 Task: Look for space in Shinjō, Japan from 1st June, 2023 to 4th June, 2023 for 1 adult in price range Rs.6000 to Rs.16000. Place can be private room with 1  bedroom having 1 bed and 1 bathroom. Property type can be house, flat, guest house. Amenities needed are: wifi. Booking option can be shelf check-in. Required host language is English.
Action: Mouse moved to (614, 142)
Screenshot: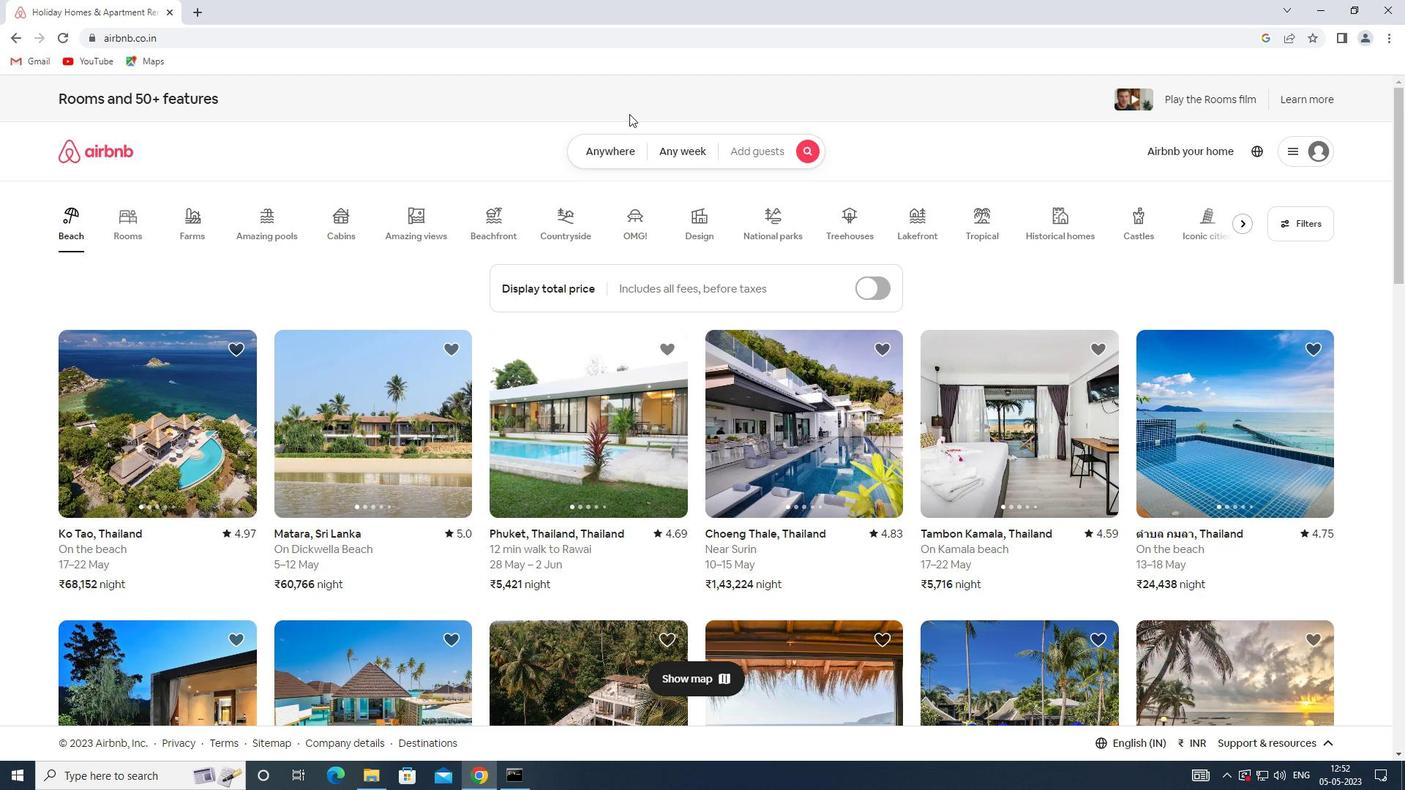 
Action: Mouse pressed left at (614, 142)
Screenshot: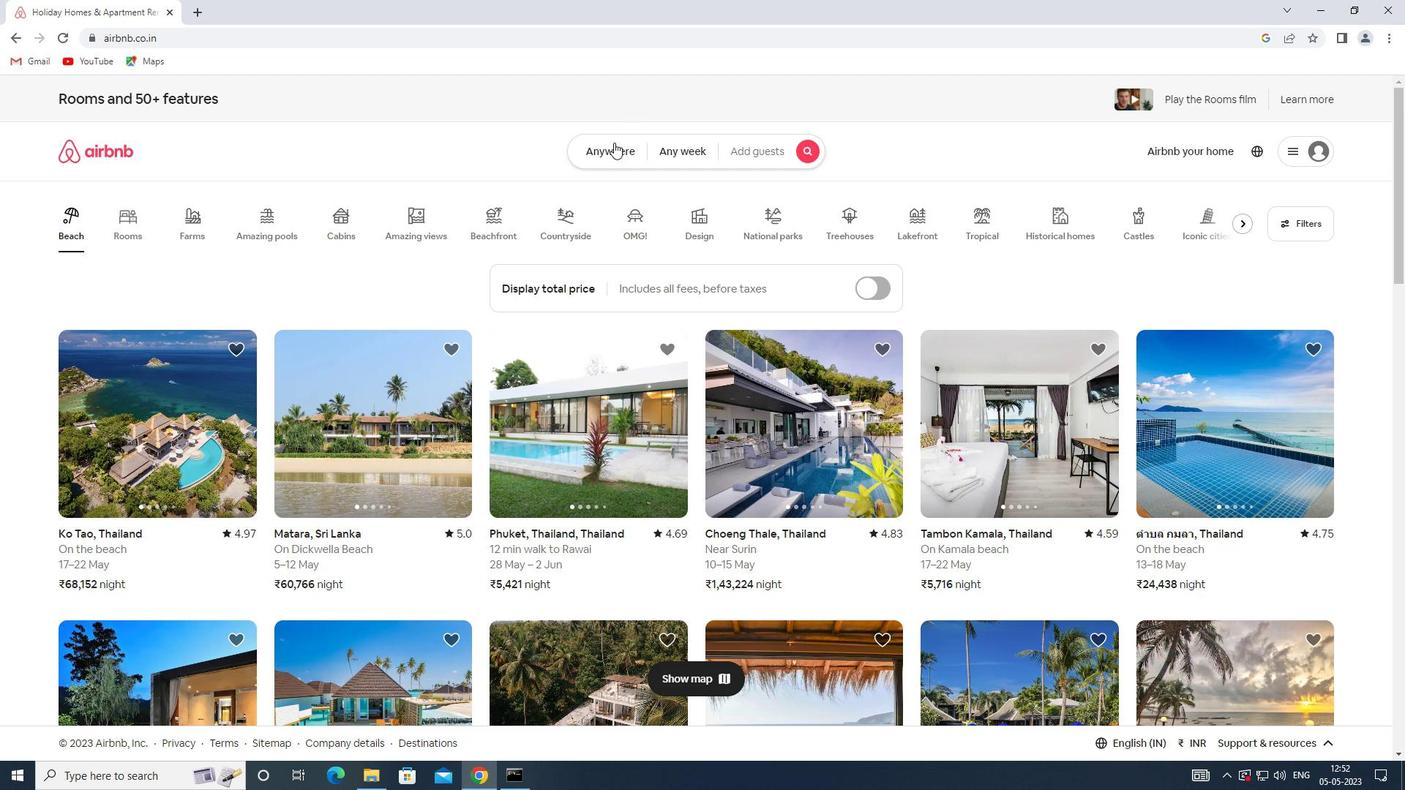 
Action: Mouse moved to (499, 201)
Screenshot: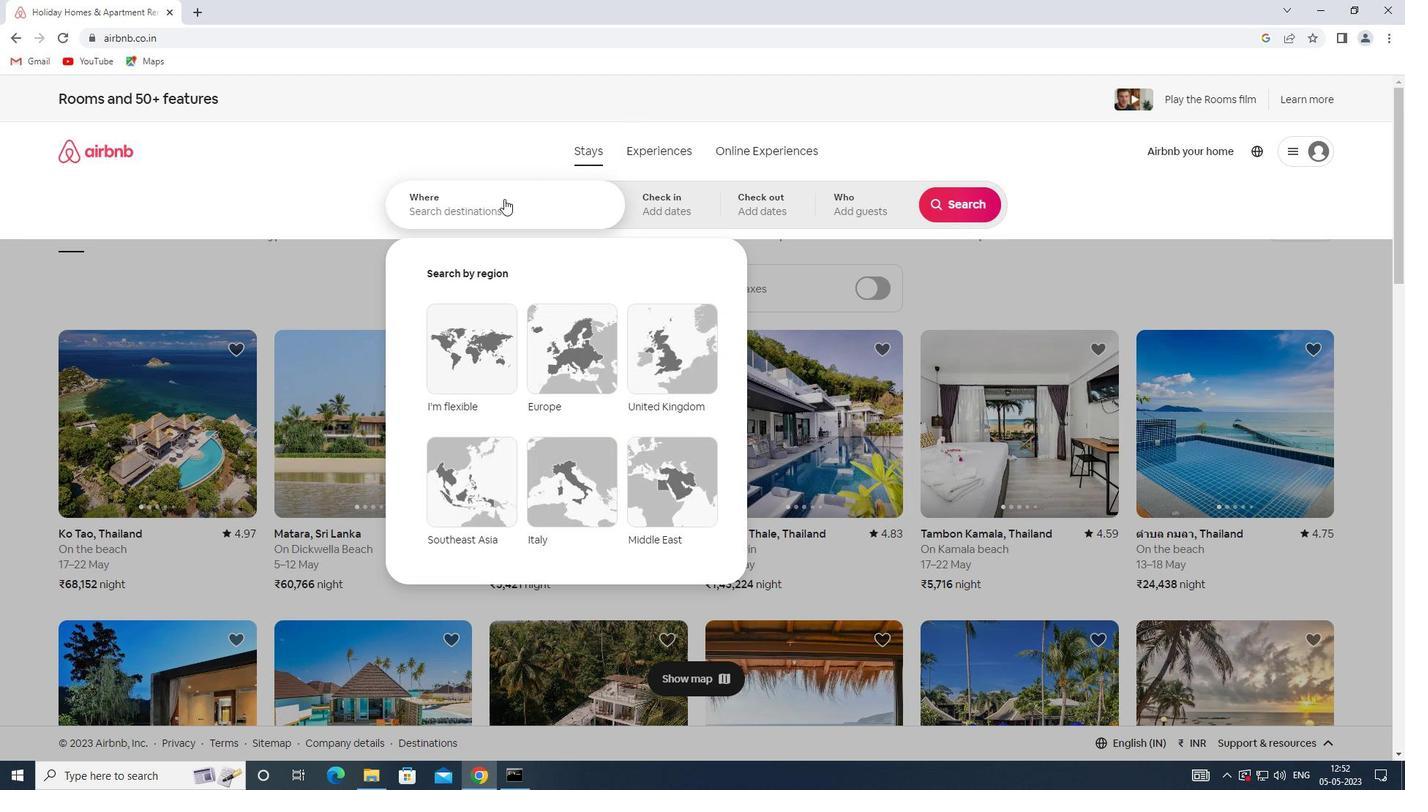
Action: Mouse pressed left at (499, 201)
Screenshot: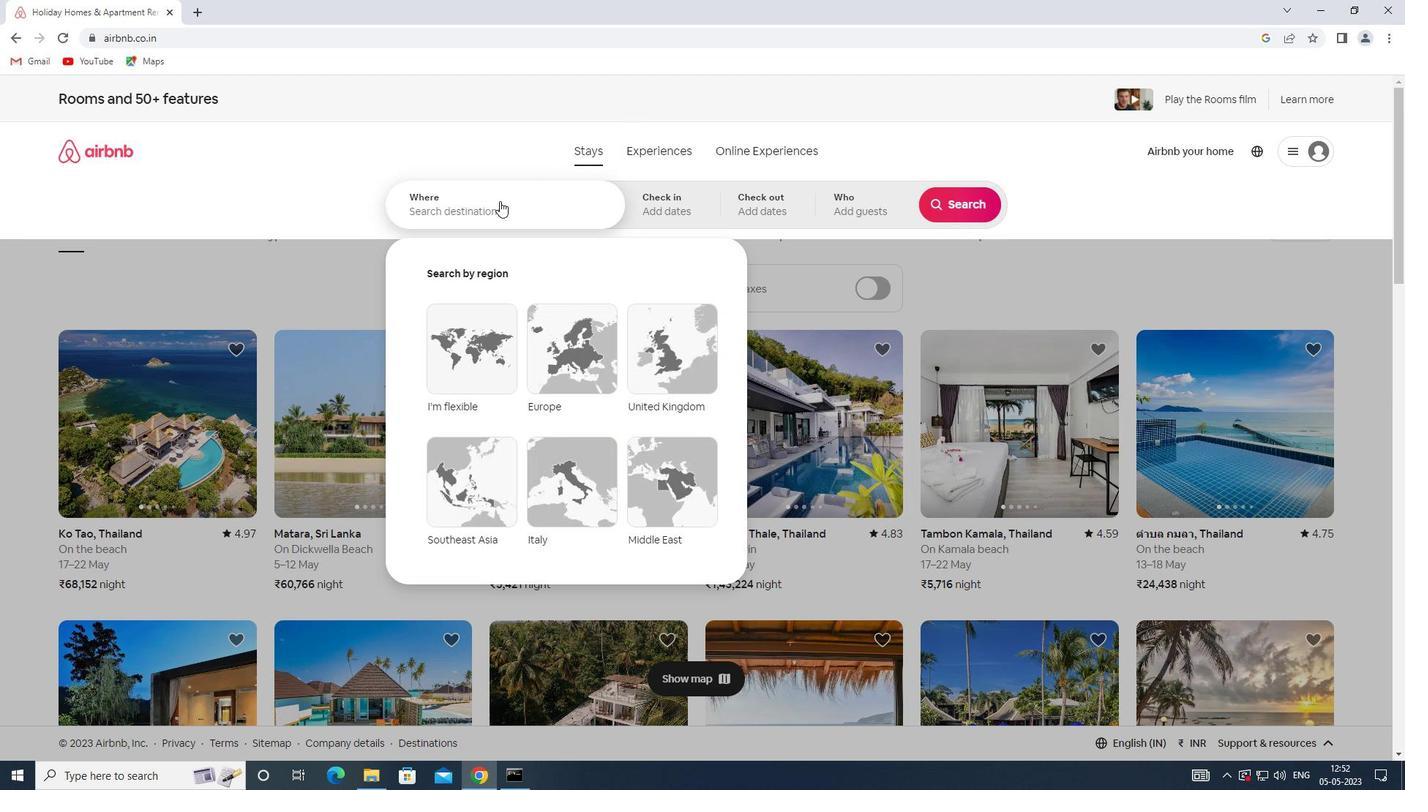 
Action: Key pressed <Key.shift>SHINJO,<Key.shift>JAPAN
Screenshot: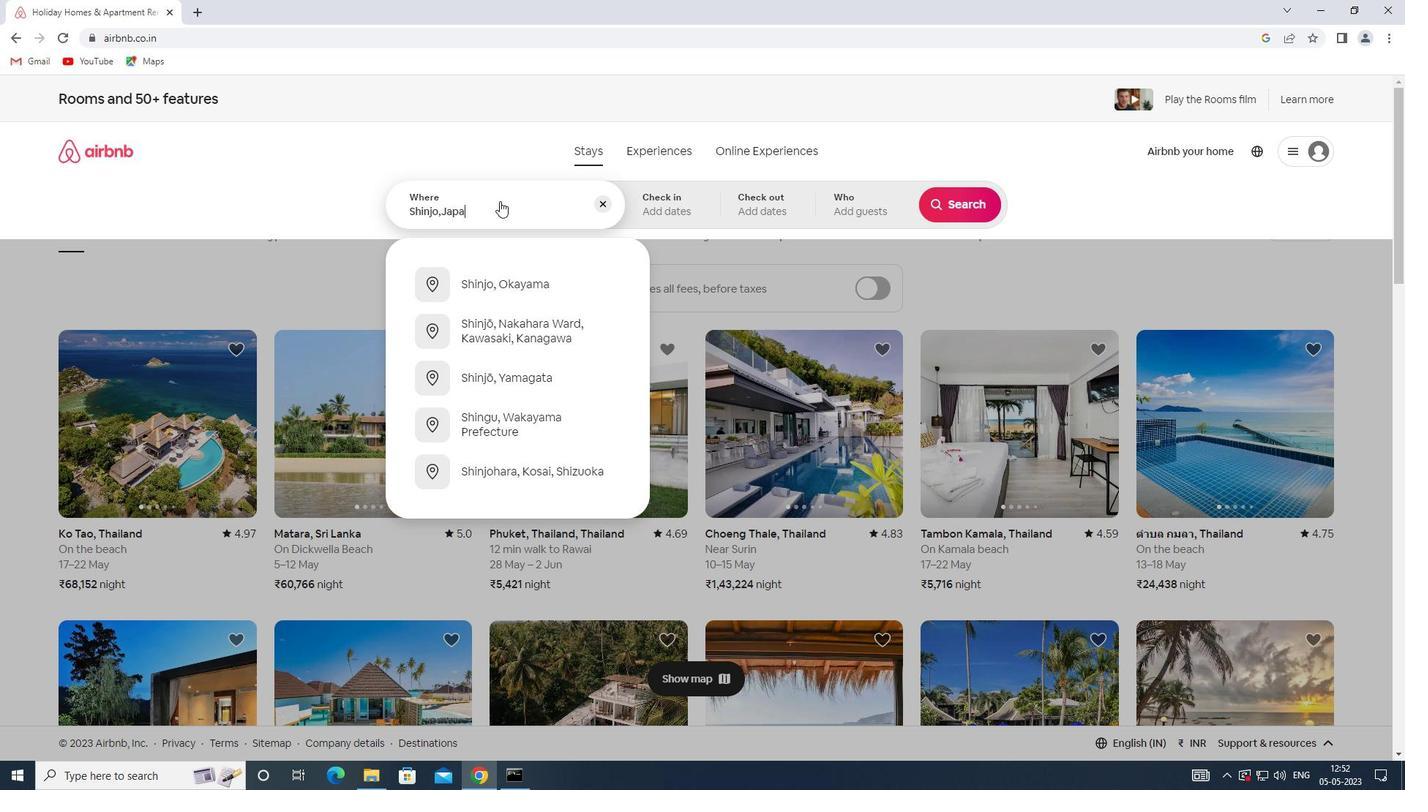 
Action: Mouse moved to (653, 199)
Screenshot: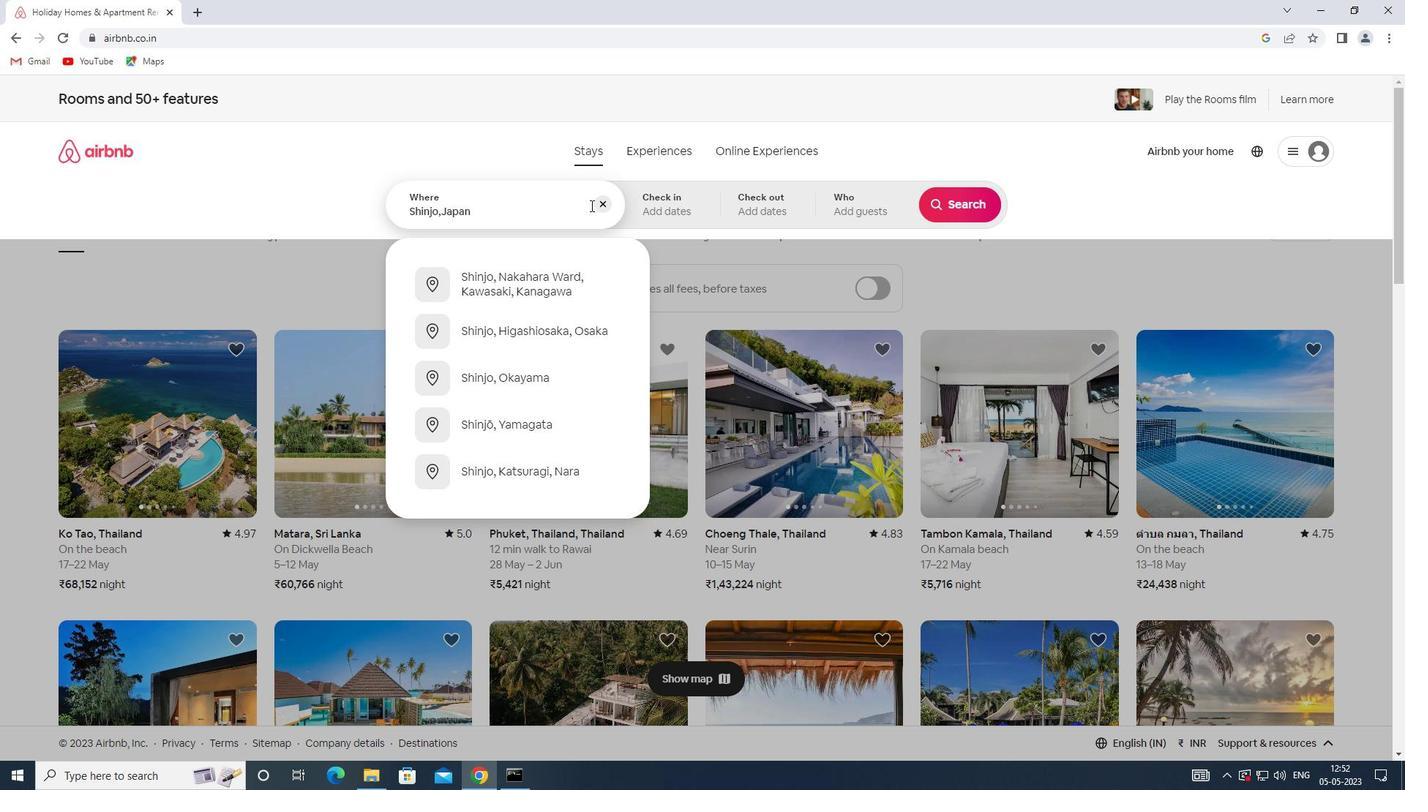 
Action: Mouse pressed left at (653, 199)
Screenshot: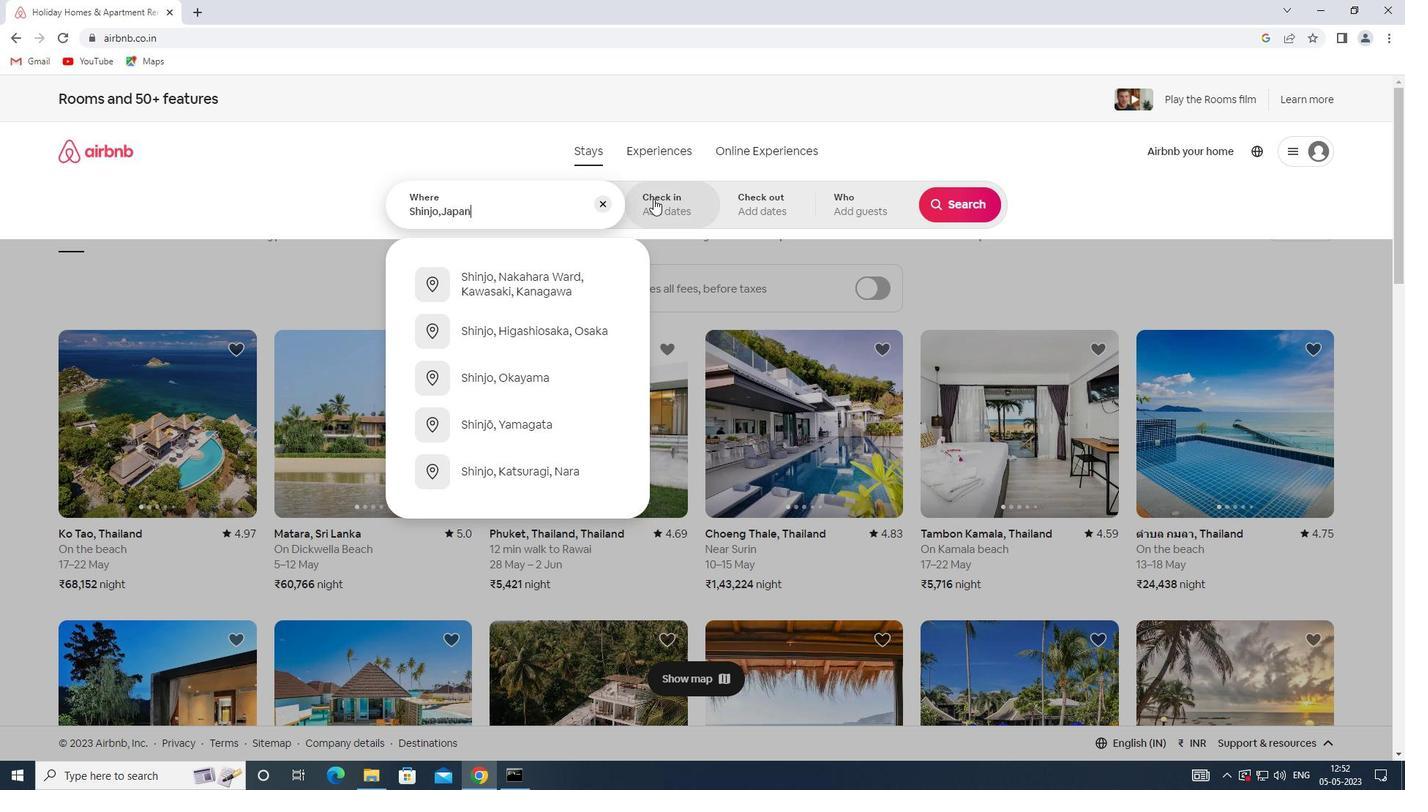 
Action: Mouse moved to (870, 377)
Screenshot: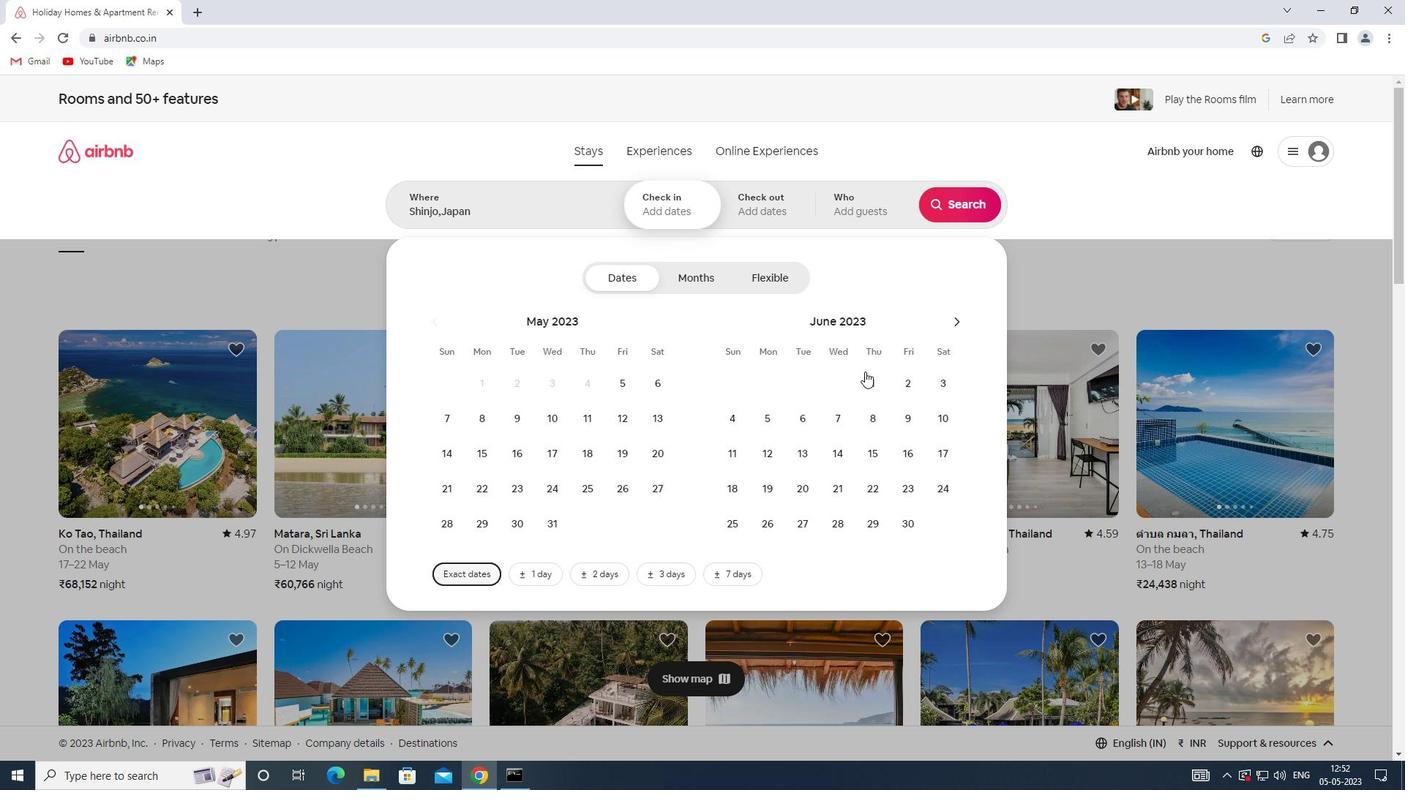 
Action: Mouse pressed left at (870, 377)
Screenshot: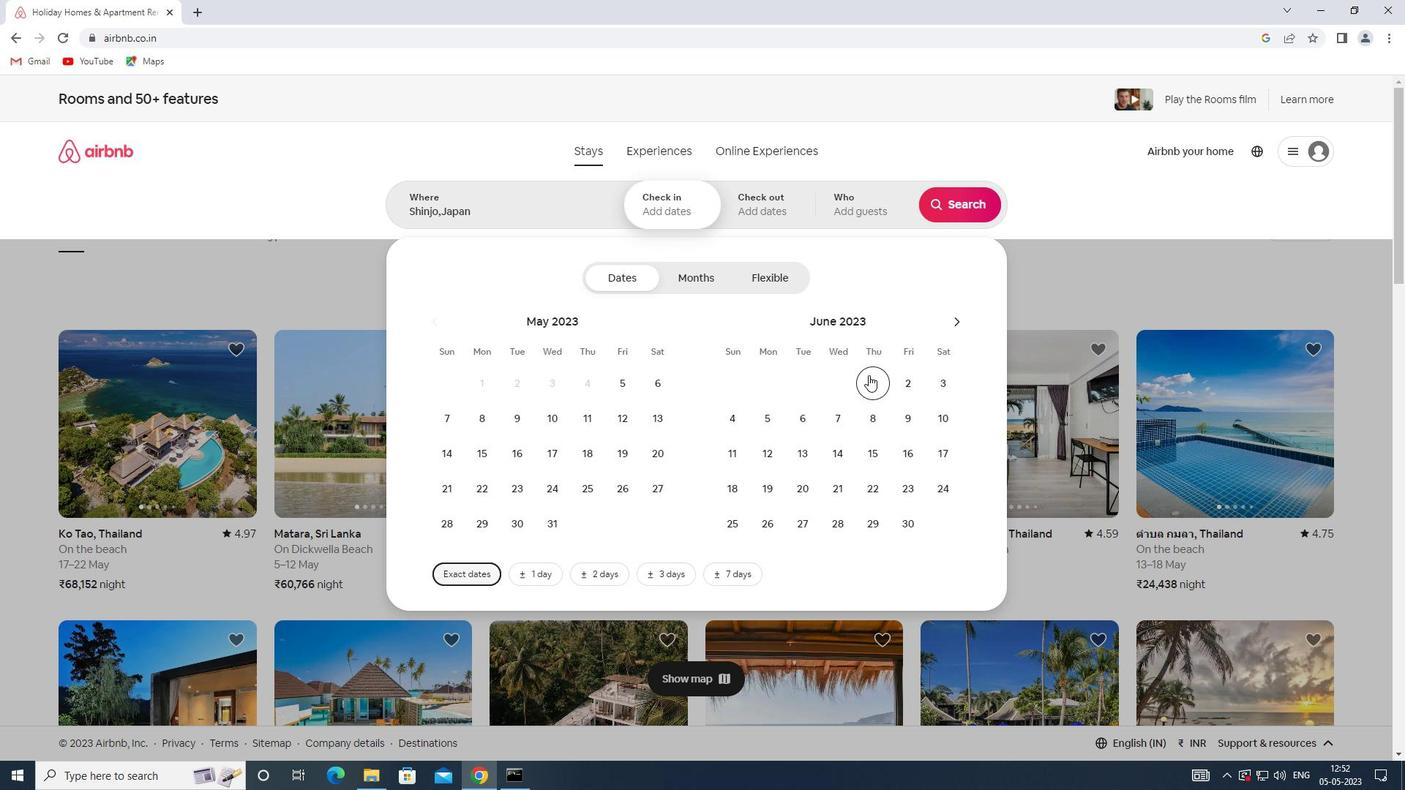 
Action: Mouse moved to (741, 418)
Screenshot: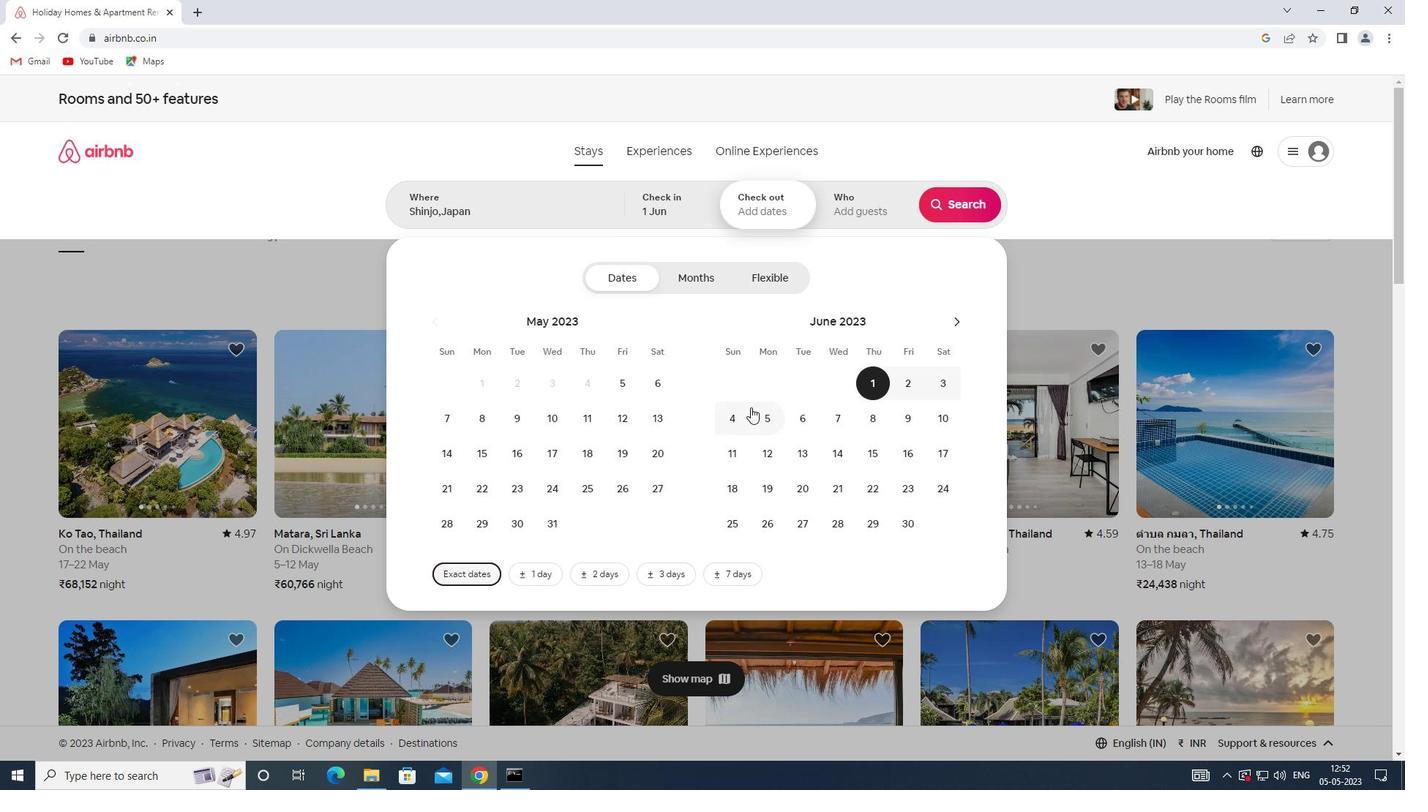 
Action: Mouse pressed left at (741, 418)
Screenshot: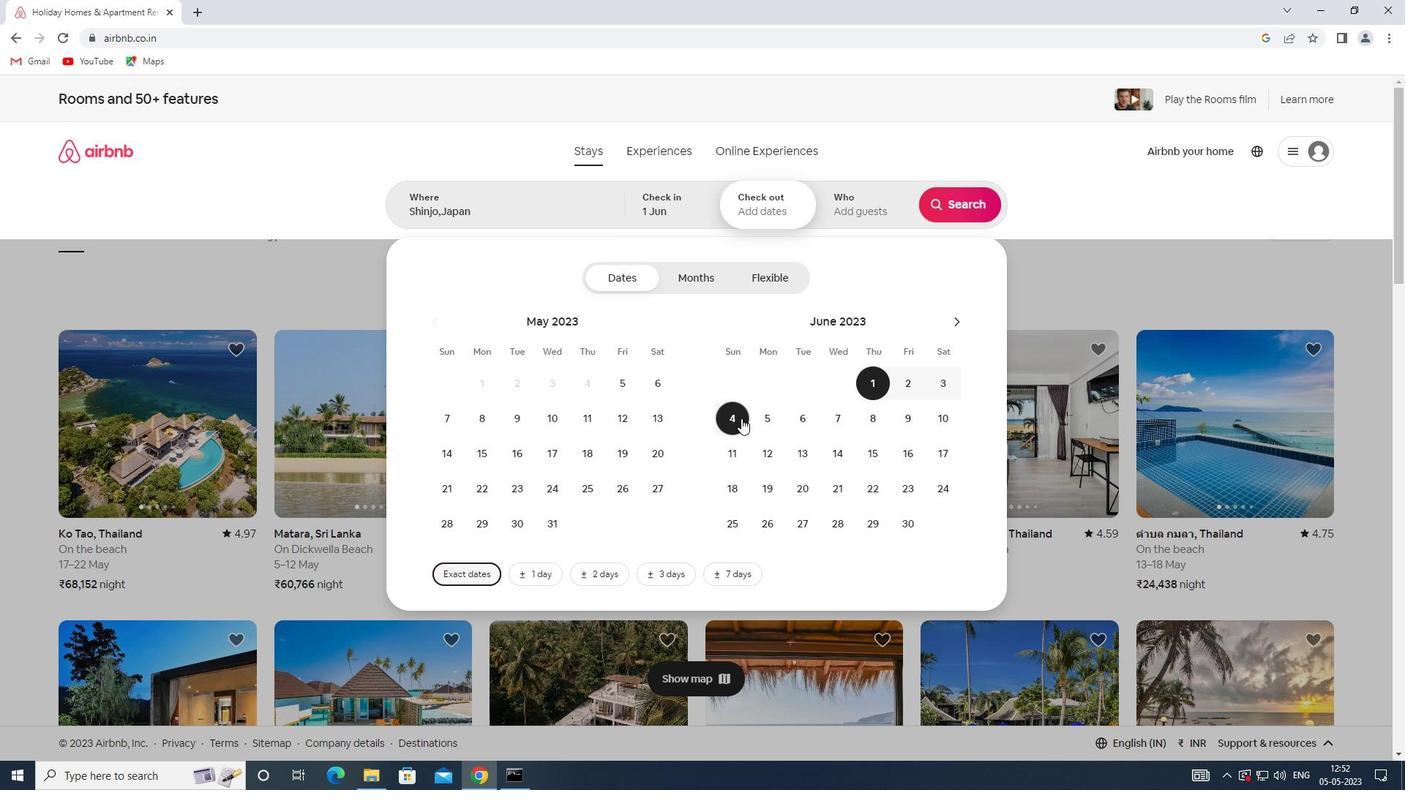 
Action: Mouse moved to (858, 196)
Screenshot: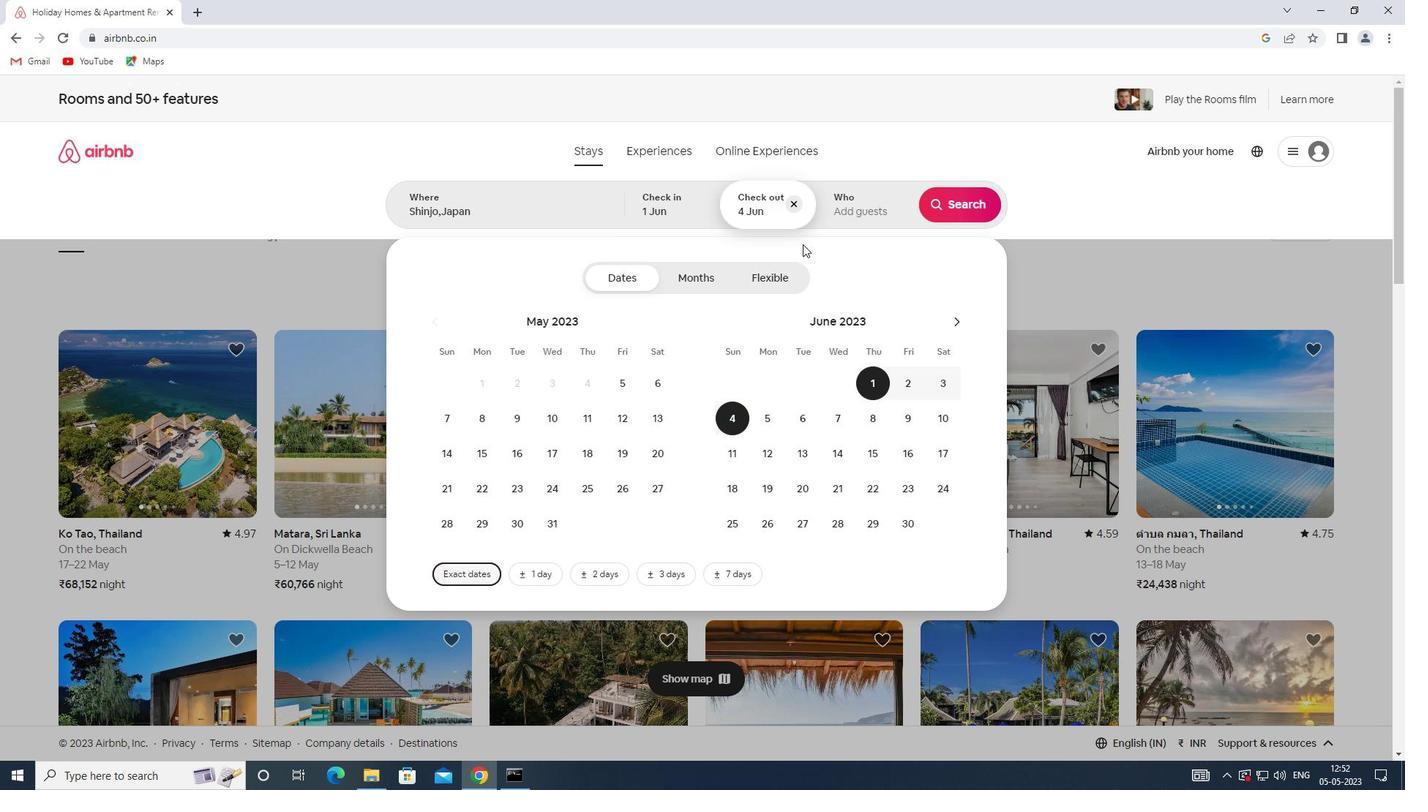 
Action: Mouse pressed left at (858, 196)
Screenshot: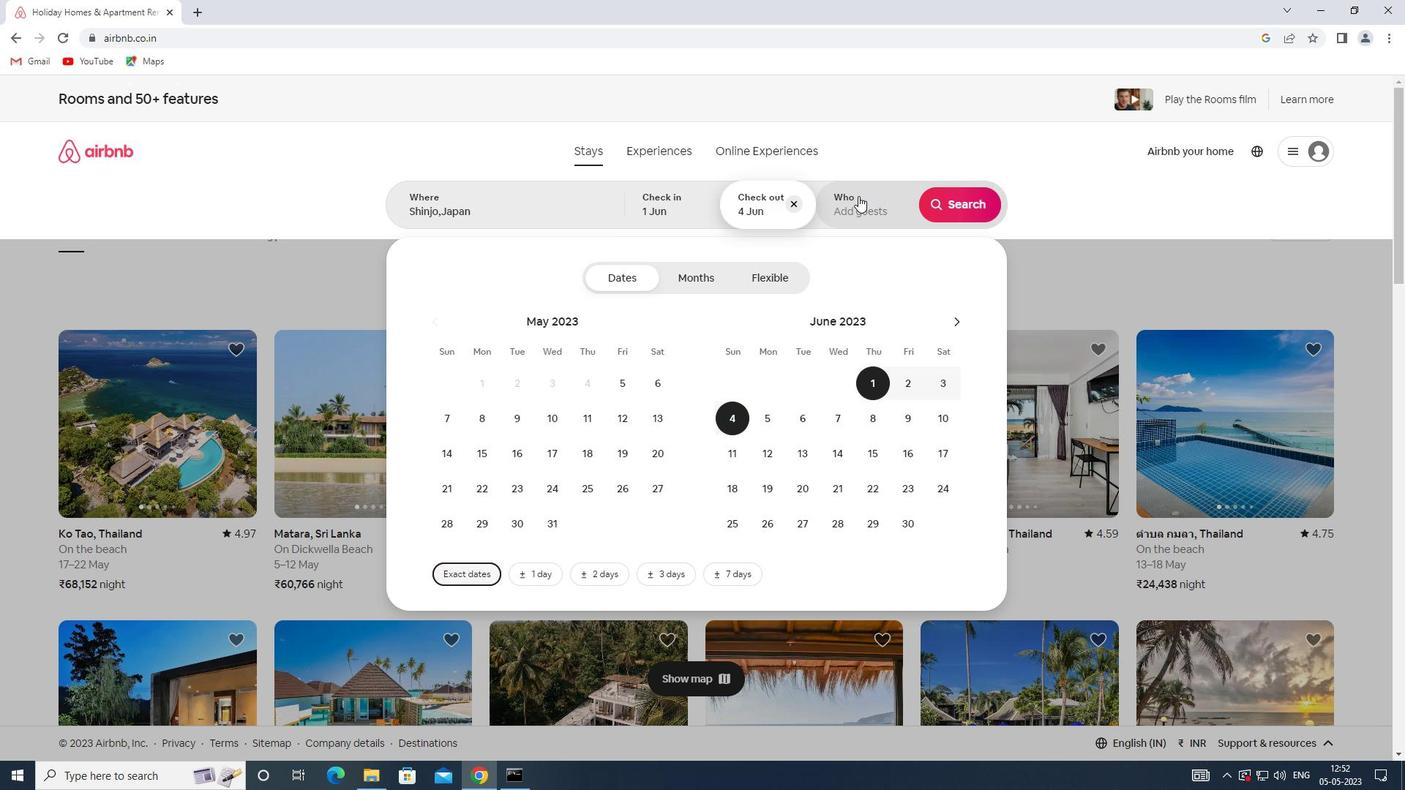 
Action: Mouse moved to (962, 280)
Screenshot: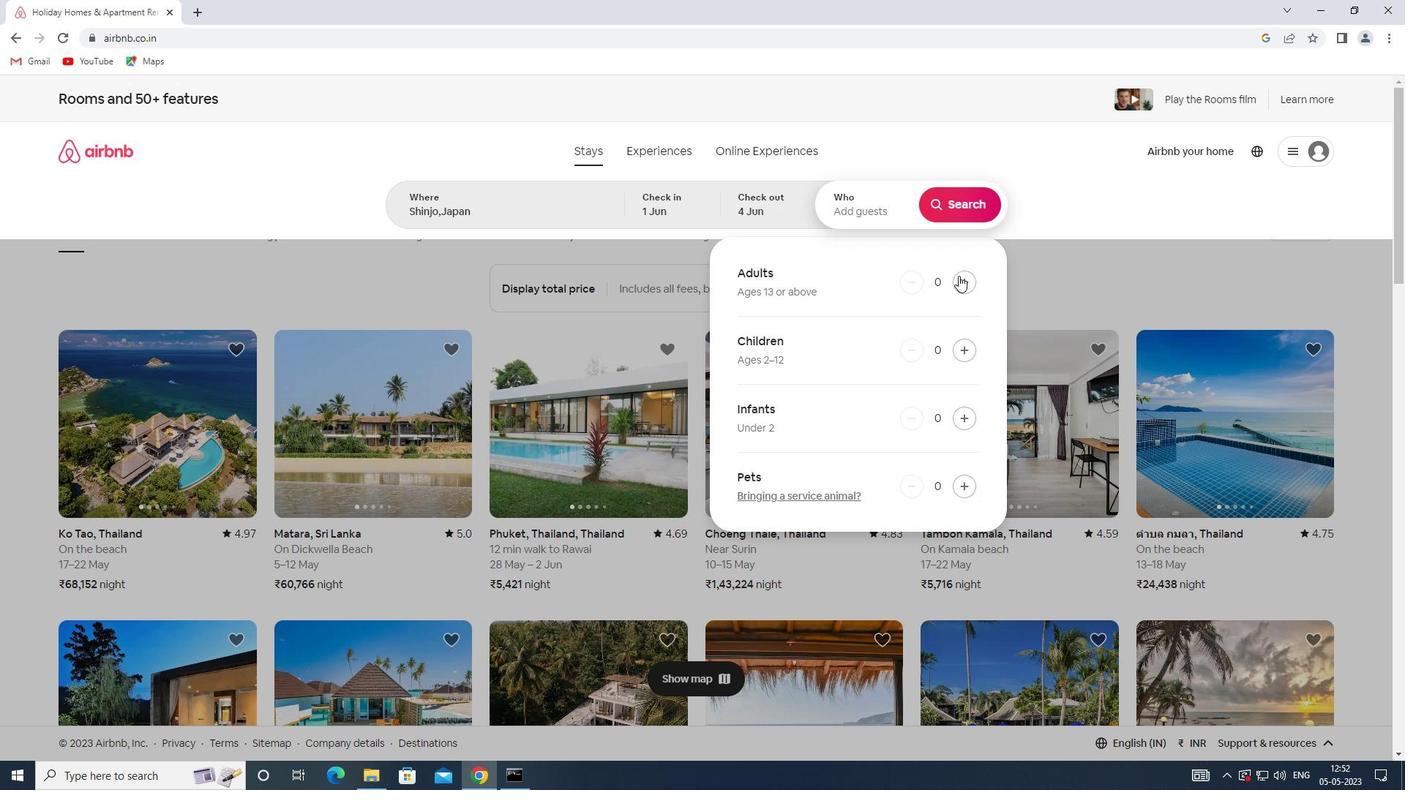 
Action: Mouse pressed left at (962, 280)
Screenshot: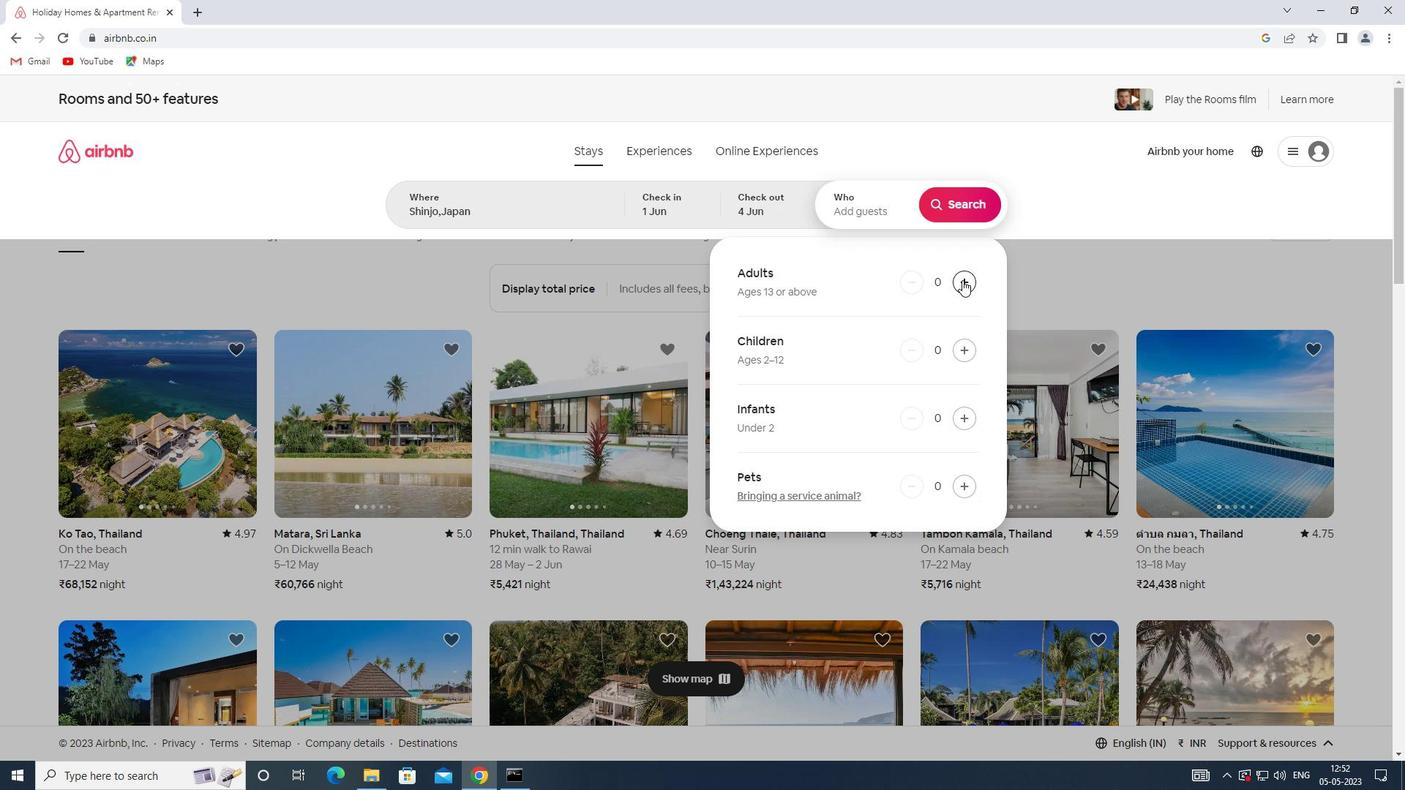 
Action: Mouse moved to (959, 209)
Screenshot: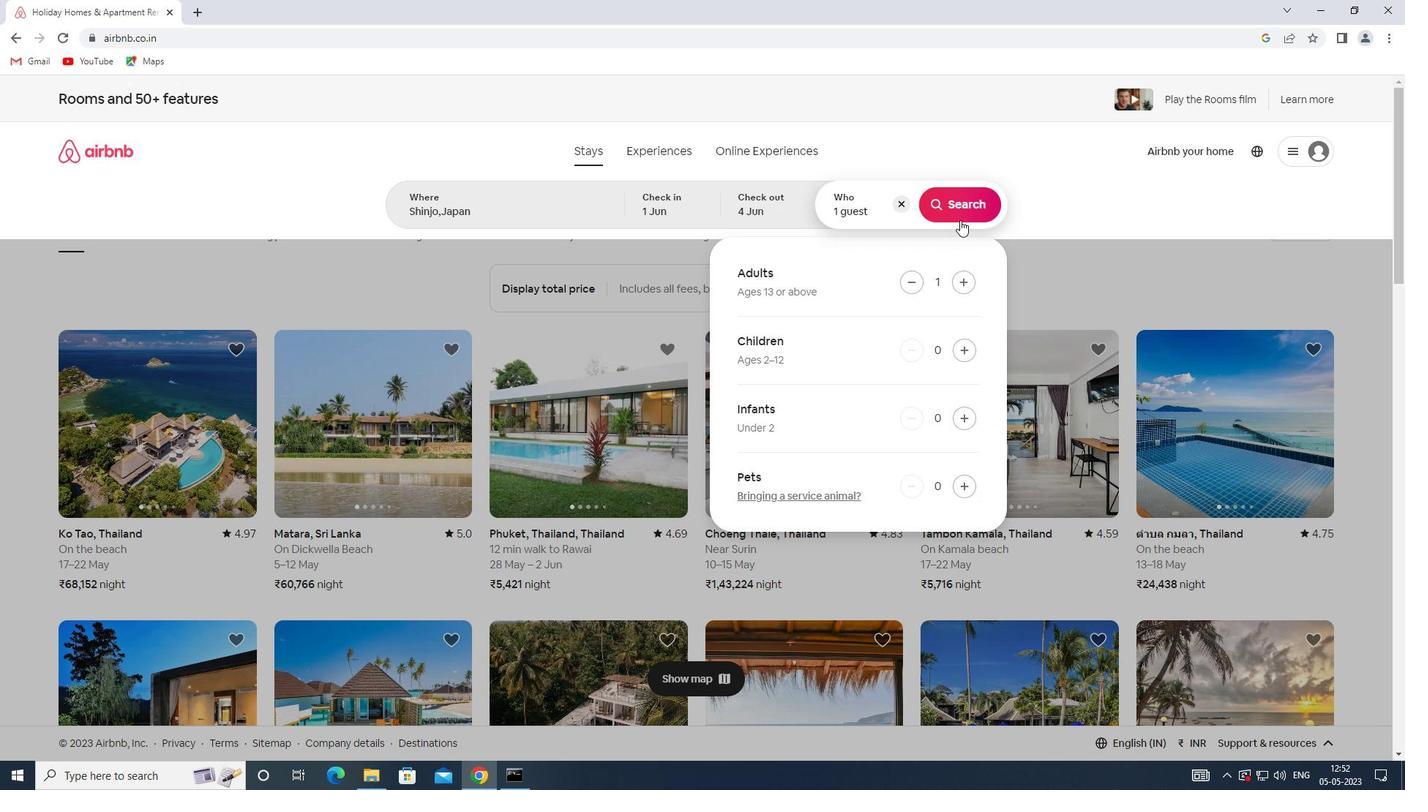 
Action: Mouse pressed left at (959, 209)
Screenshot: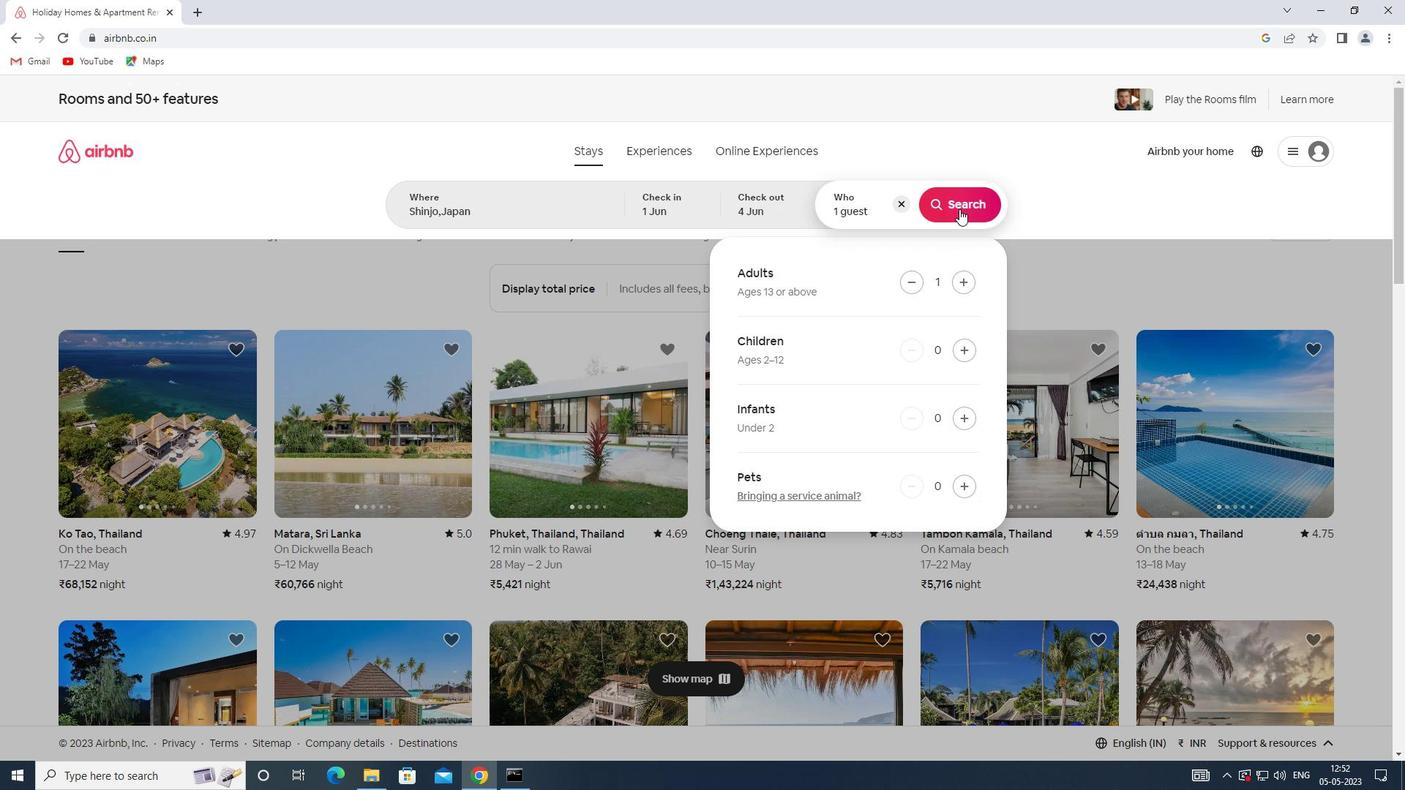 
Action: Mouse moved to (1326, 152)
Screenshot: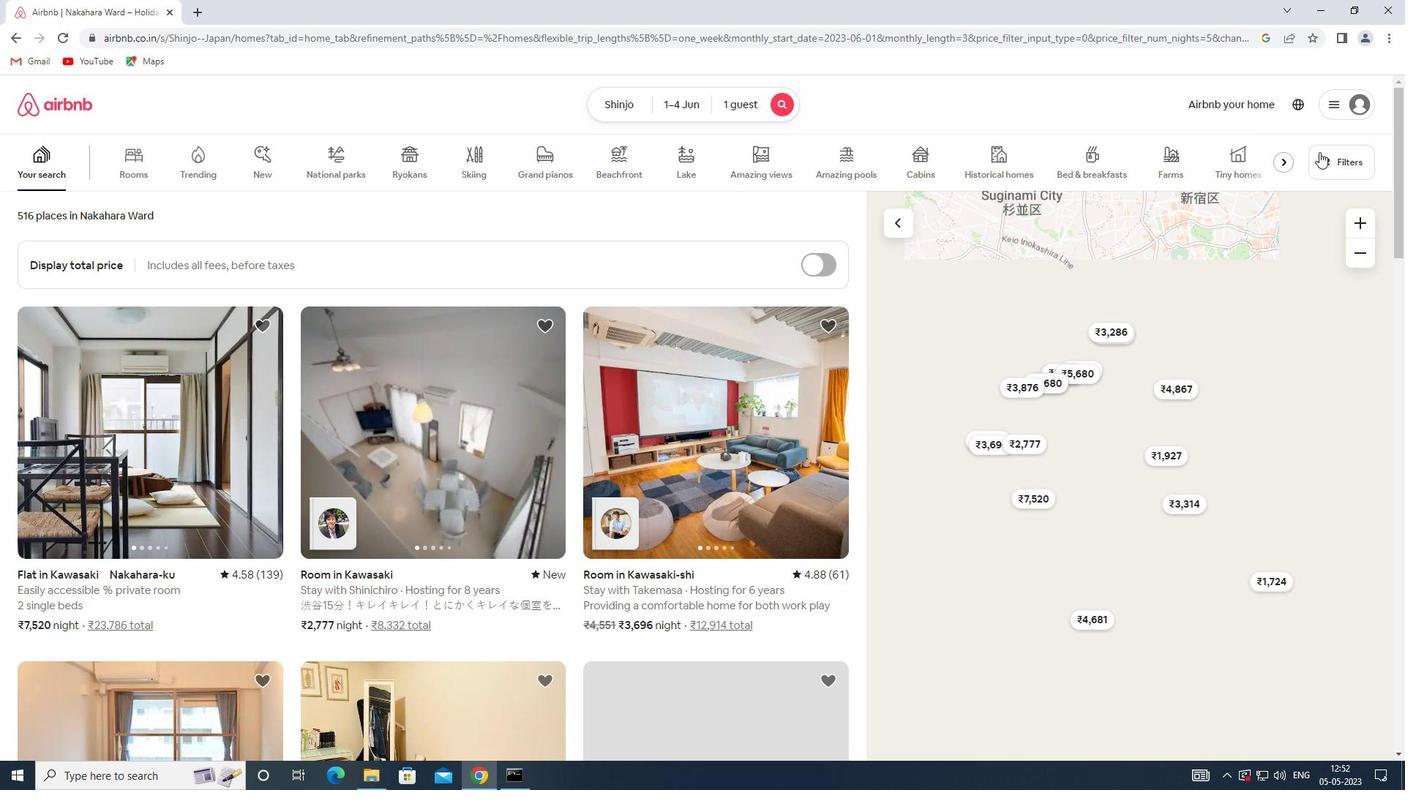 
Action: Mouse pressed left at (1326, 152)
Screenshot: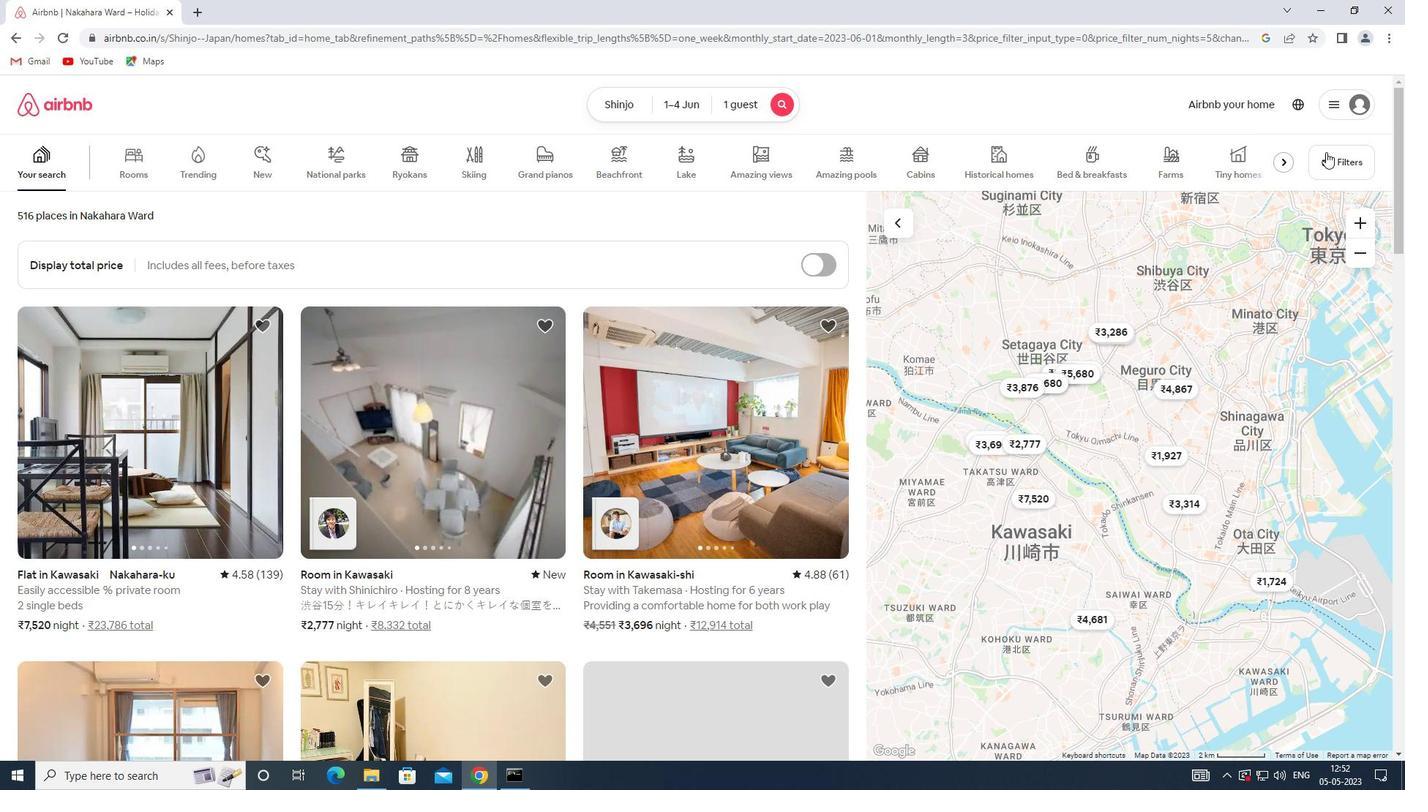 
Action: Mouse moved to (526, 527)
Screenshot: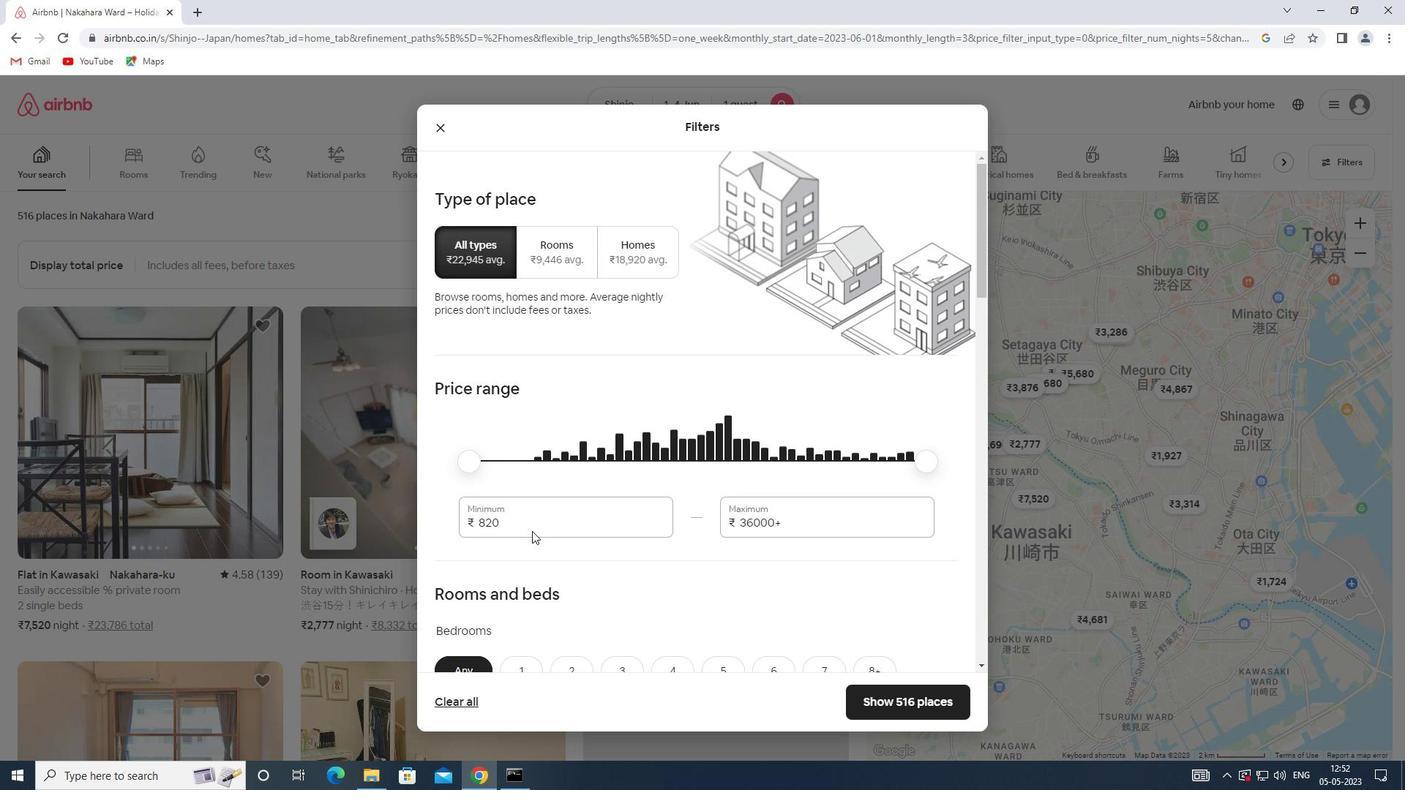 
Action: Mouse pressed left at (526, 527)
Screenshot: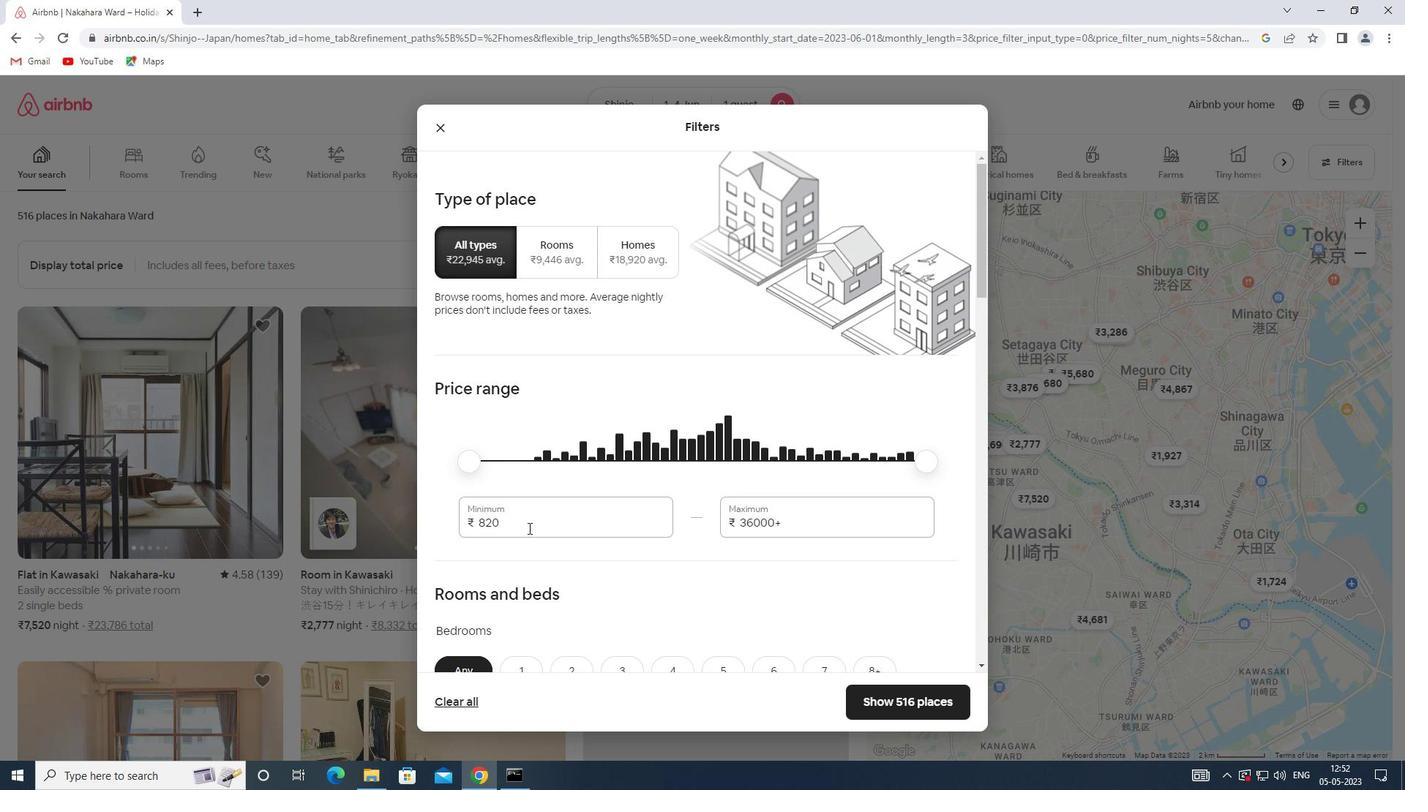 
Action: Mouse moved to (433, 522)
Screenshot: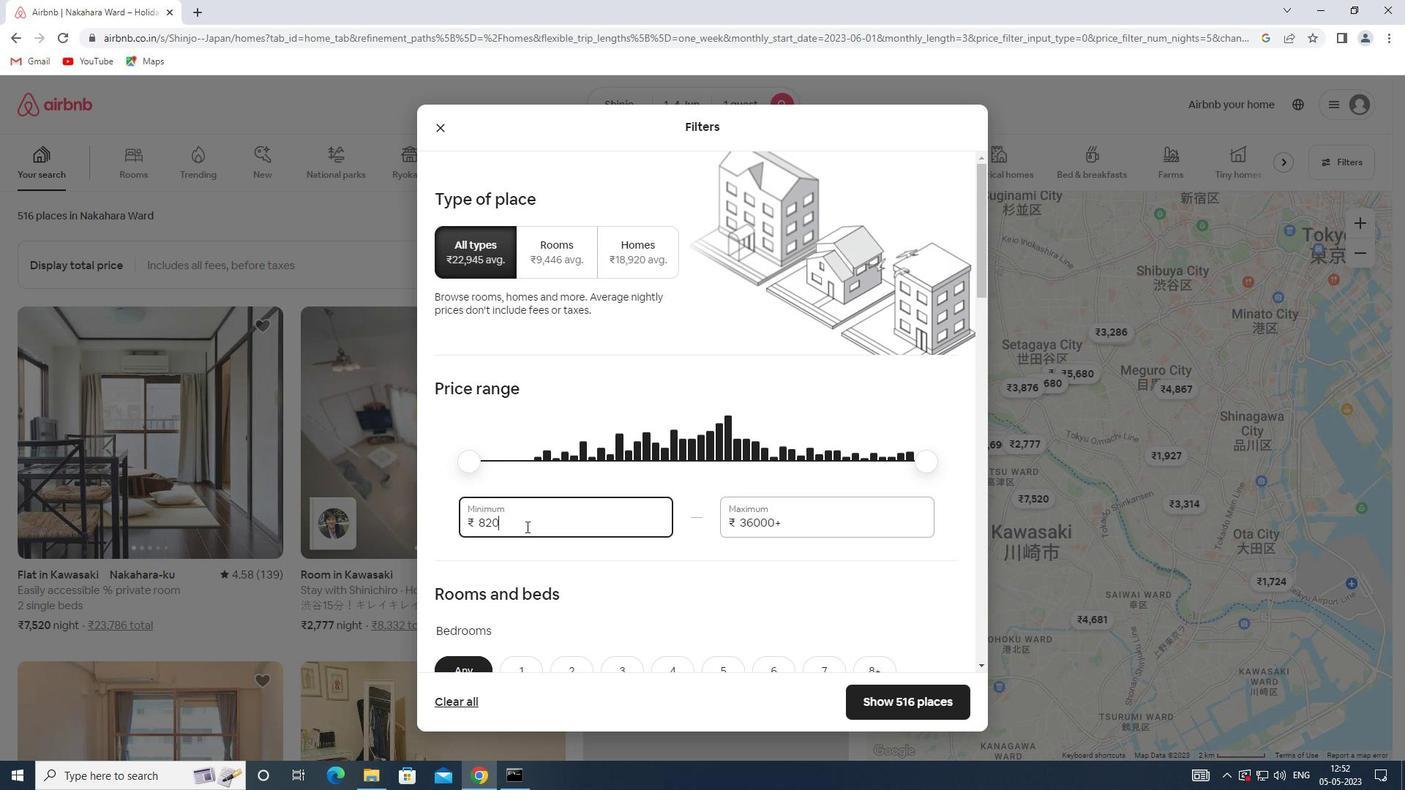 
Action: Key pressed 6000
Screenshot: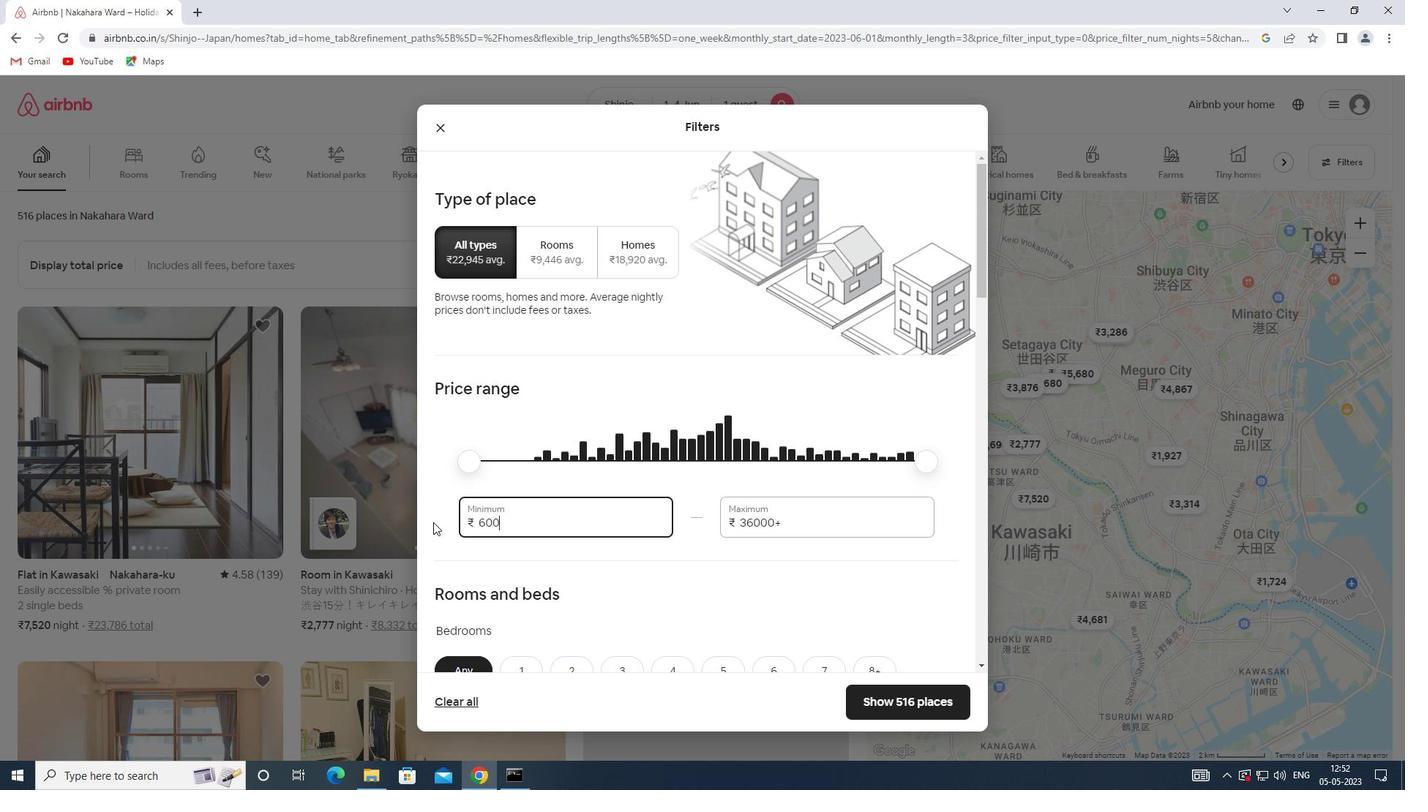 
Action: Mouse moved to (805, 523)
Screenshot: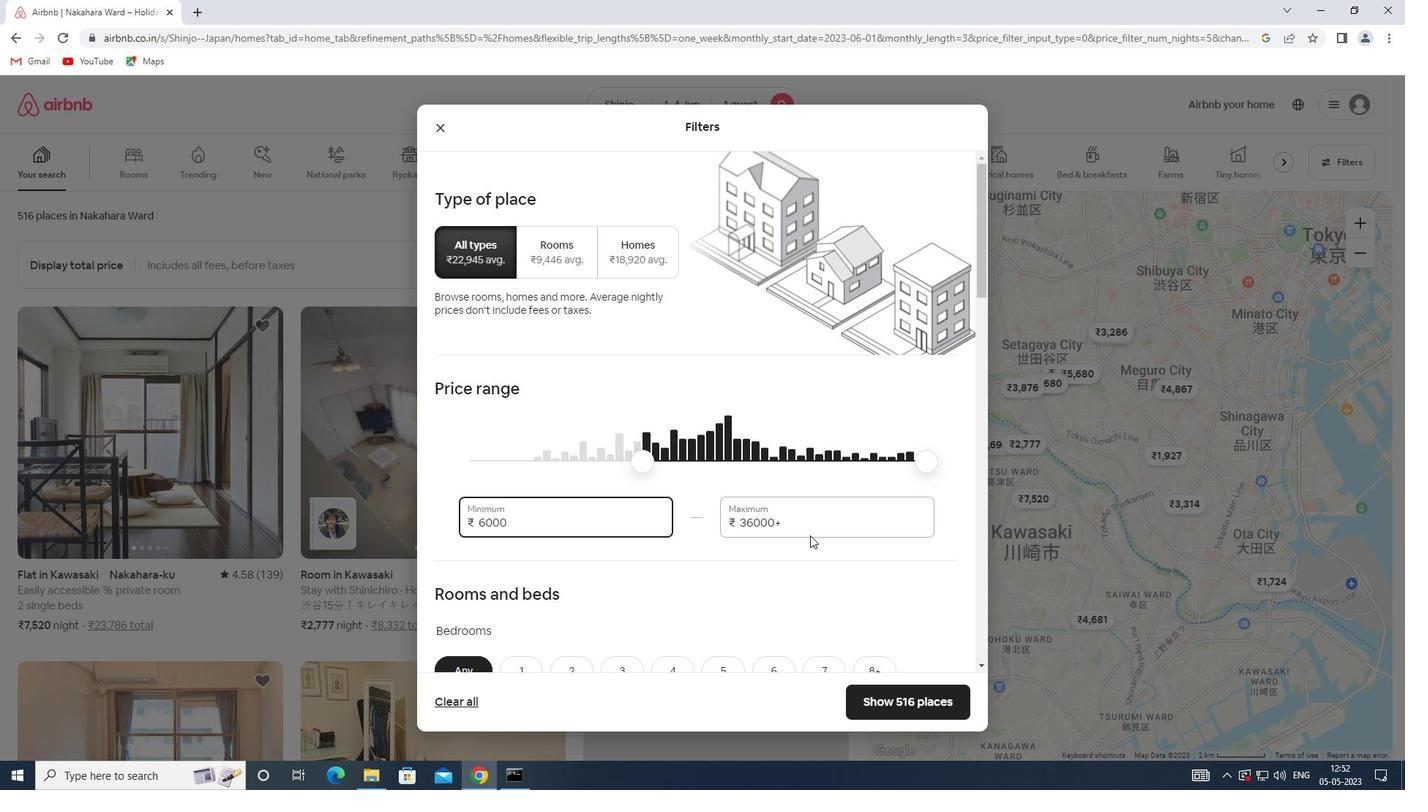 
Action: Mouse pressed left at (805, 523)
Screenshot: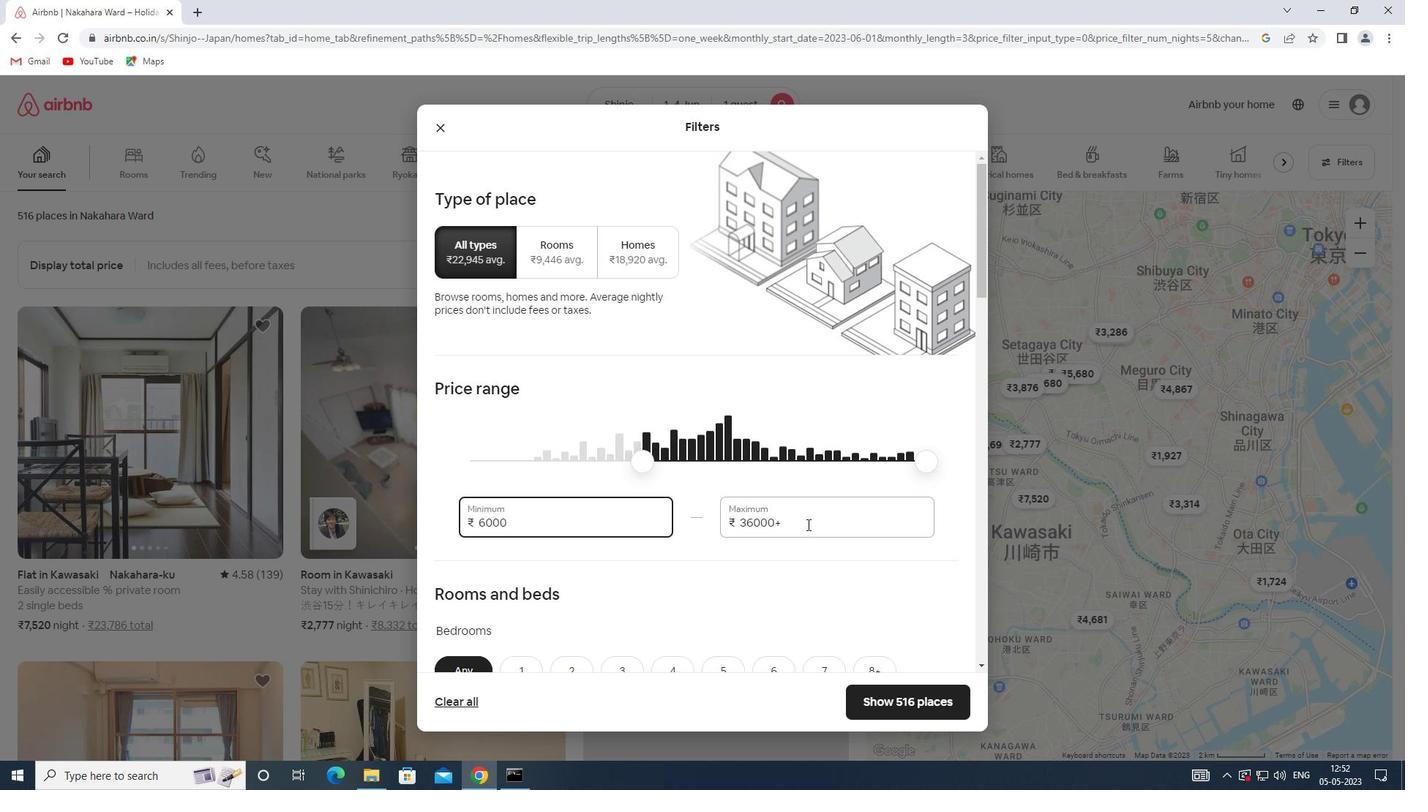 
Action: Mouse moved to (726, 525)
Screenshot: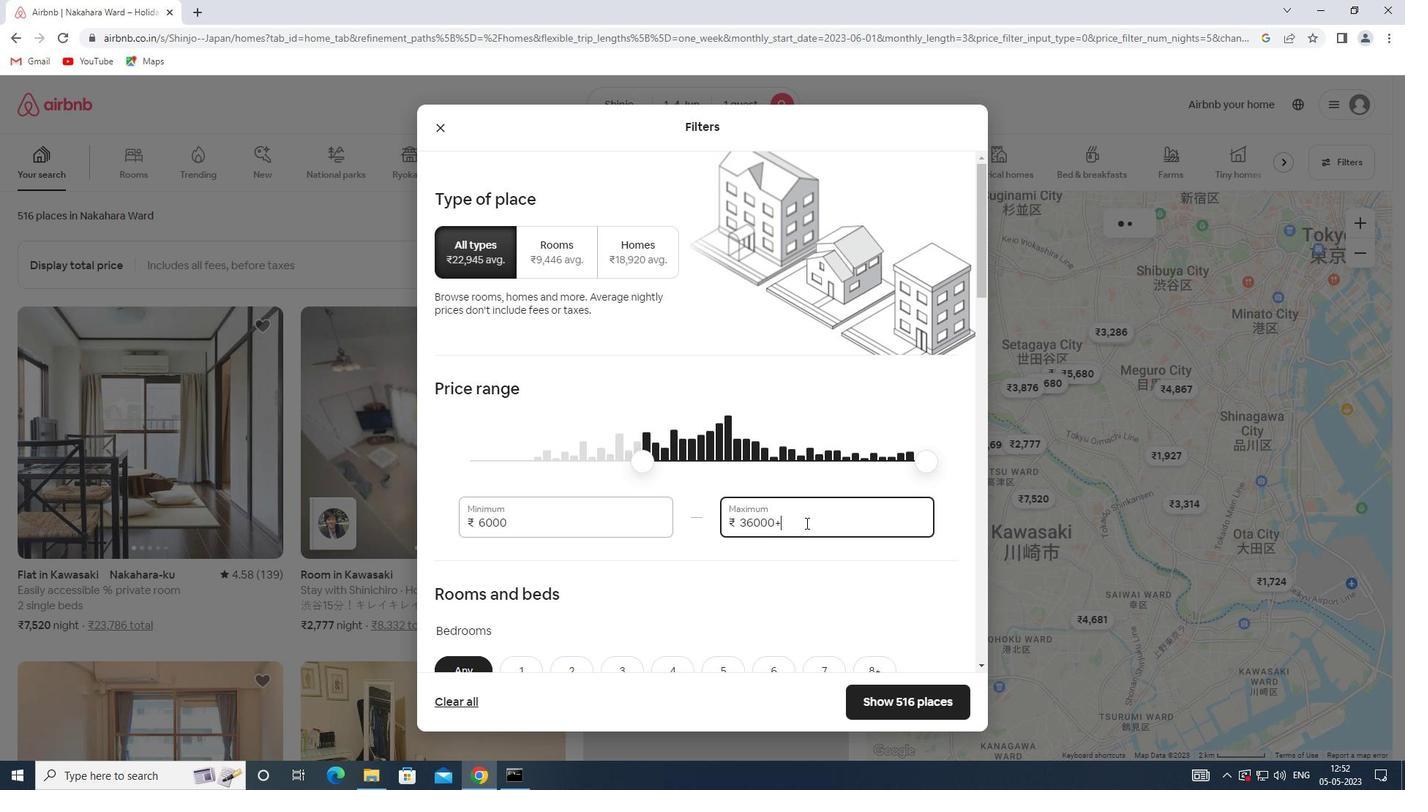 
Action: Key pressed 16000
Screenshot: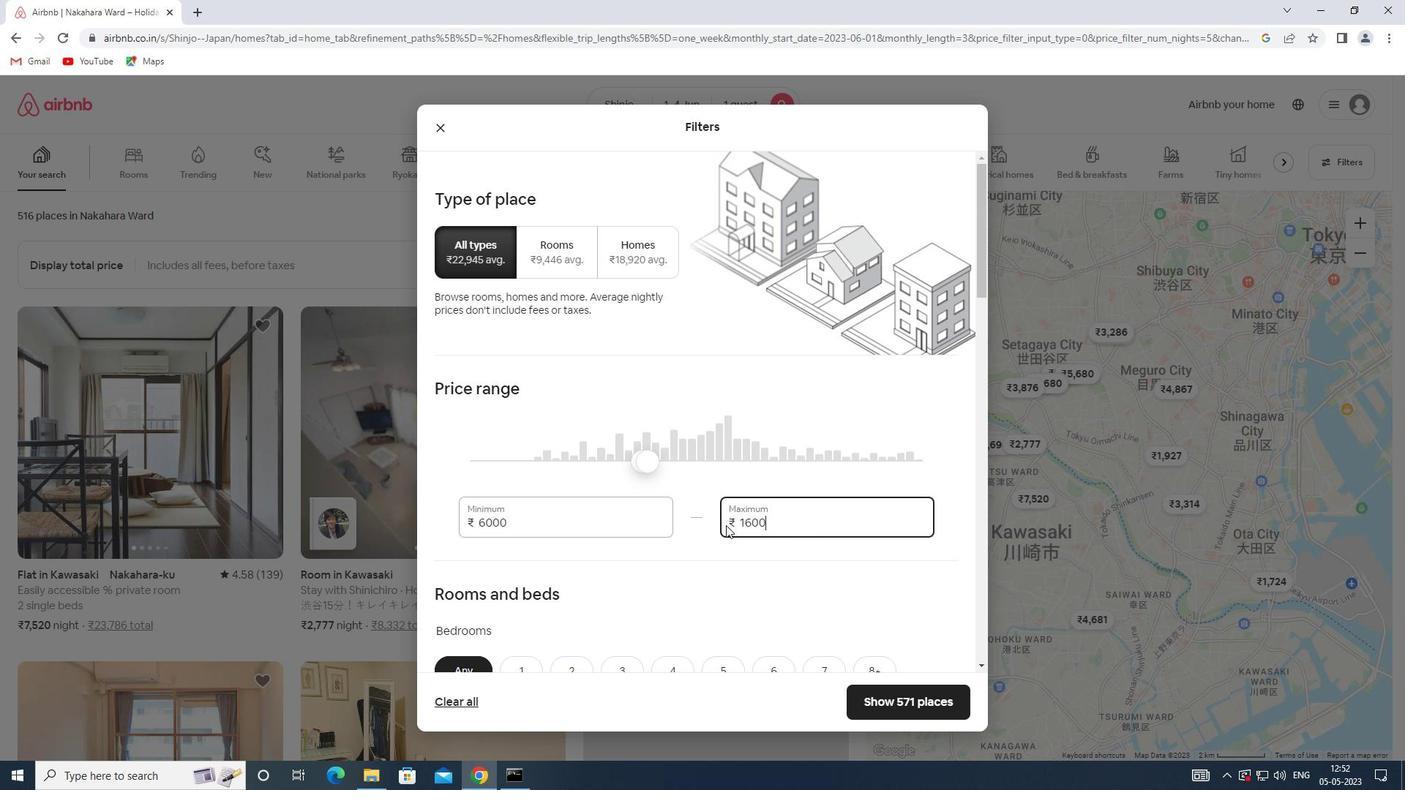 
Action: Mouse moved to (507, 611)
Screenshot: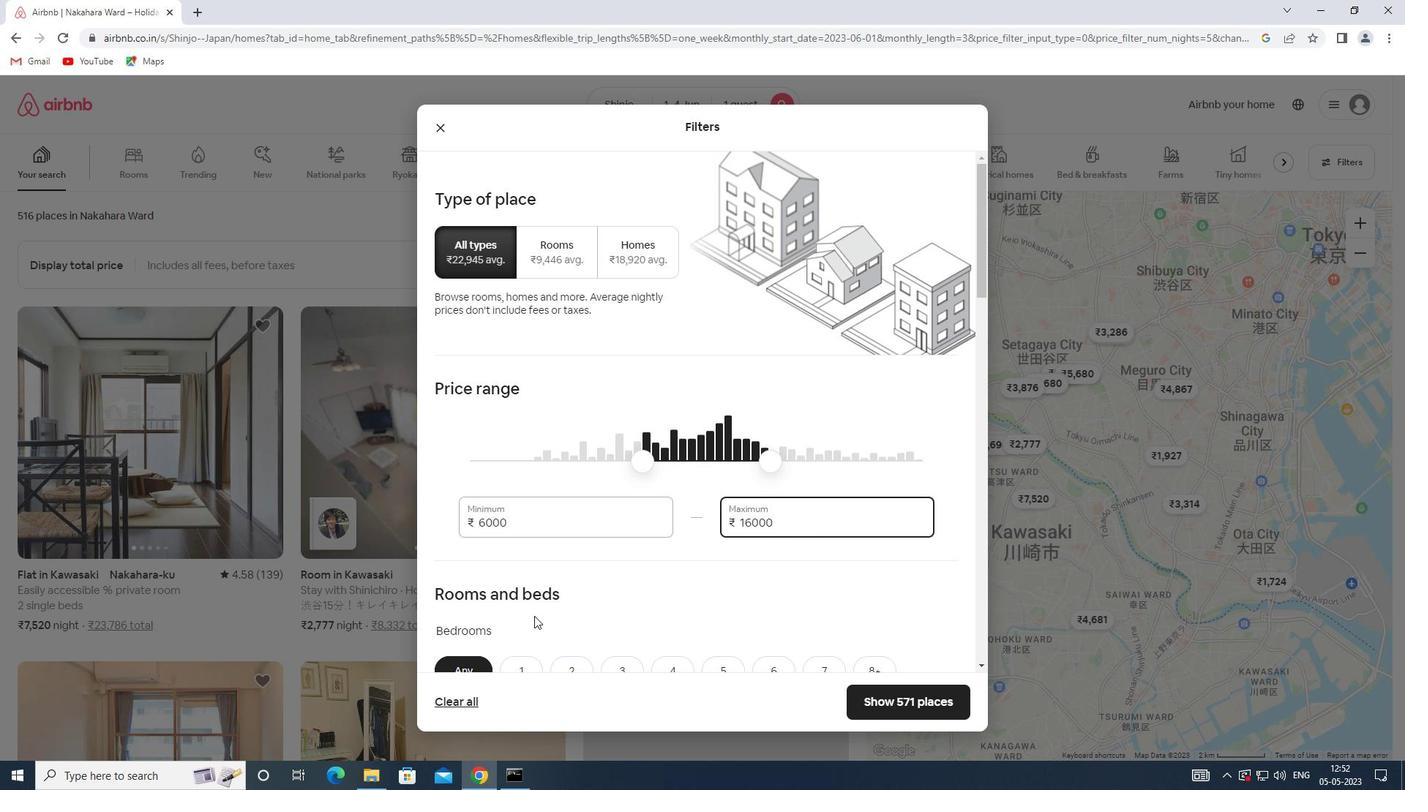 
Action: Mouse scrolled (507, 610) with delta (0, 0)
Screenshot: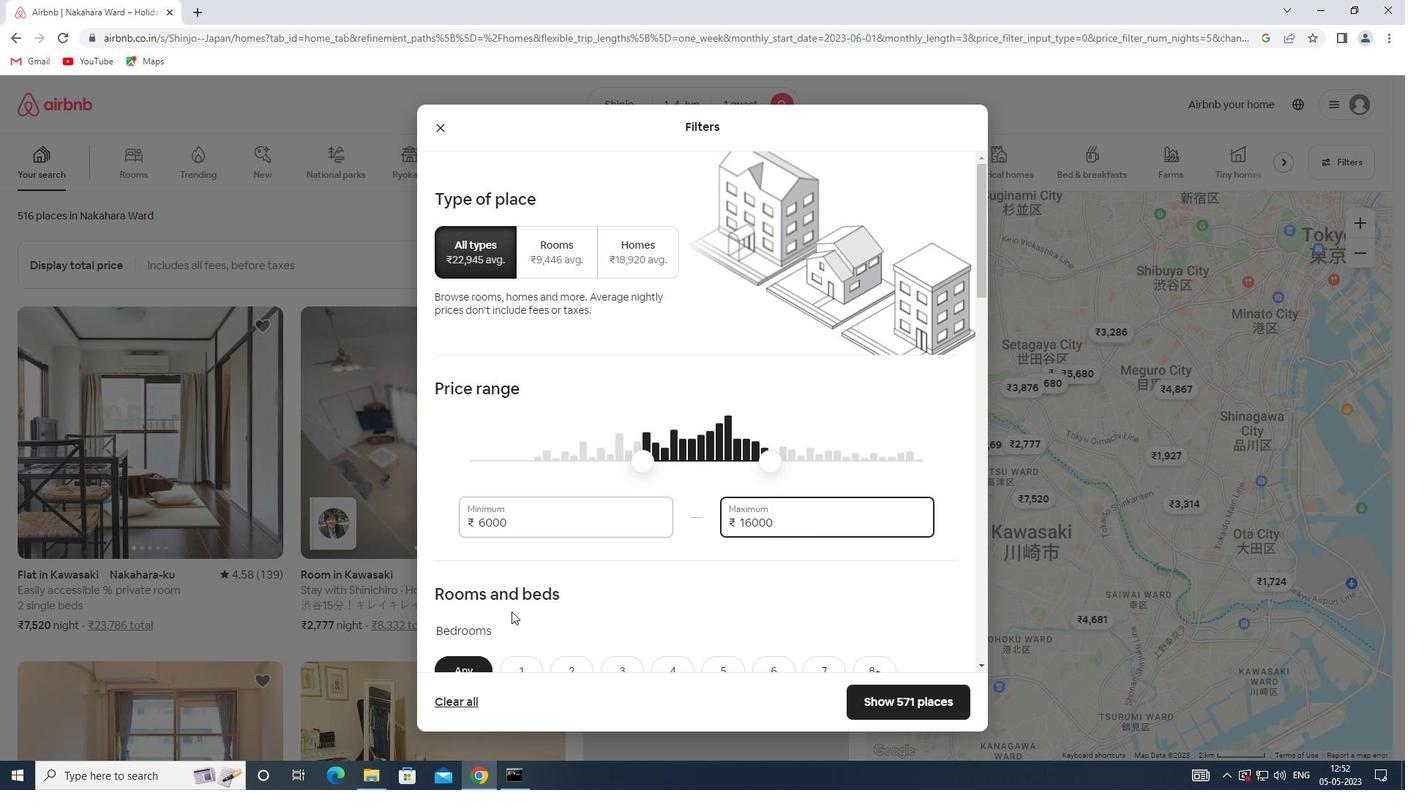 
Action: Mouse scrolled (507, 610) with delta (0, 0)
Screenshot: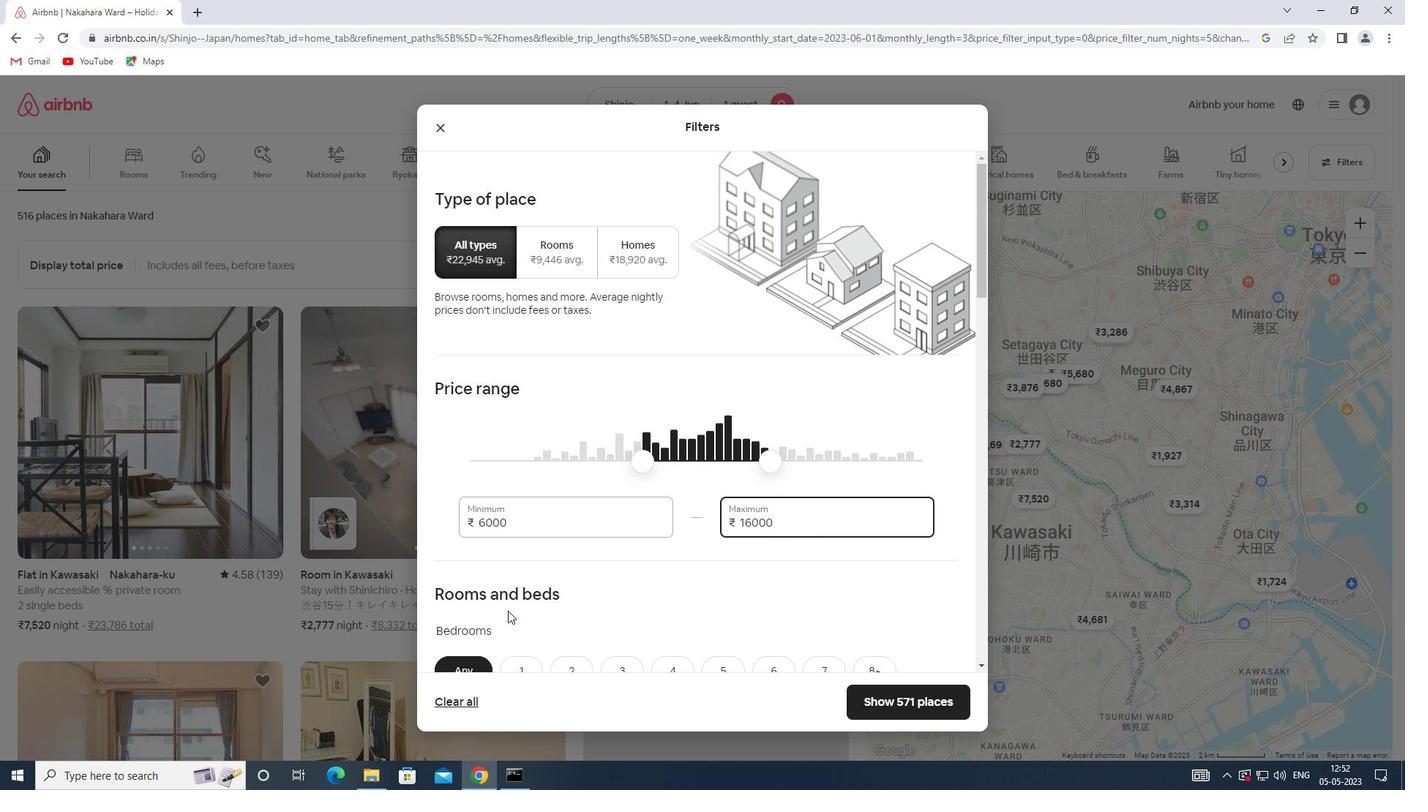 
Action: Mouse moved to (521, 527)
Screenshot: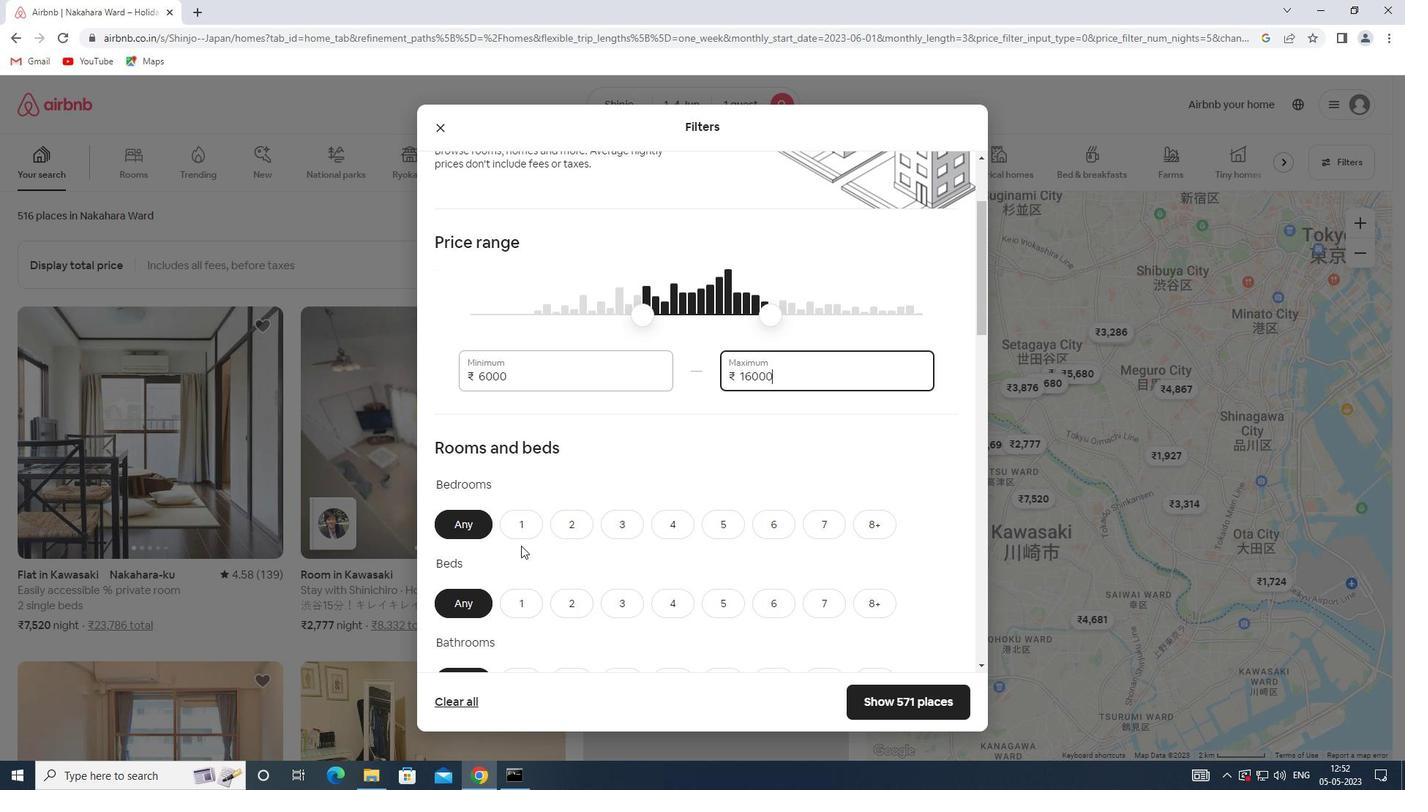 
Action: Mouse pressed left at (521, 527)
Screenshot: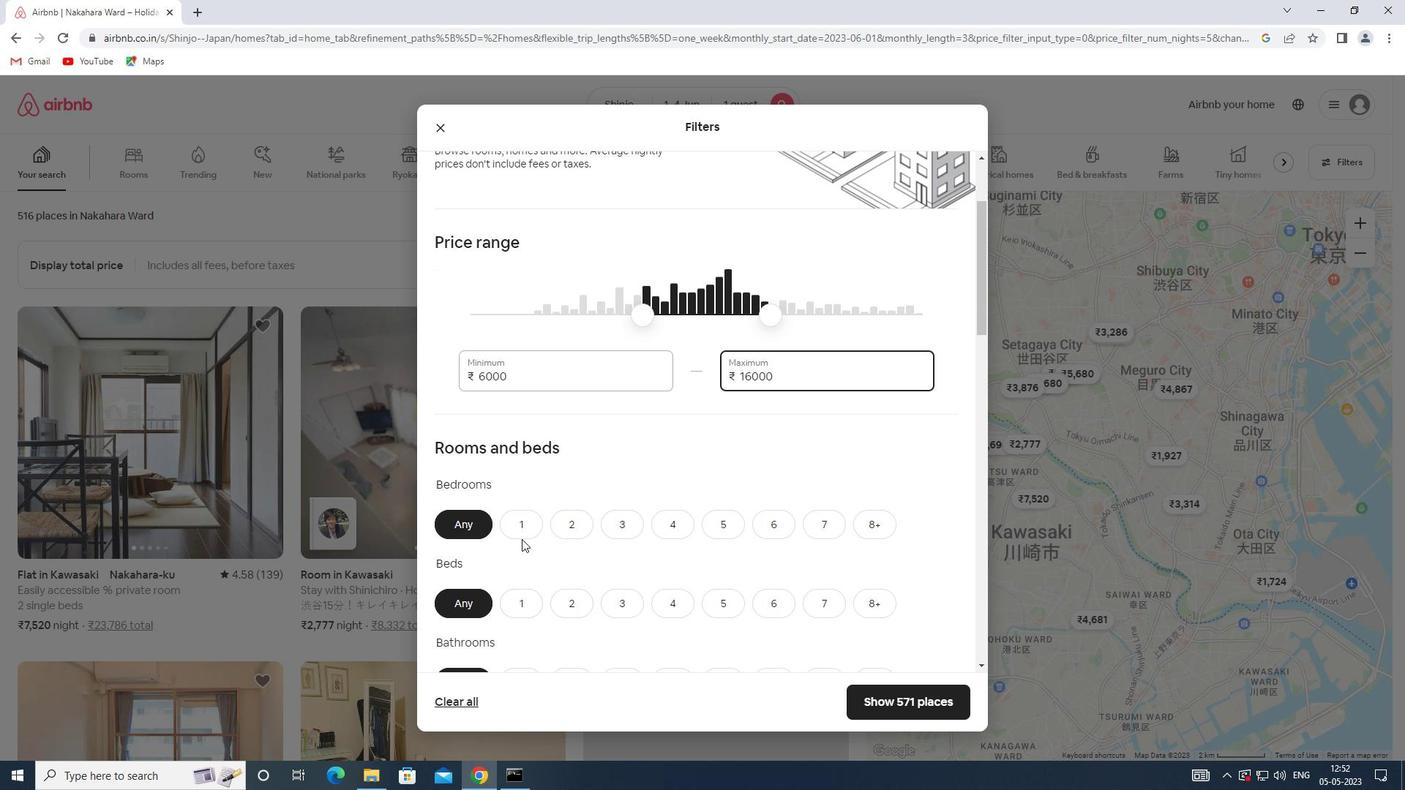 
Action: Mouse moved to (525, 604)
Screenshot: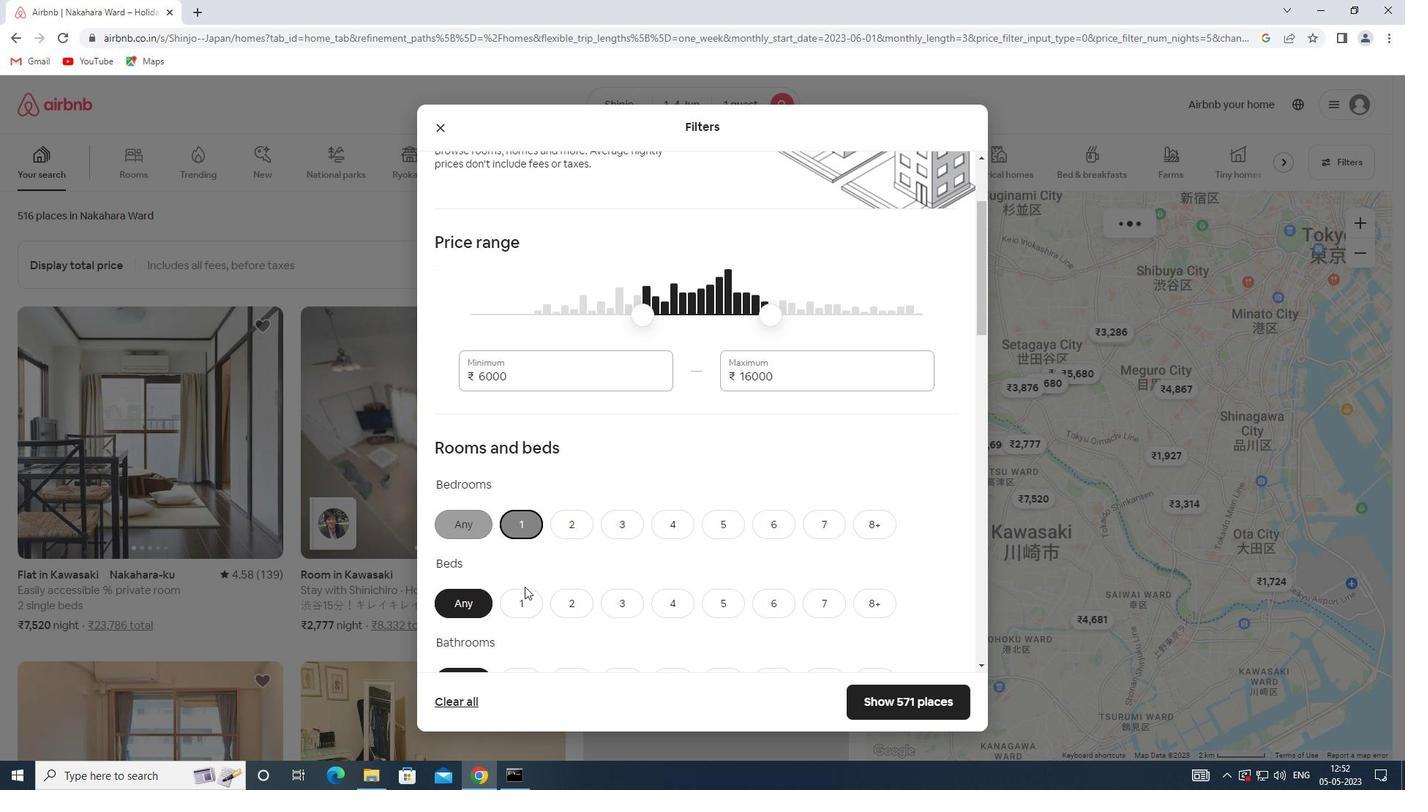 
Action: Mouse pressed left at (525, 604)
Screenshot: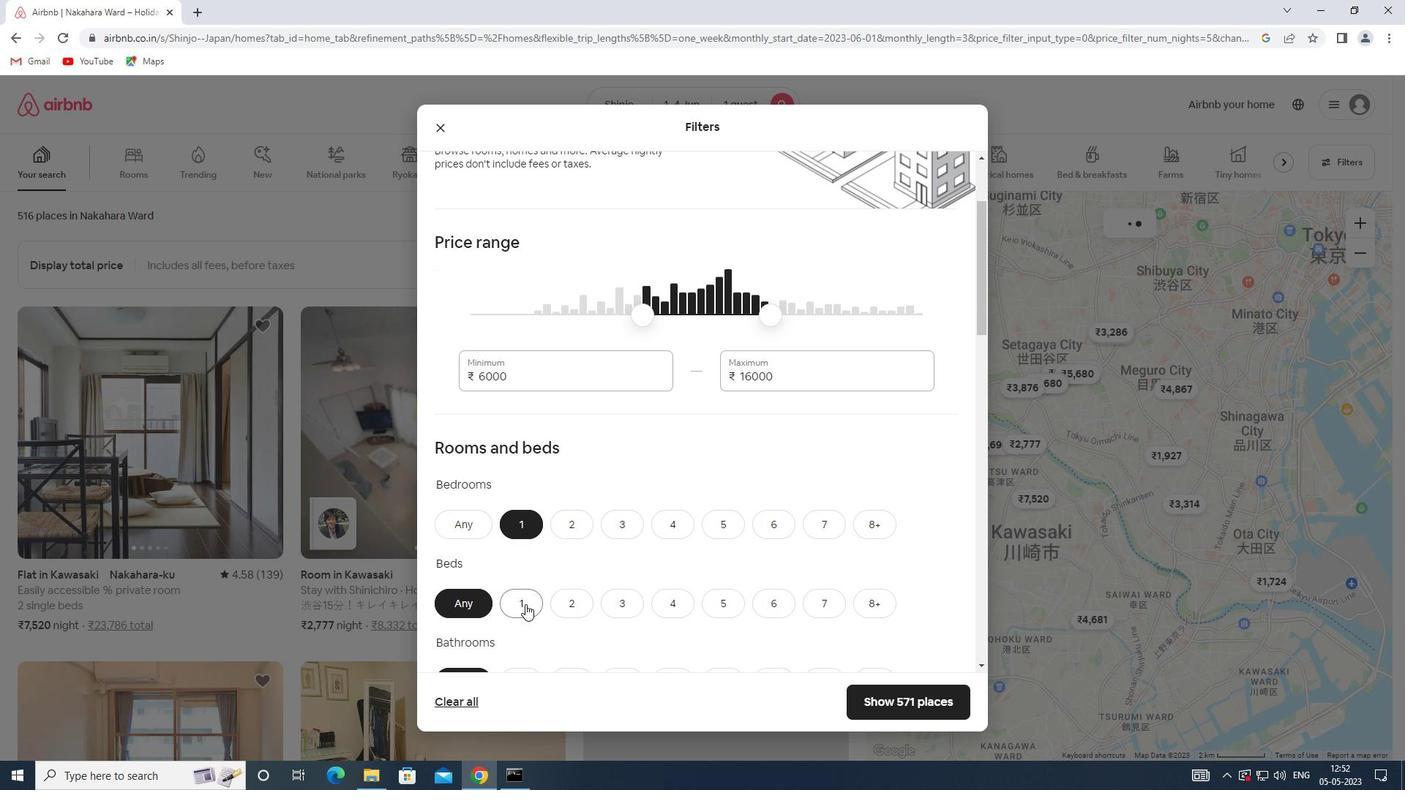 
Action: Mouse scrolled (525, 603) with delta (0, 0)
Screenshot: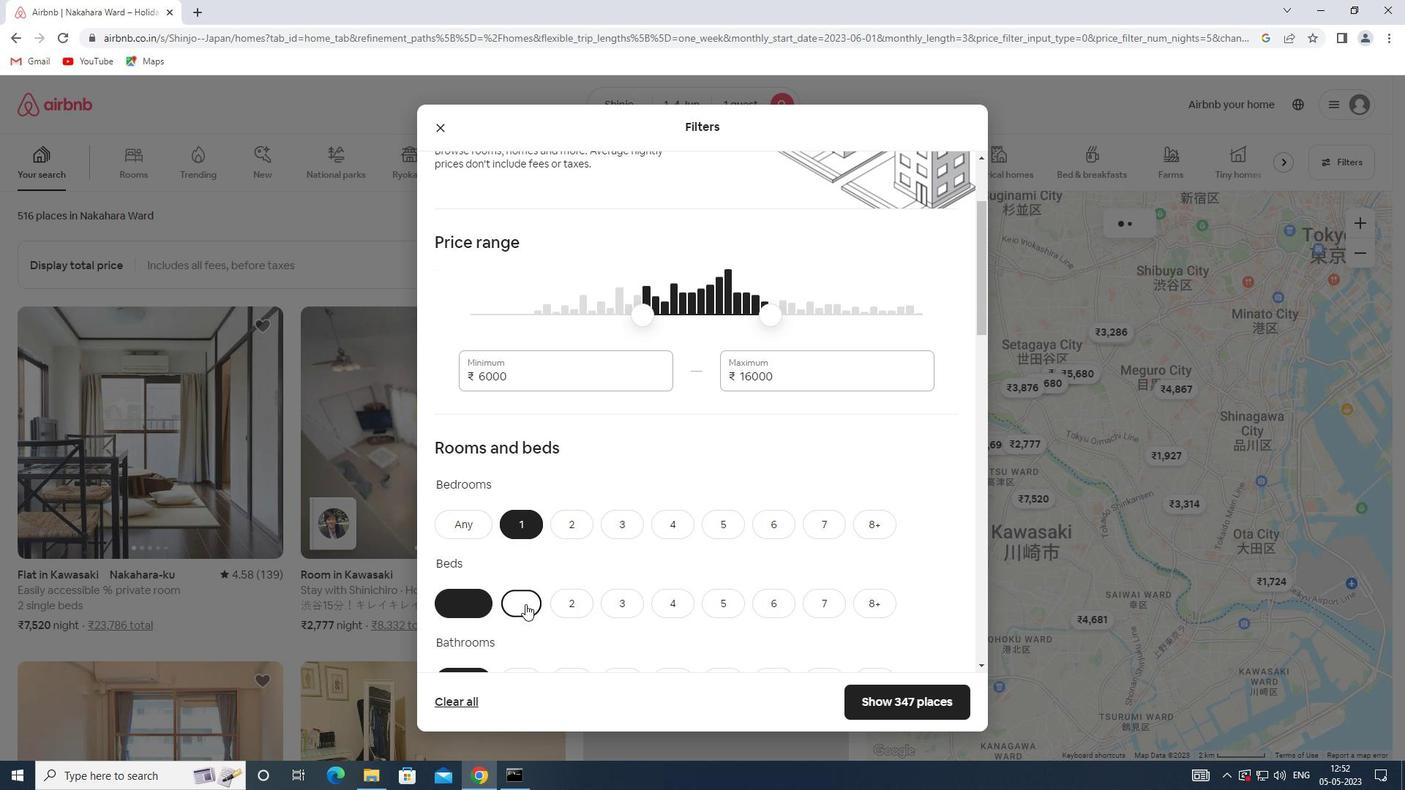 
Action: Mouse scrolled (525, 603) with delta (0, 0)
Screenshot: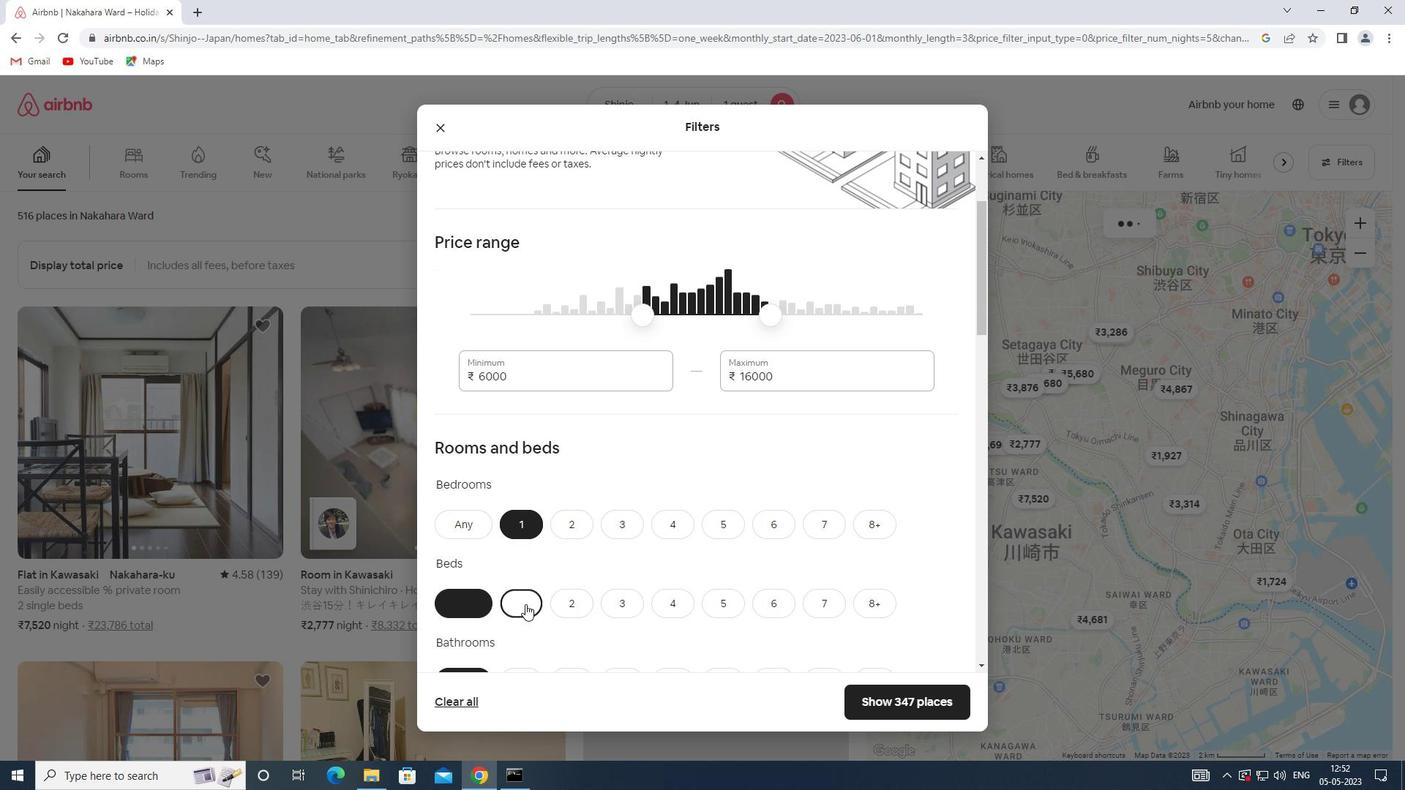
Action: Mouse scrolled (525, 603) with delta (0, 0)
Screenshot: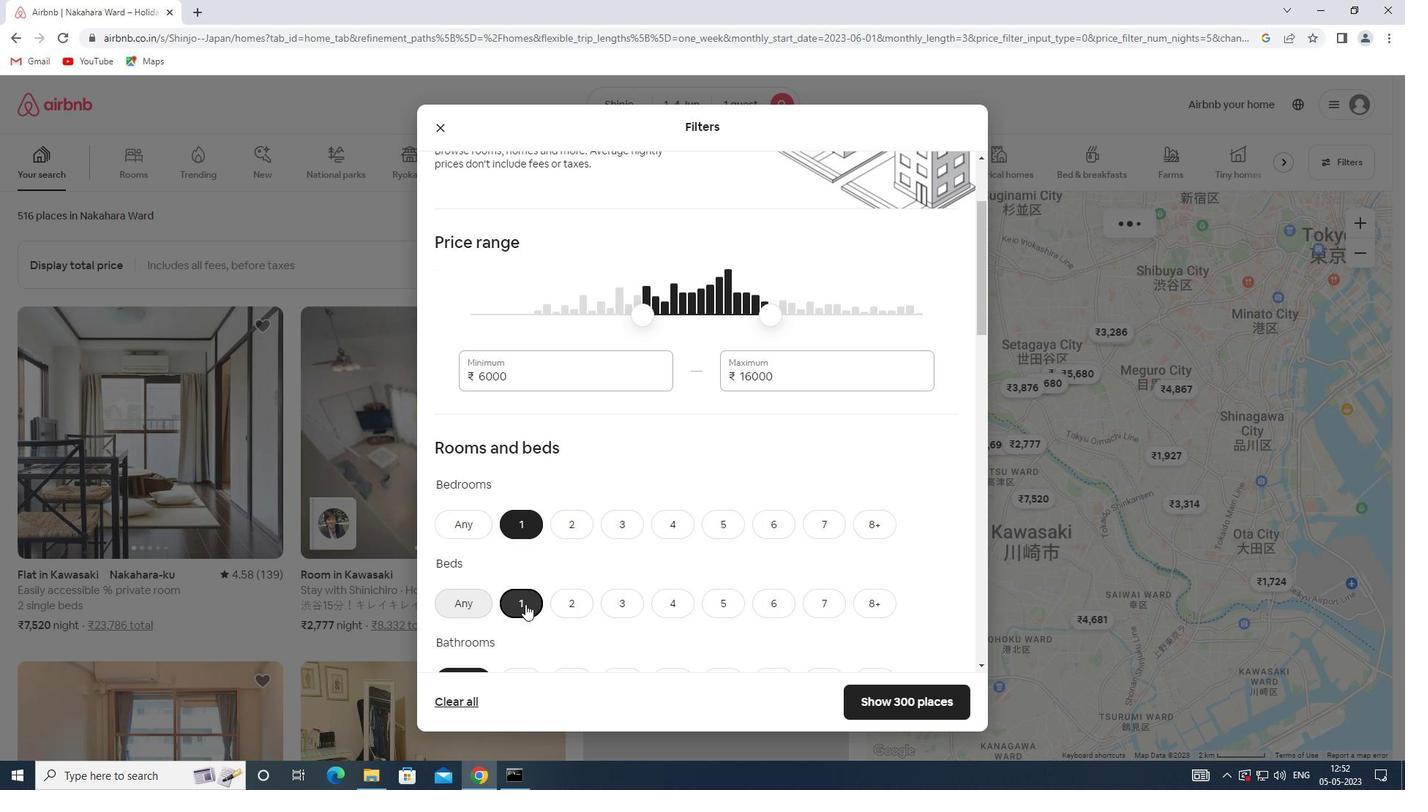 
Action: Mouse moved to (521, 456)
Screenshot: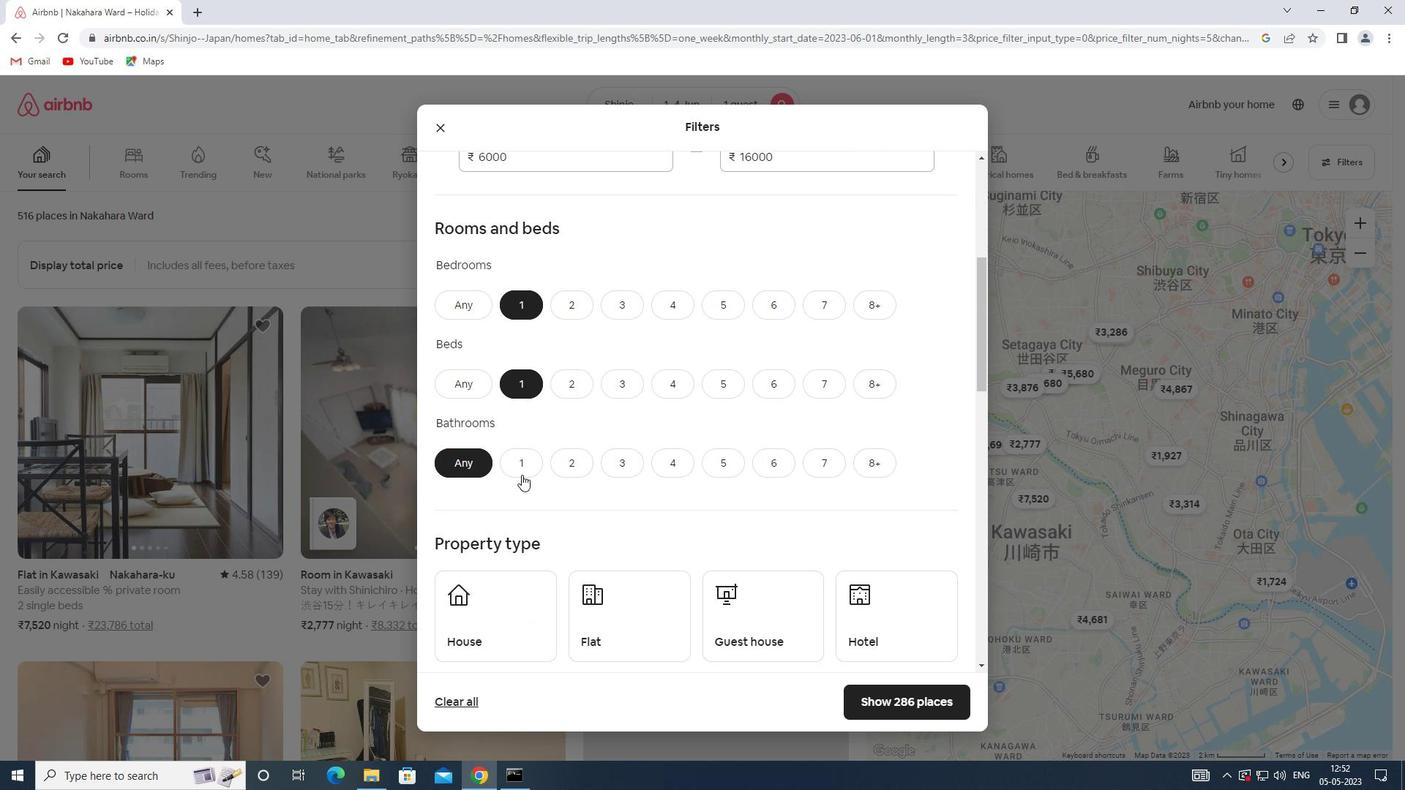
Action: Mouse pressed left at (521, 456)
Screenshot: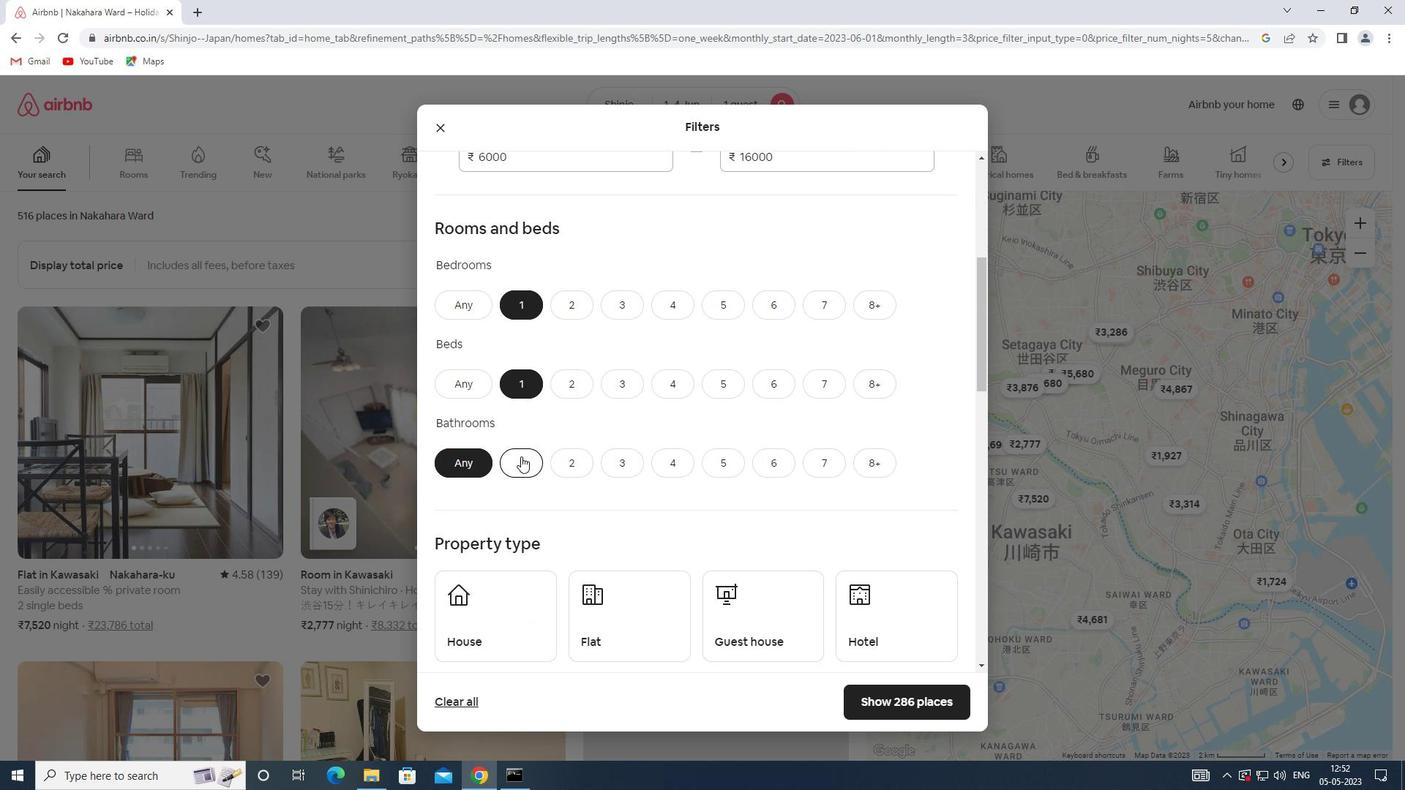 
Action: Mouse scrolled (521, 456) with delta (0, 0)
Screenshot: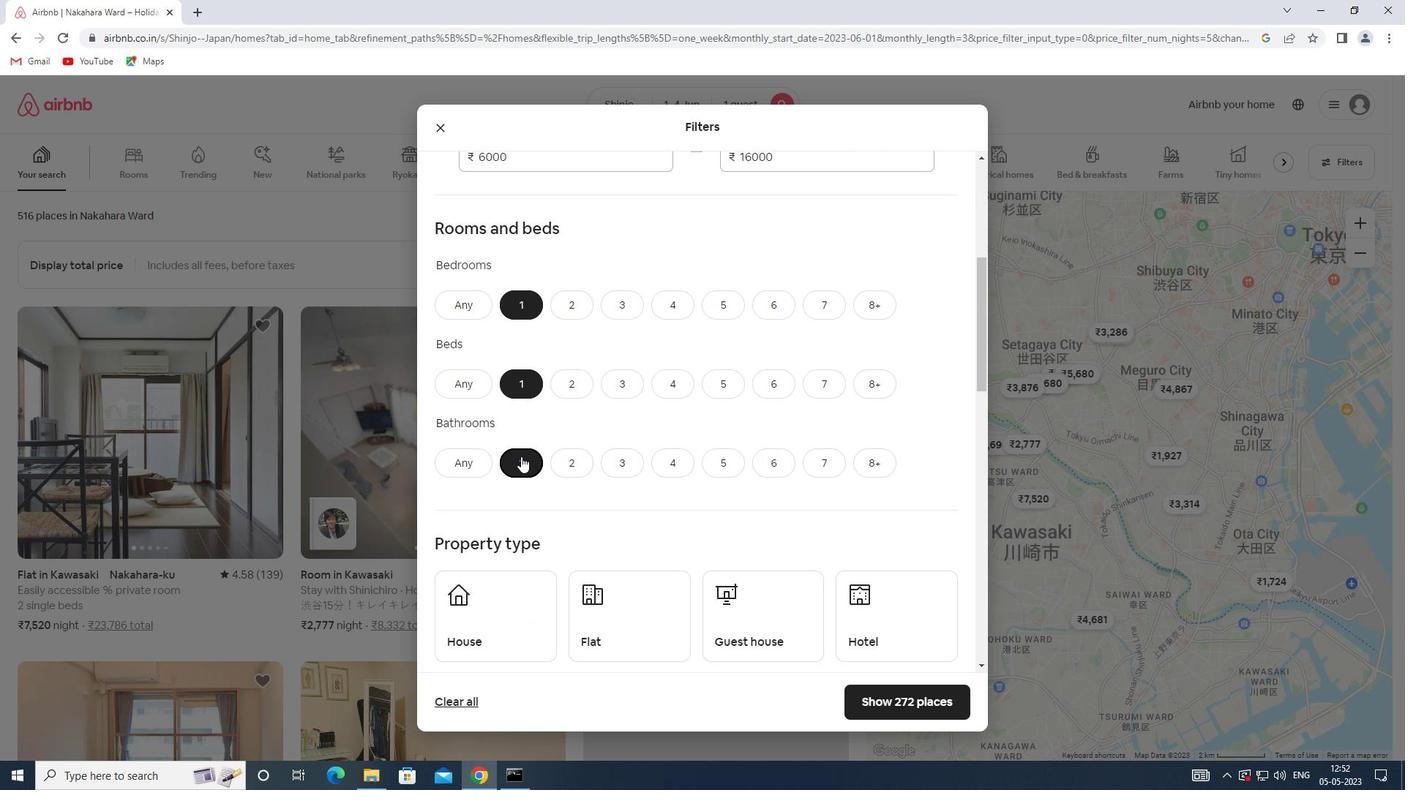 
Action: Mouse moved to (495, 536)
Screenshot: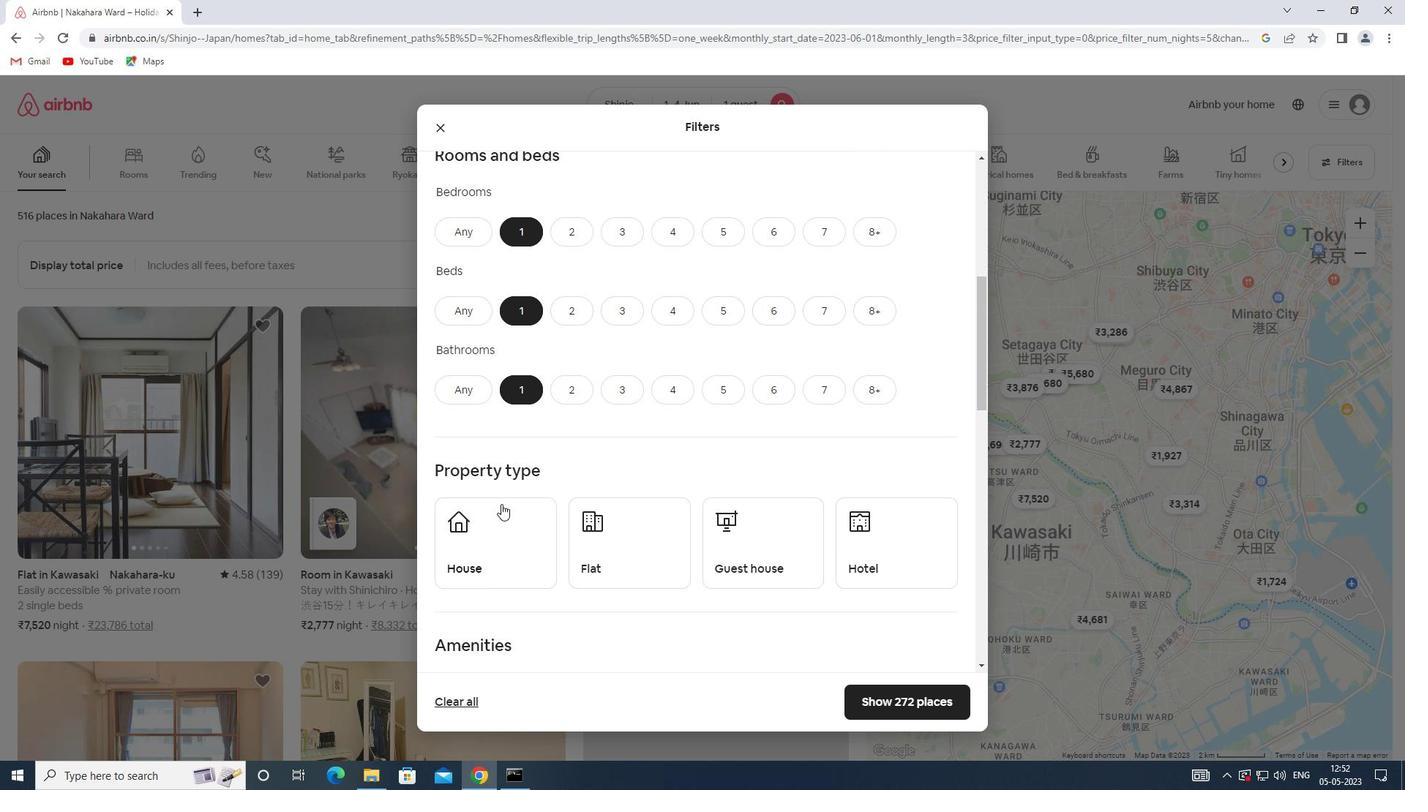 
Action: Mouse pressed left at (495, 536)
Screenshot: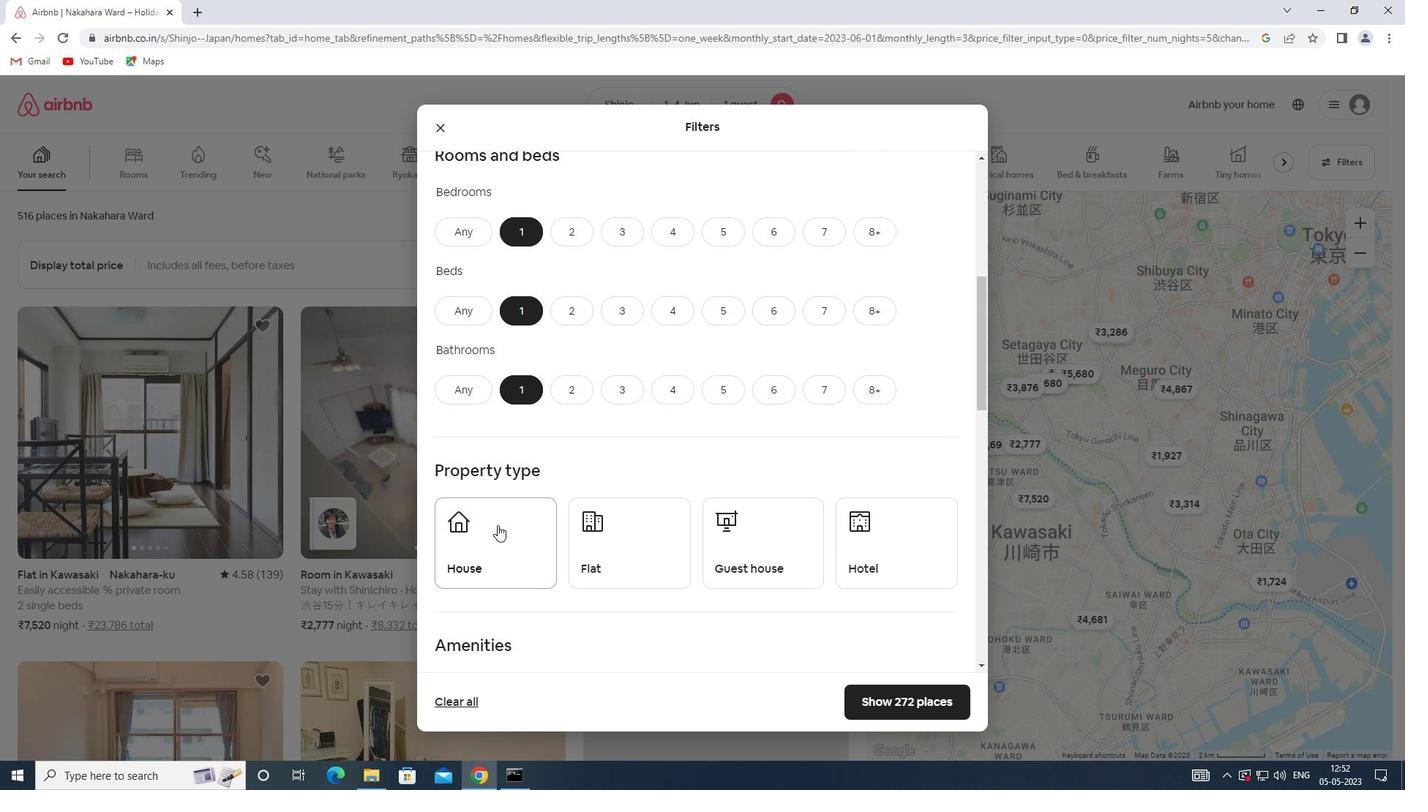 
Action: Mouse moved to (613, 541)
Screenshot: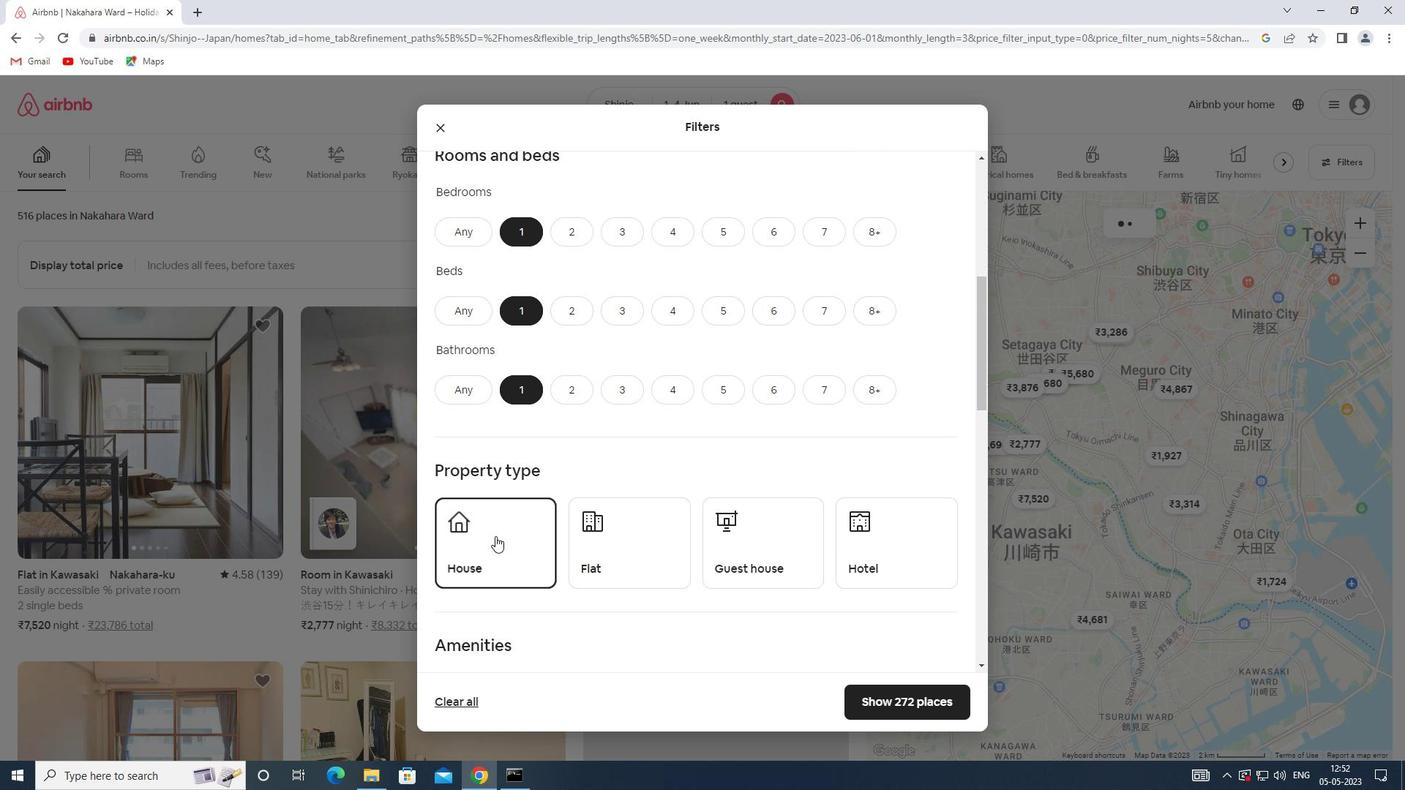 
Action: Mouse pressed left at (613, 541)
Screenshot: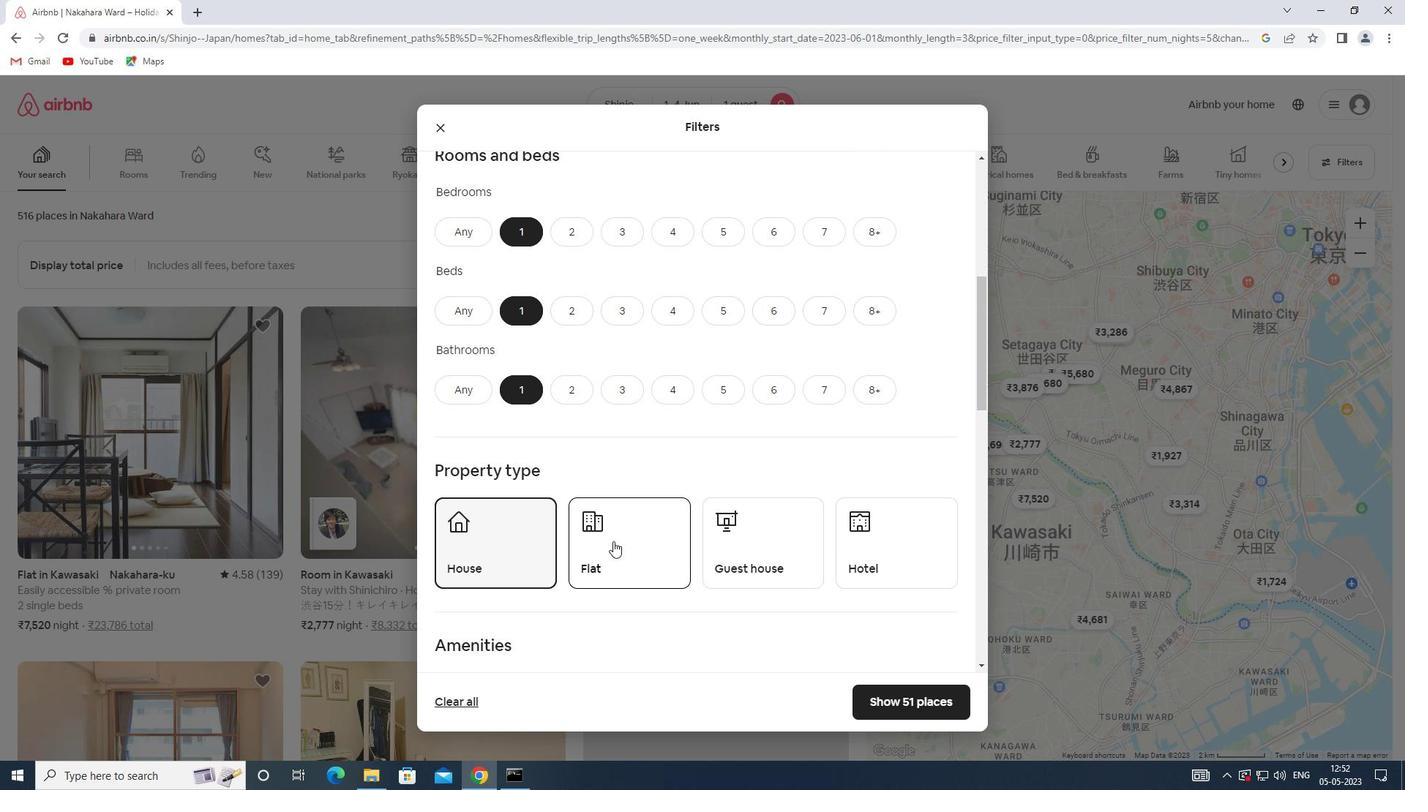 
Action: Mouse scrolled (613, 540) with delta (0, 0)
Screenshot: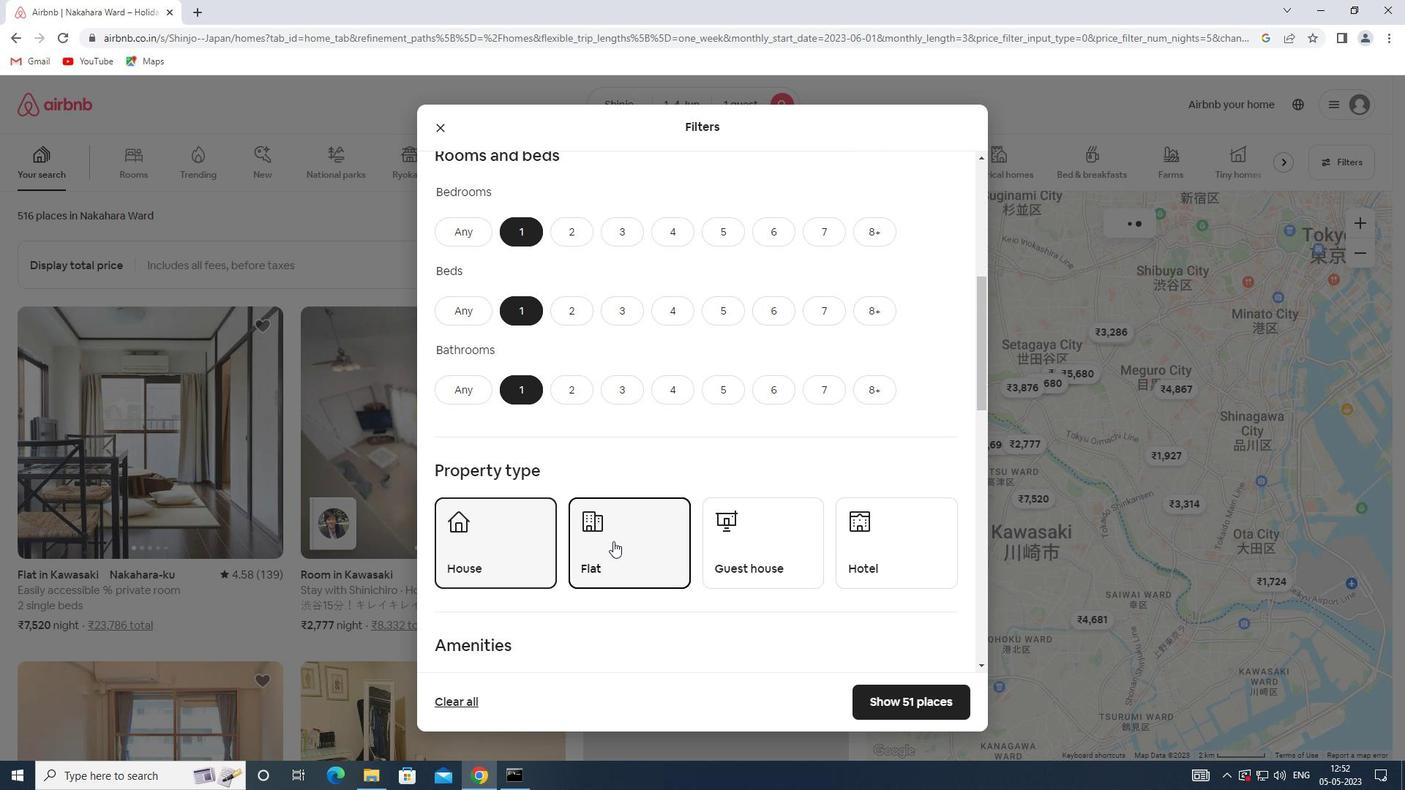 
Action: Mouse moved to (512, 499)
Screenshot: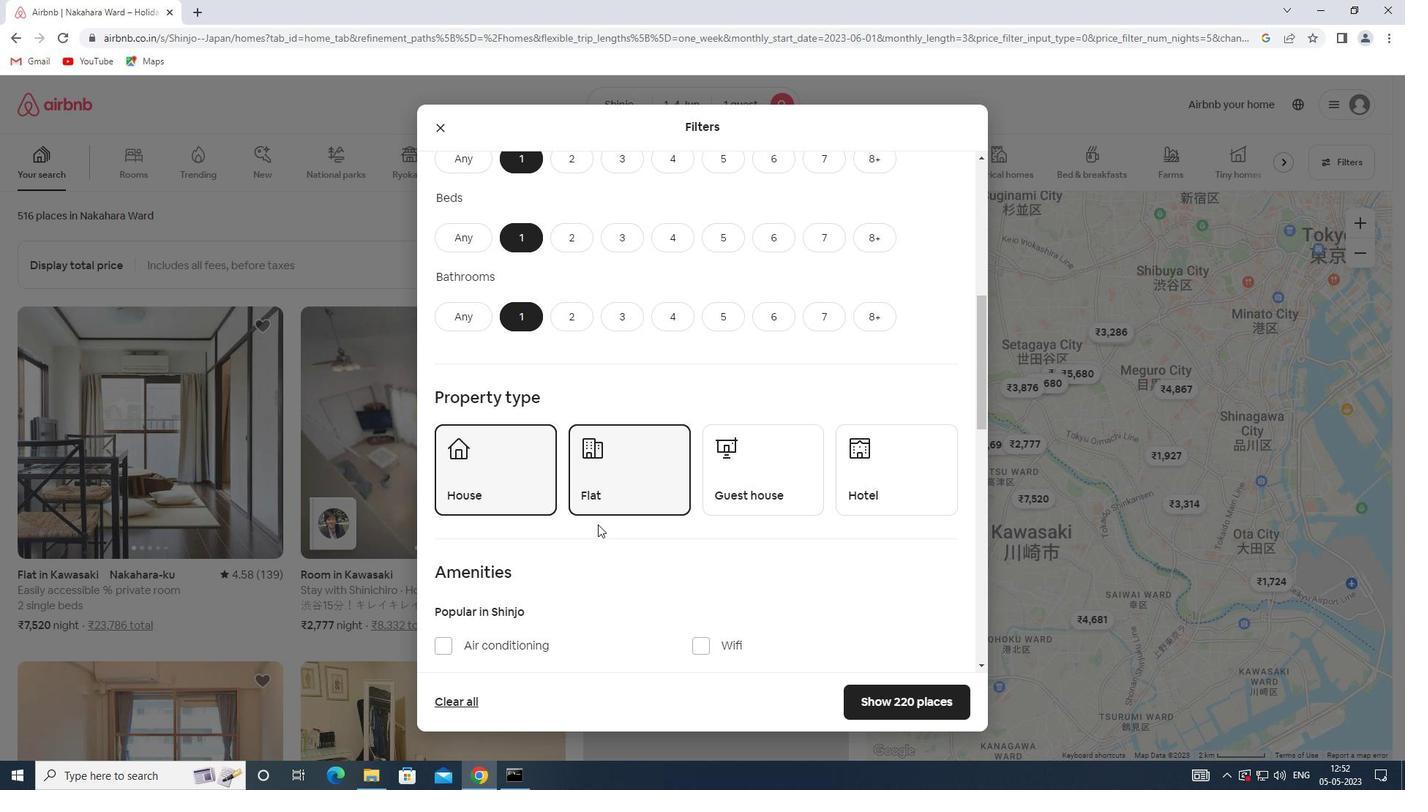 
Action: Mouse pressed left at (512, 499)
Screenshot: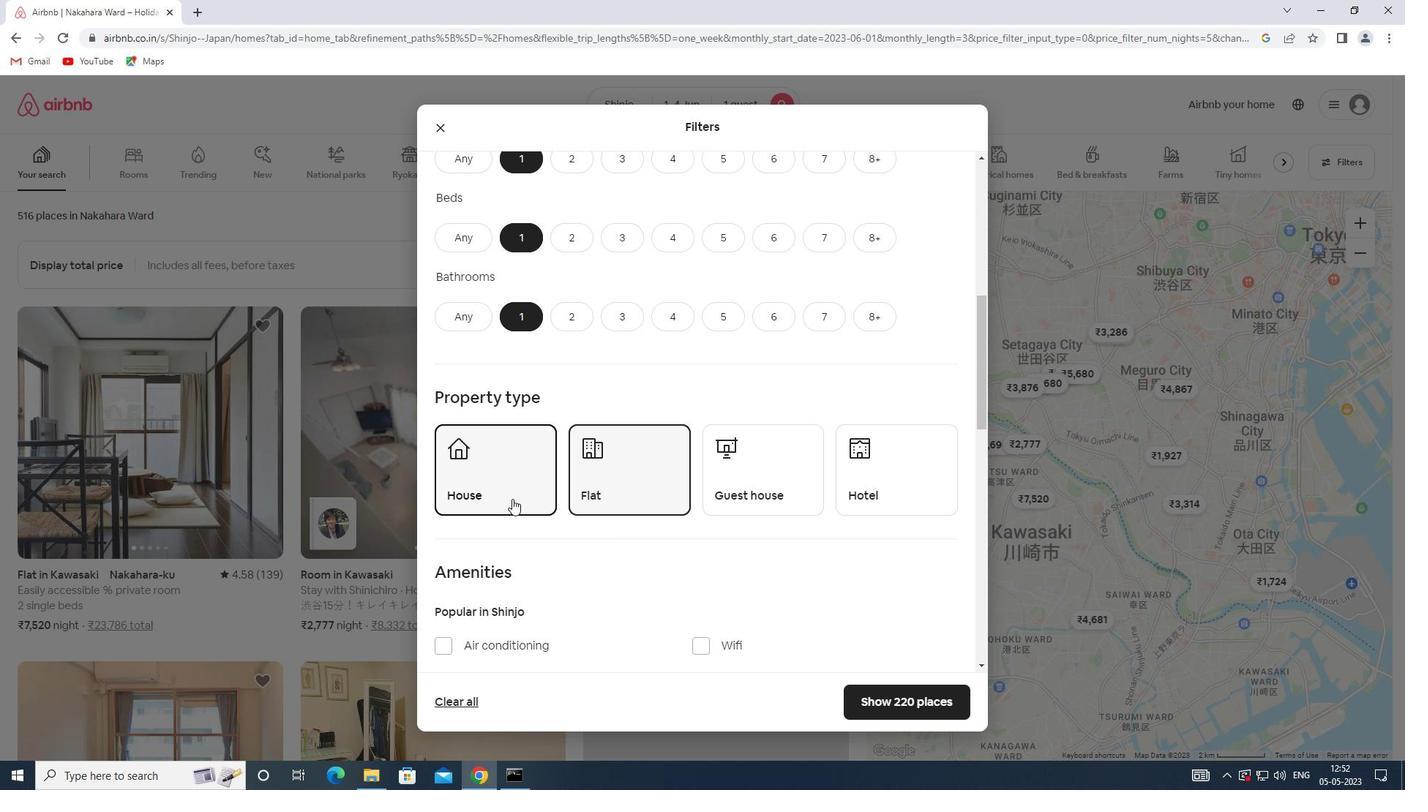 
Action: Mouse moved to (754, 490)
Screenshot: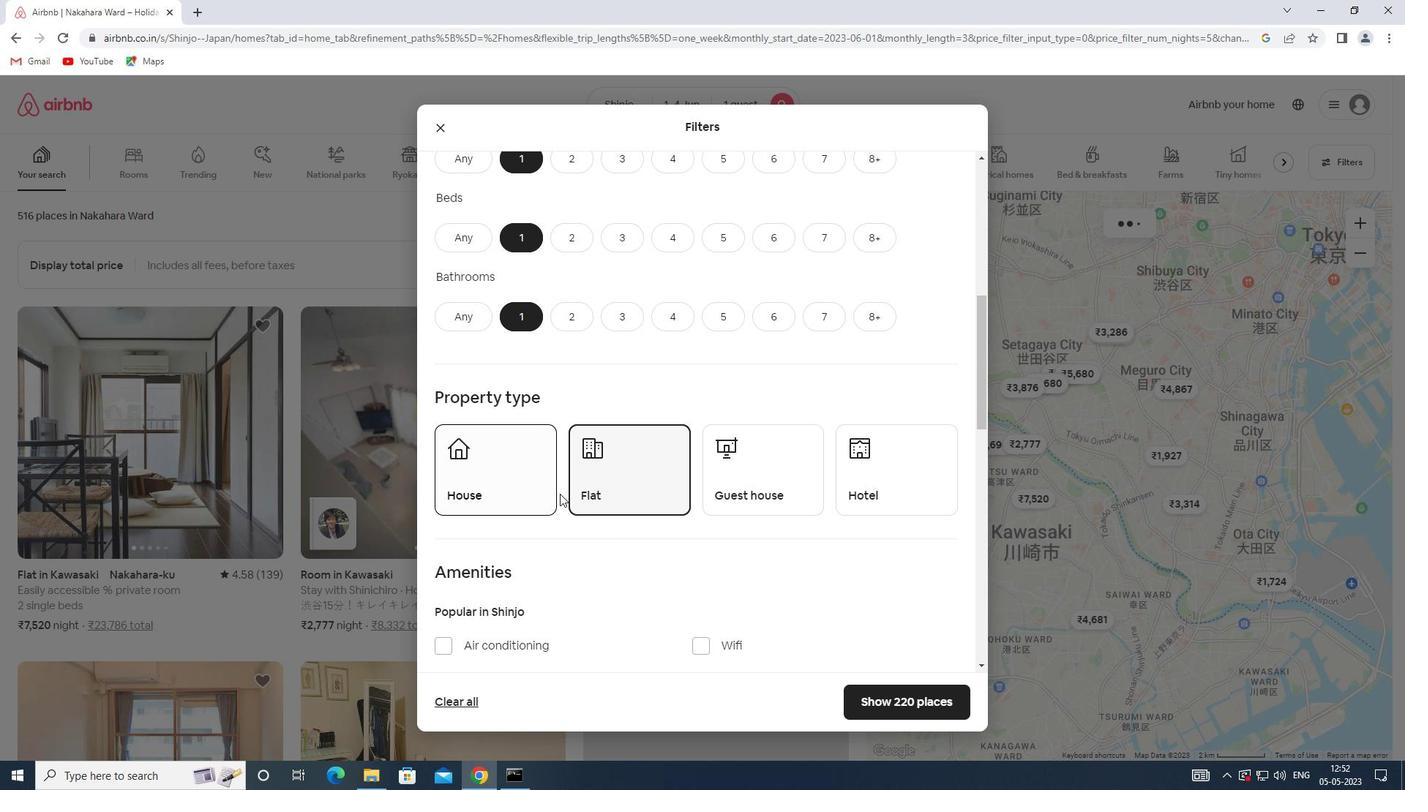 
Action: Mouse pressed left at (754, 490)
Screenshot: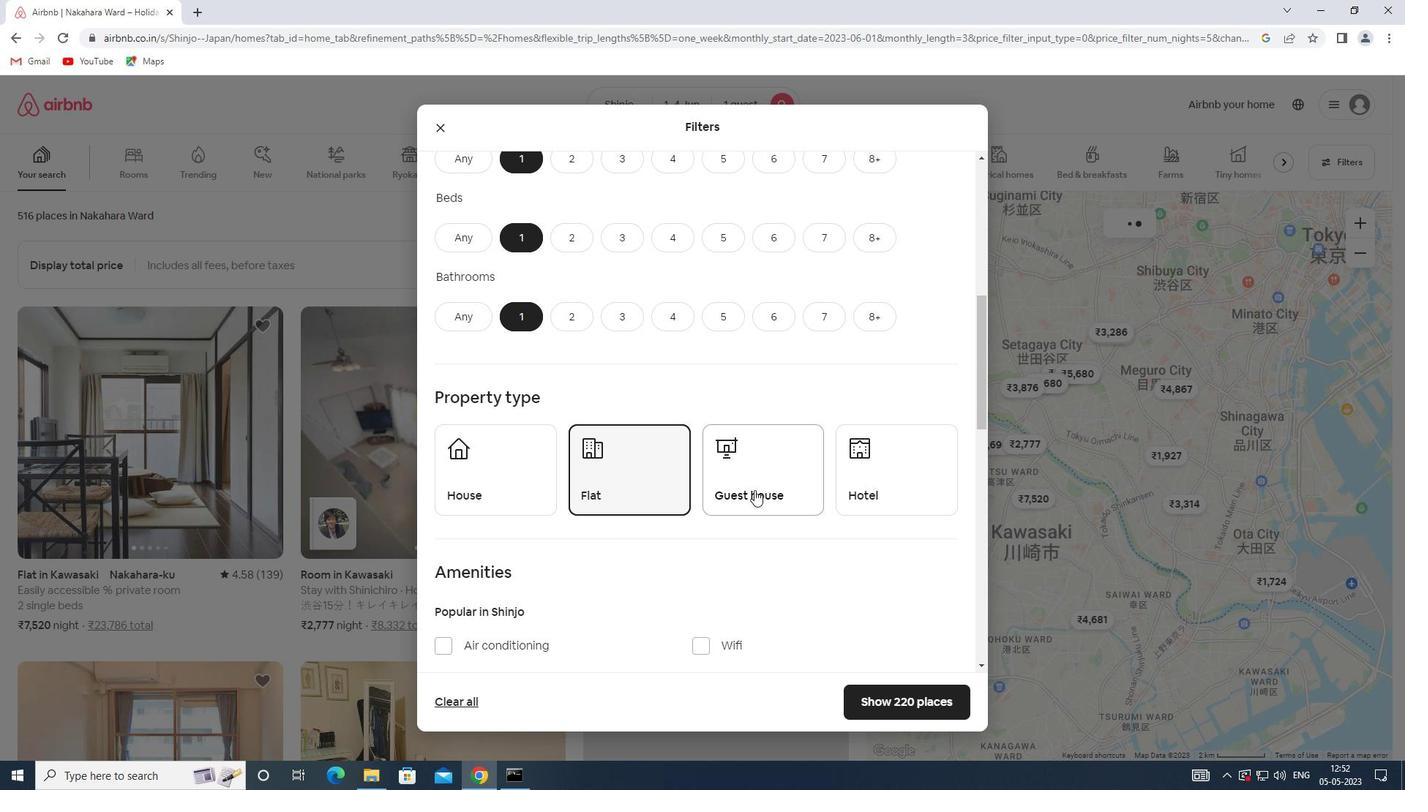 
Action: Mouse moved to (851, 486)
Screenshot: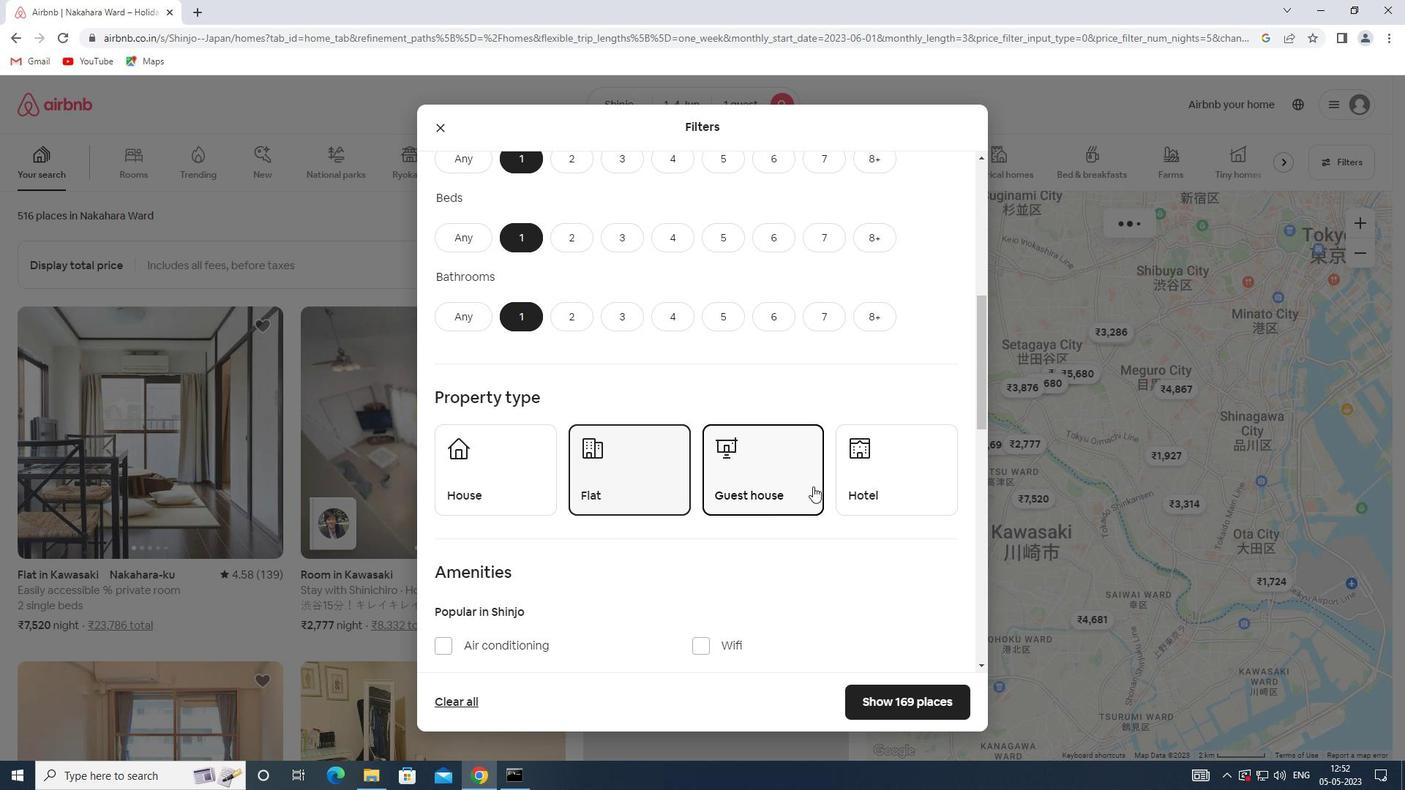 
Action: Mouse pressed left at (851, 486)
Screenshot: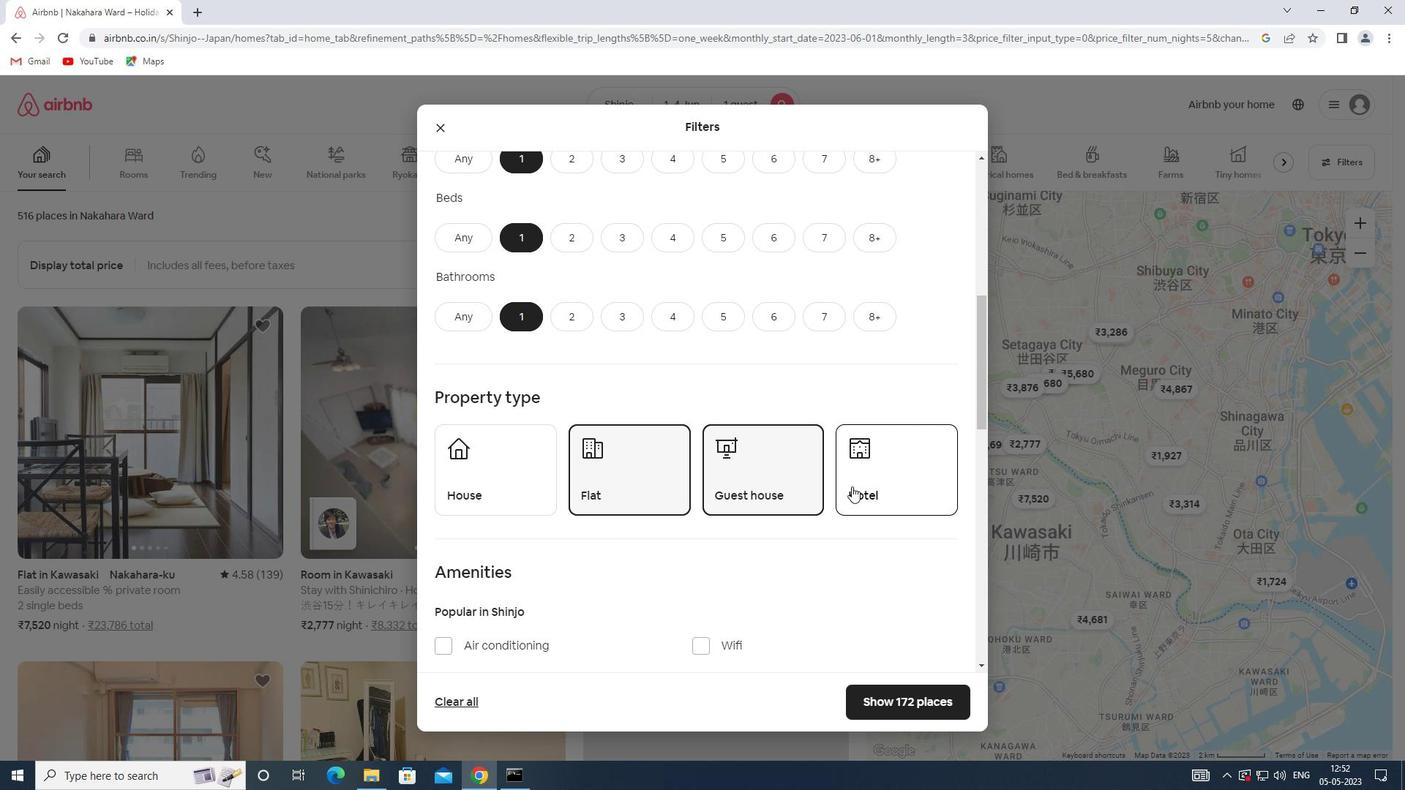 
Action: Mouse moved to (693, 490)
Screenshot: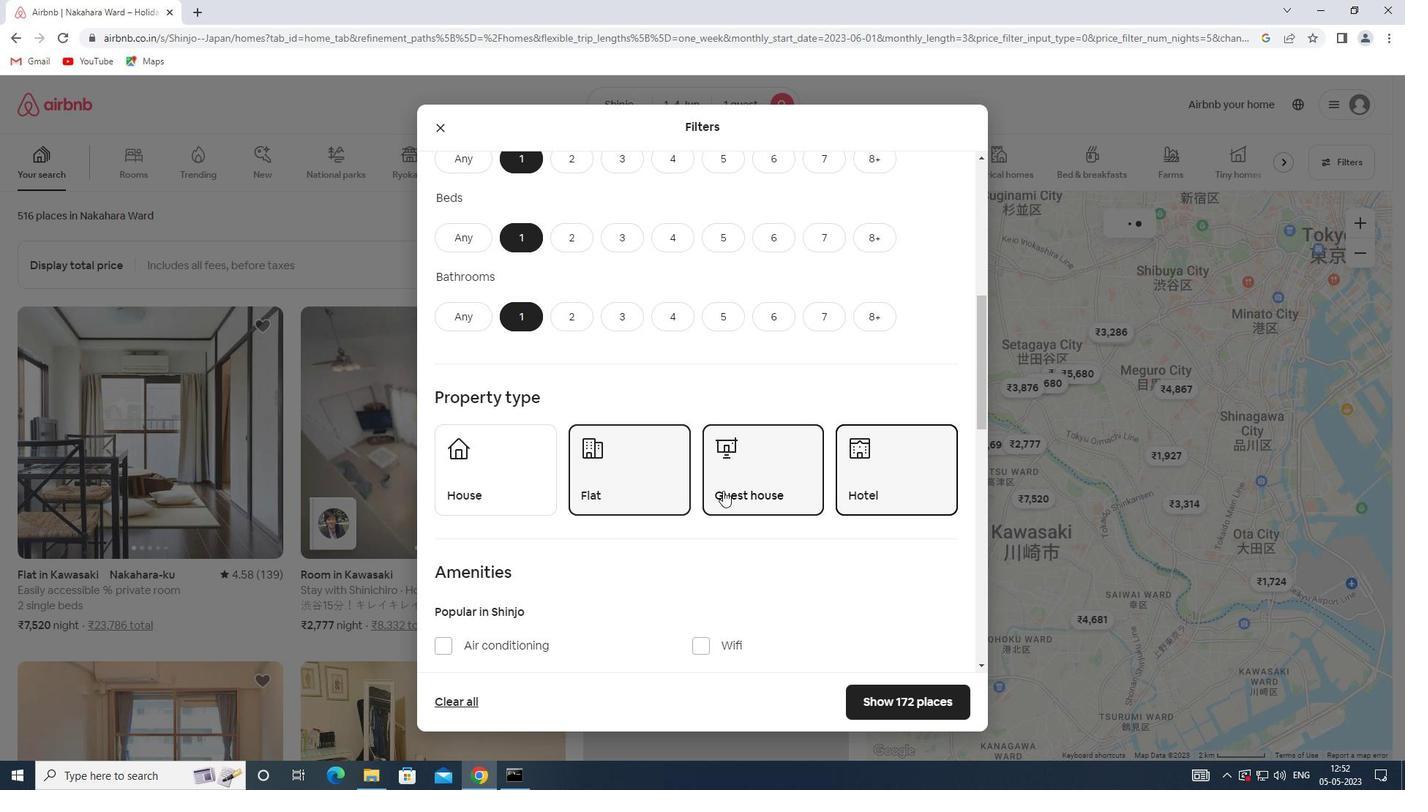 
Action: Mouse scrolled (693, 489) with delta (0, 0)
Screenshot: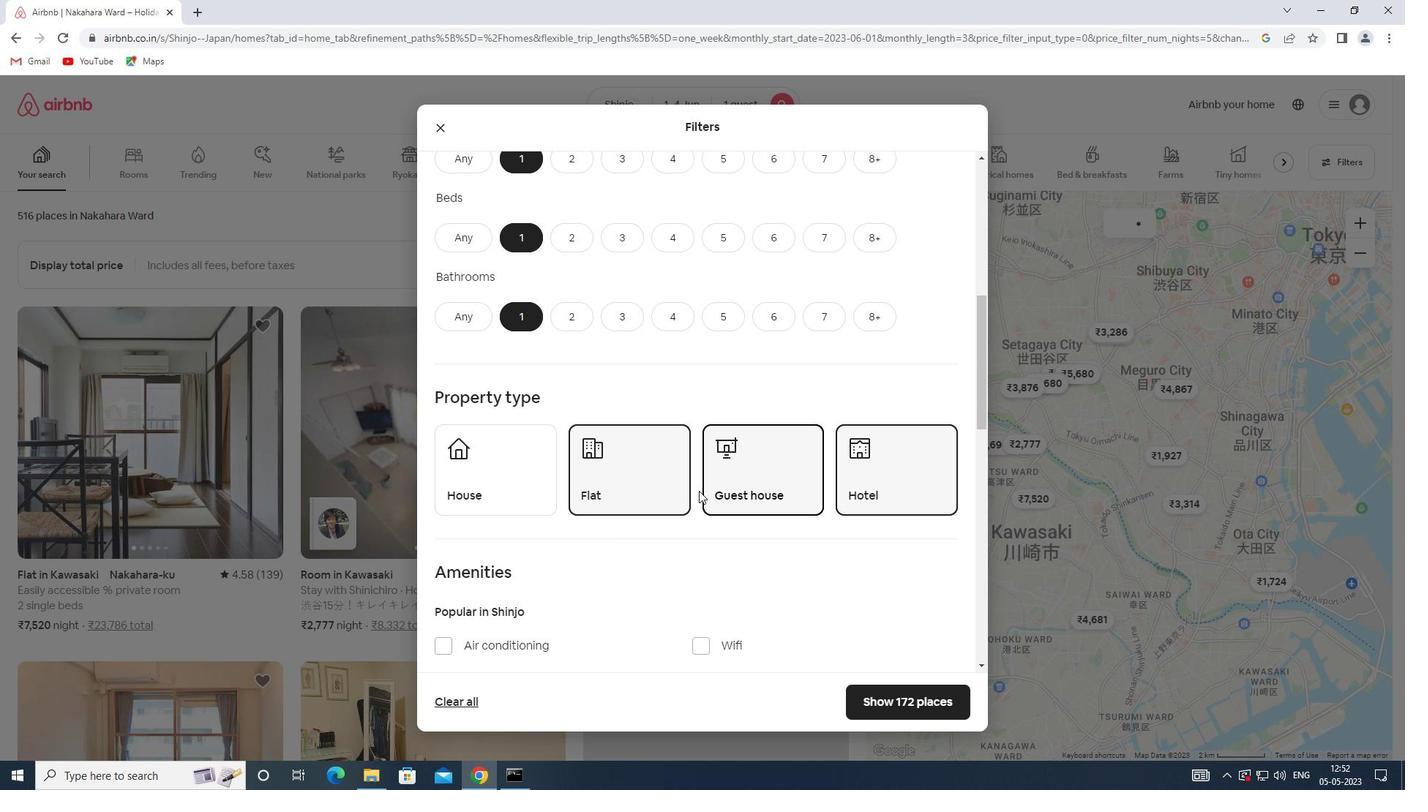
Action: Mouse scrolled (693, 489) with delta (0, 0)
Screenshot: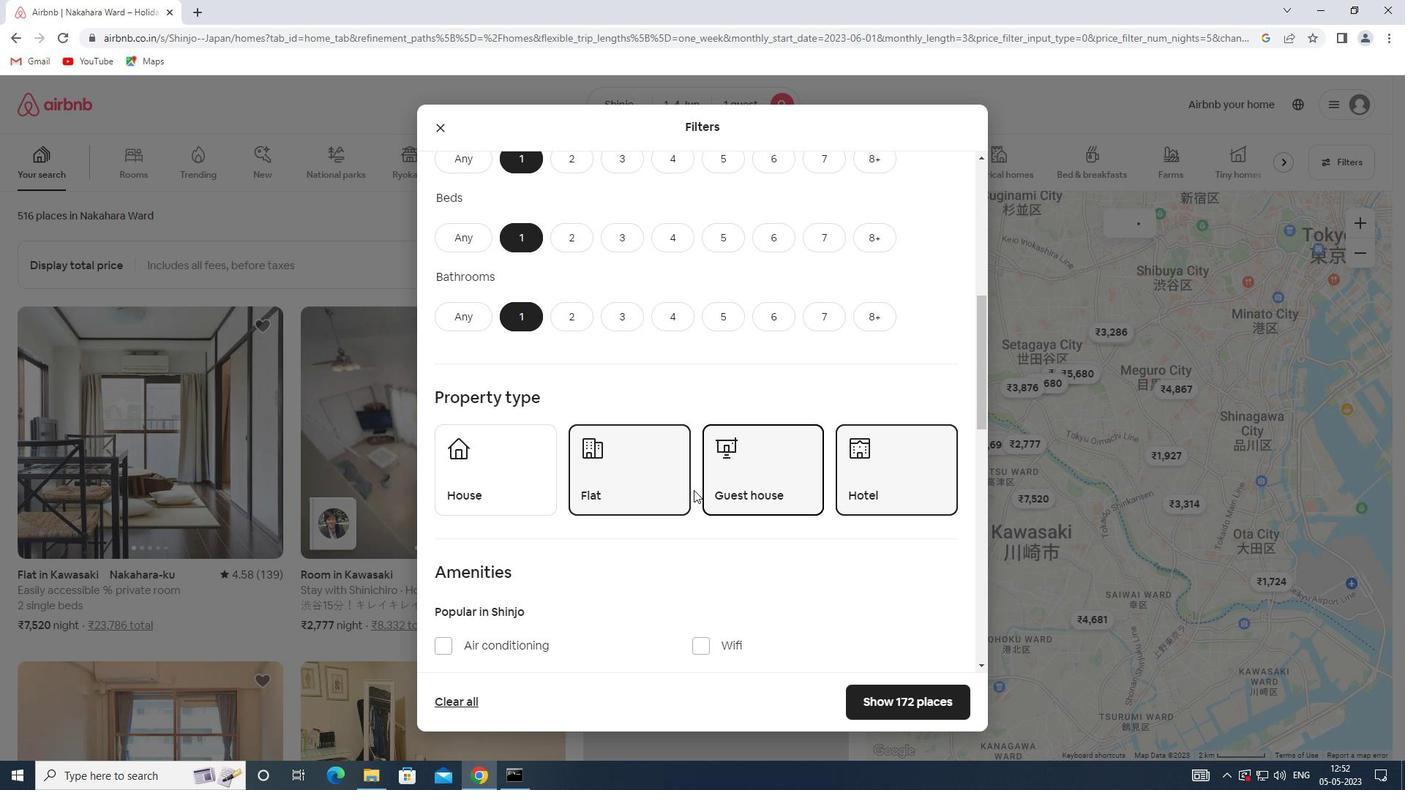 
Action: Mouse scrolled (693, 489) with delta (0, 0)
Screenshot: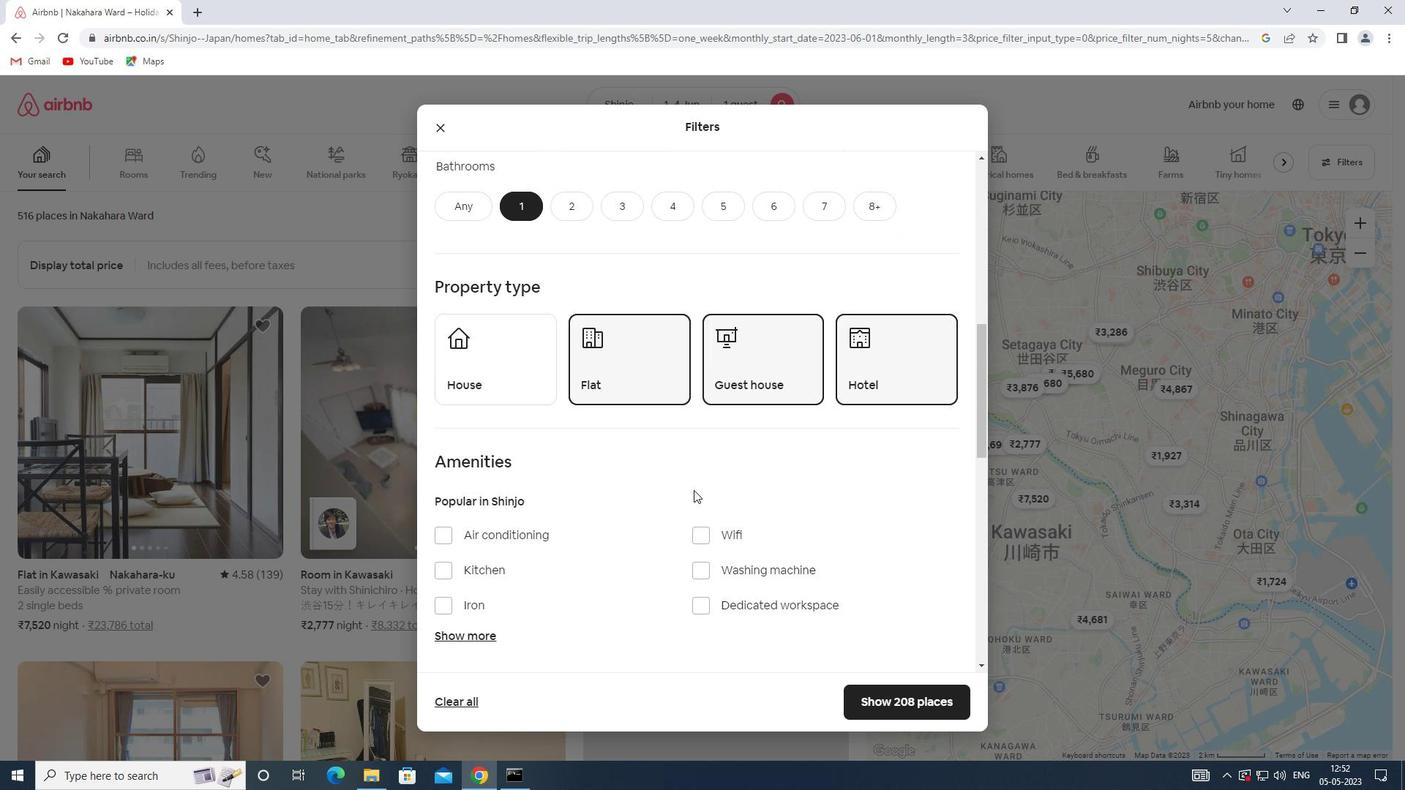 
Action: Mouse moved to (701, 423)
Screenshot: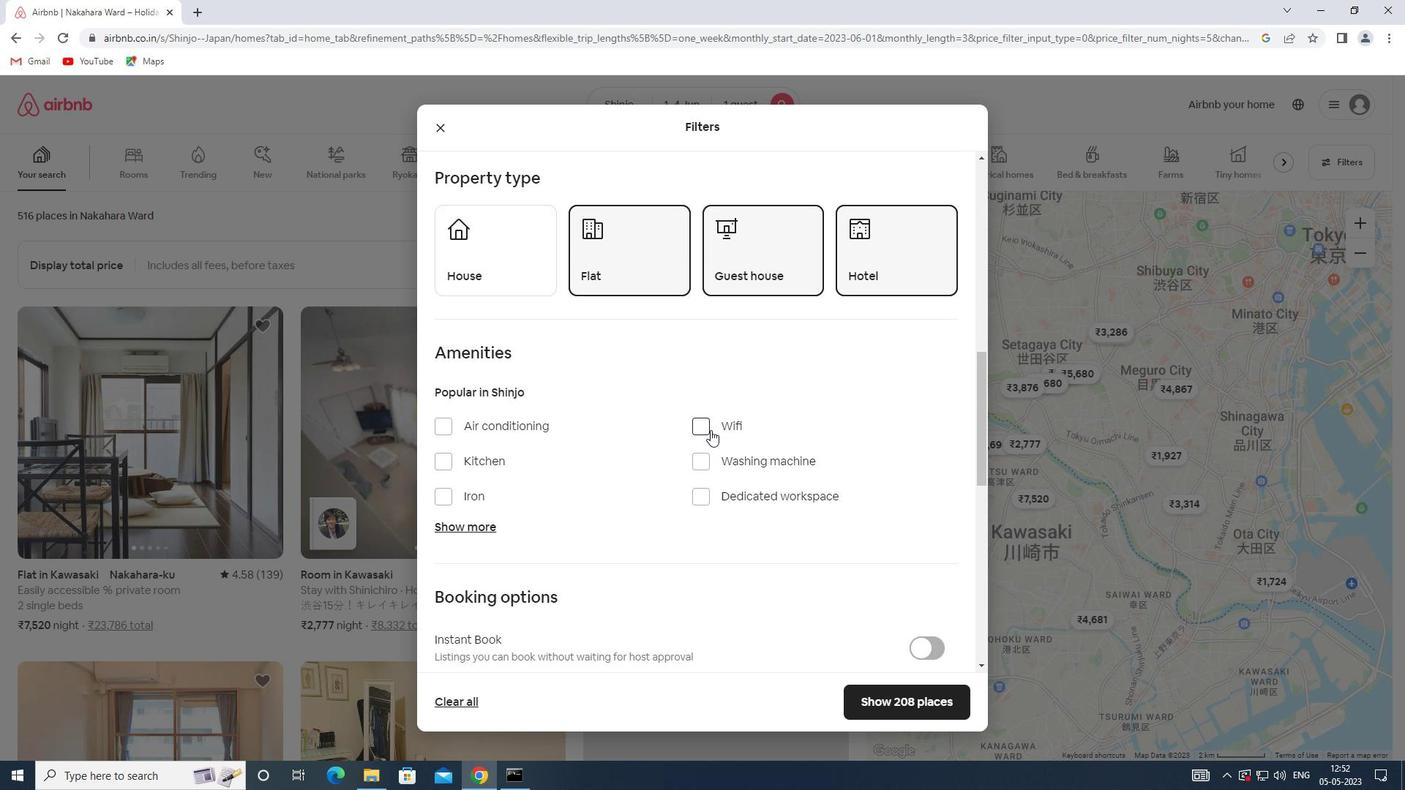 
Action: Mouse pressed left at (701, 423)
Screenshot: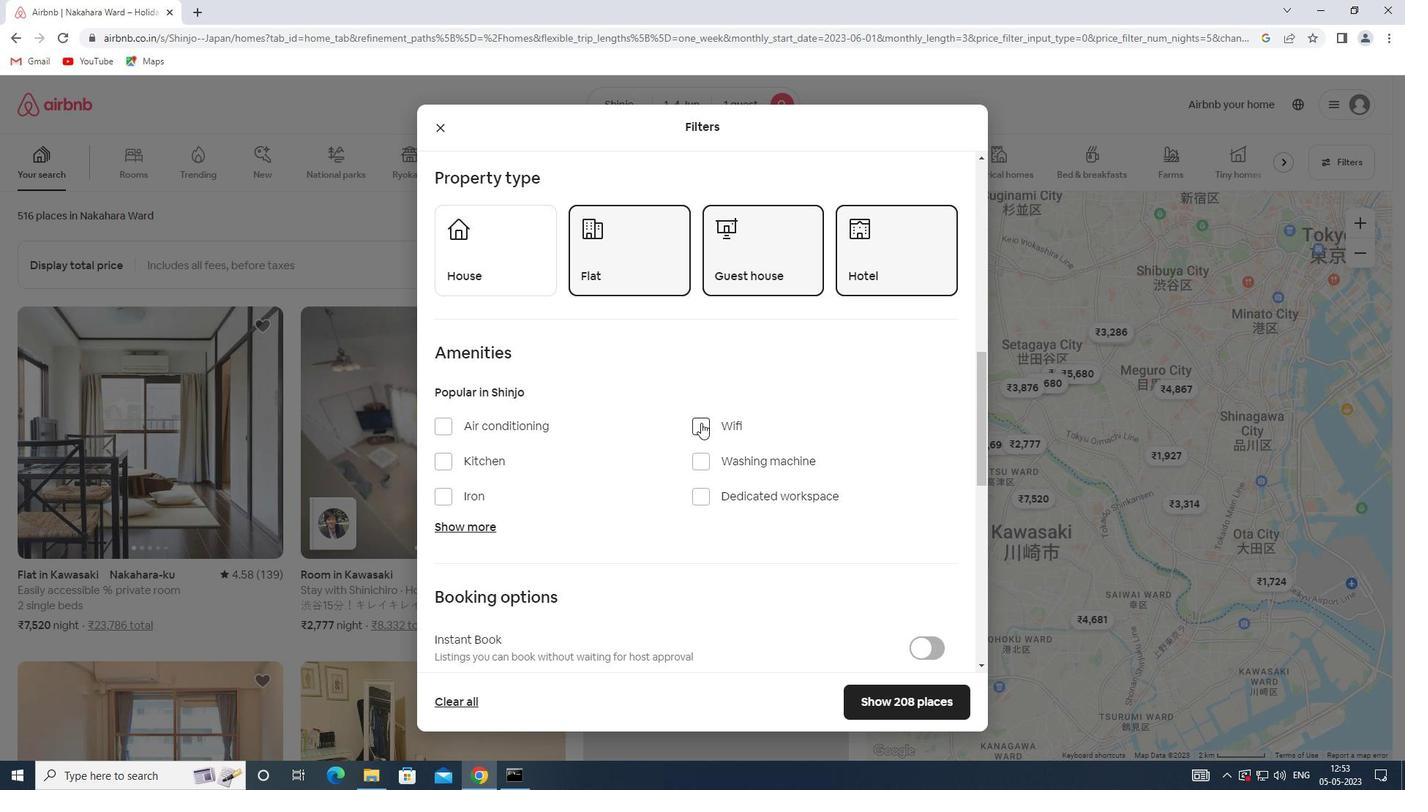 
Action: Mouse moved to (434, 257)
Screenshot: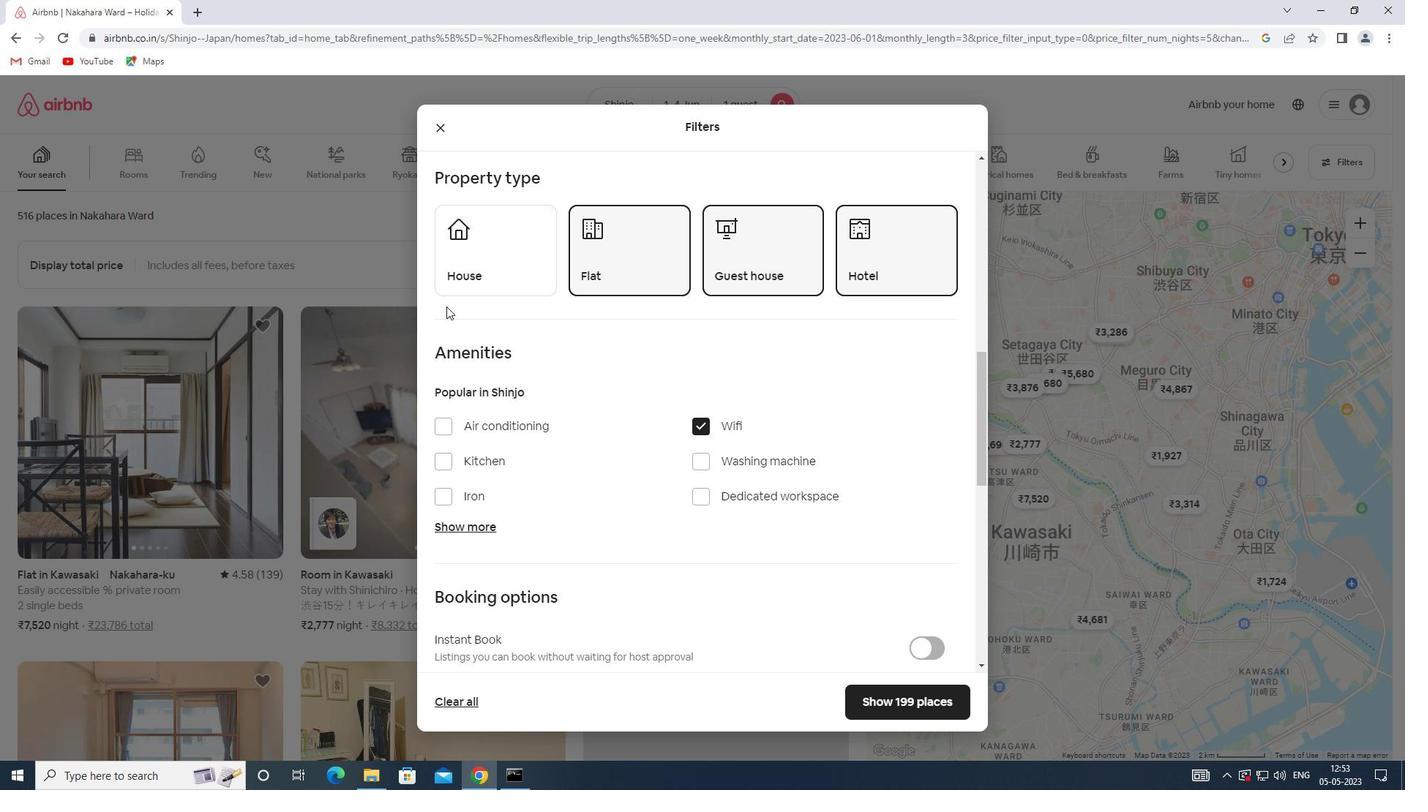 
Action: Mouse pressed left at (434, 257)
Screenshot: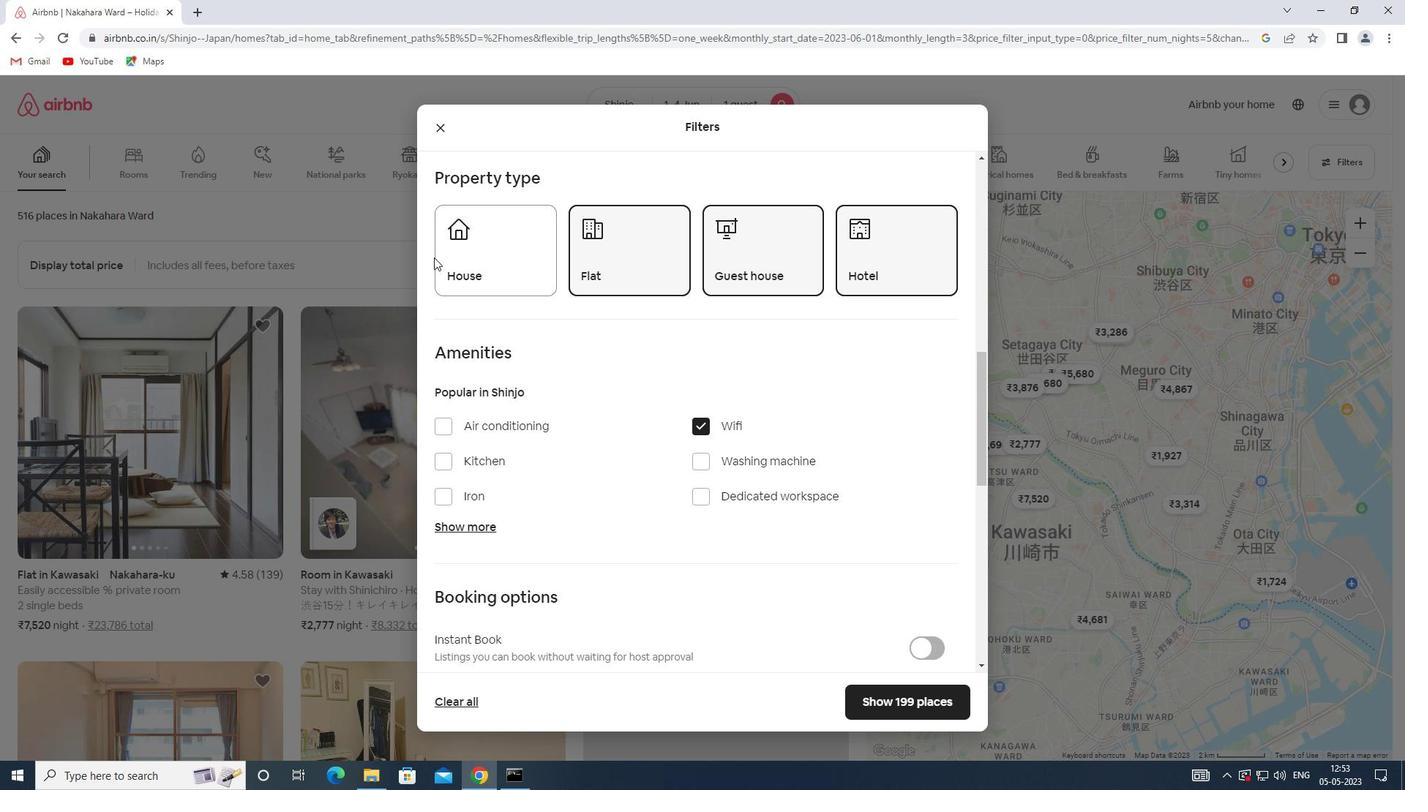 
Action: Mouse moved to (452, 269)
Screenshot: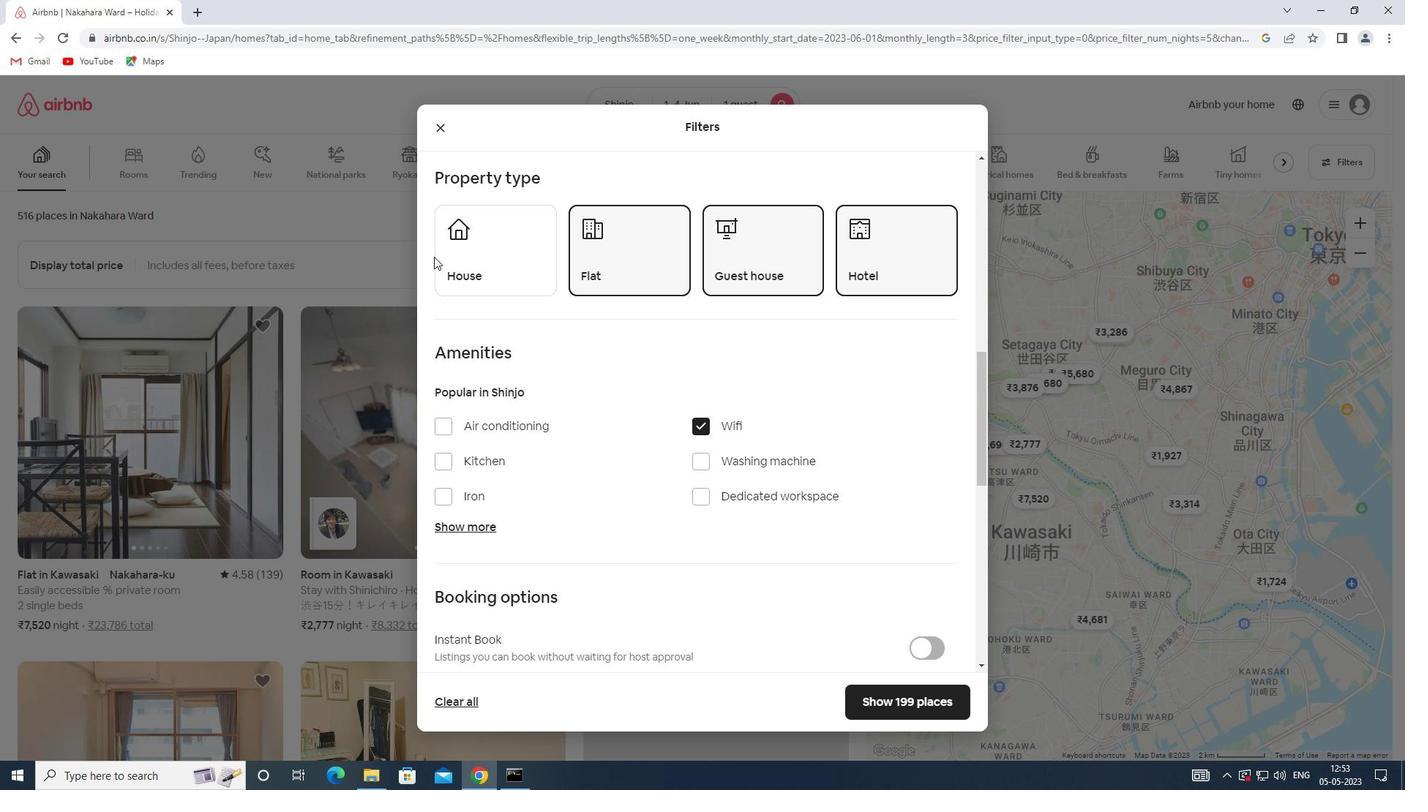
Action: Mouse pressed left at (452, 269)
Screenshot: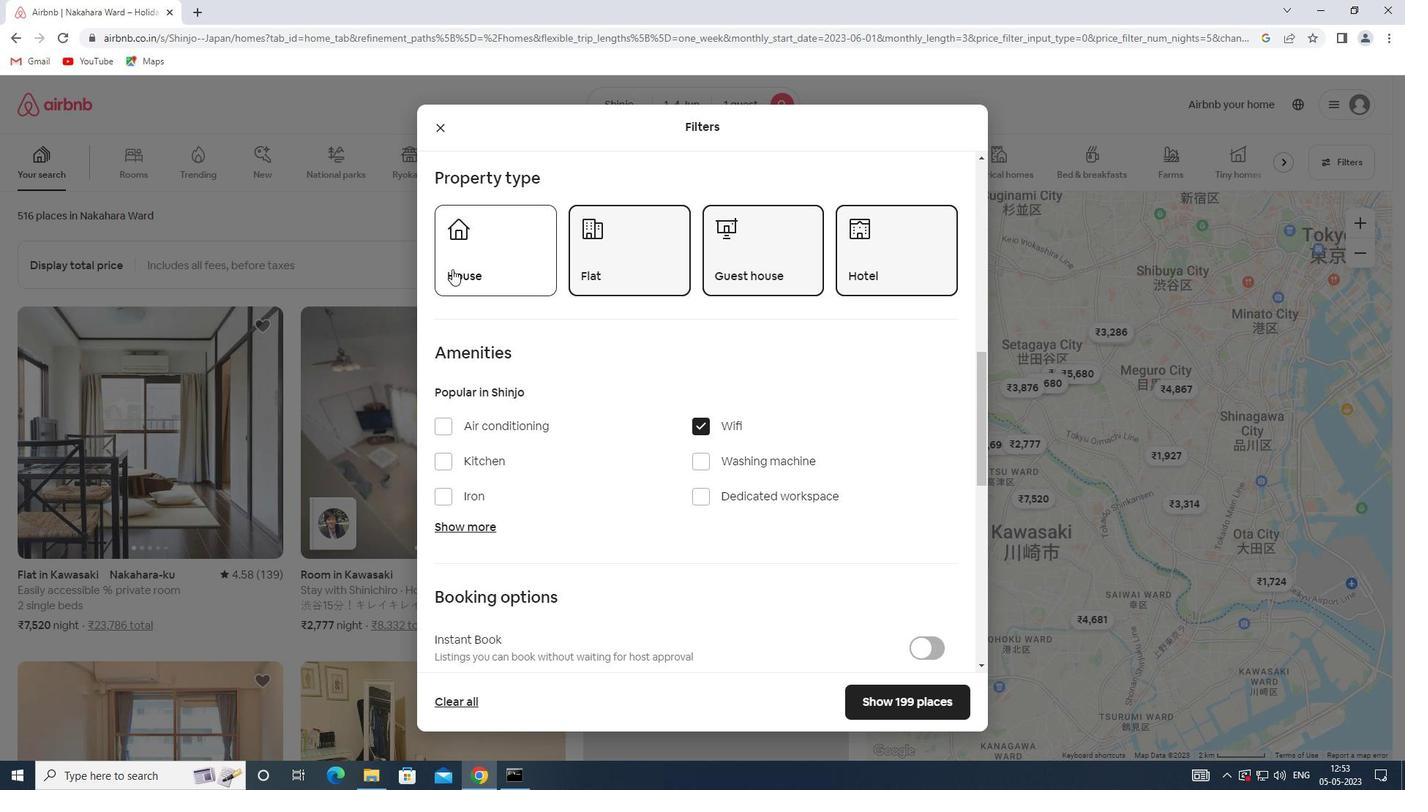 
Action: Mouse moved to (662, 465)
Screenshot: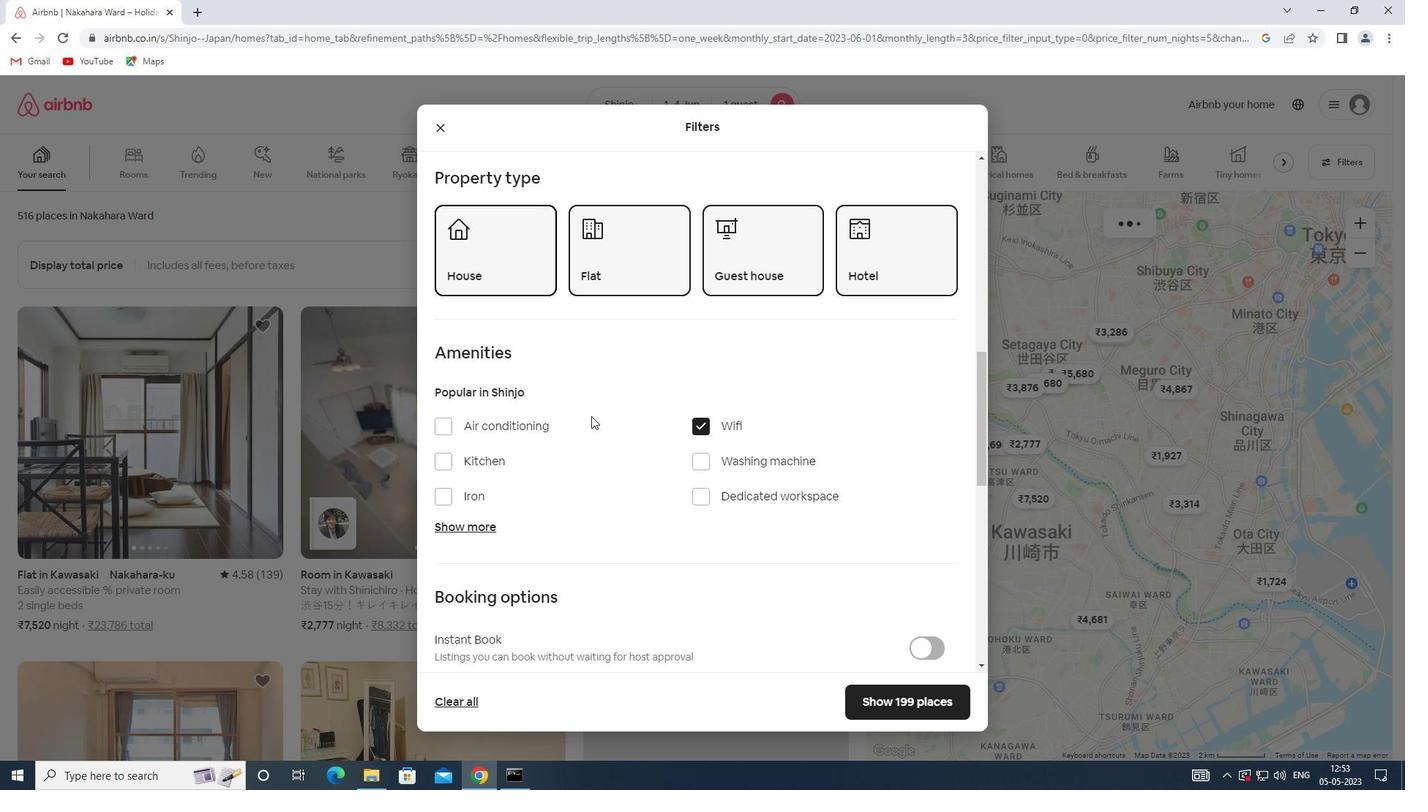 
Action: Mouse scrolled (662, 464) with delta (0, 0)
Screenshot: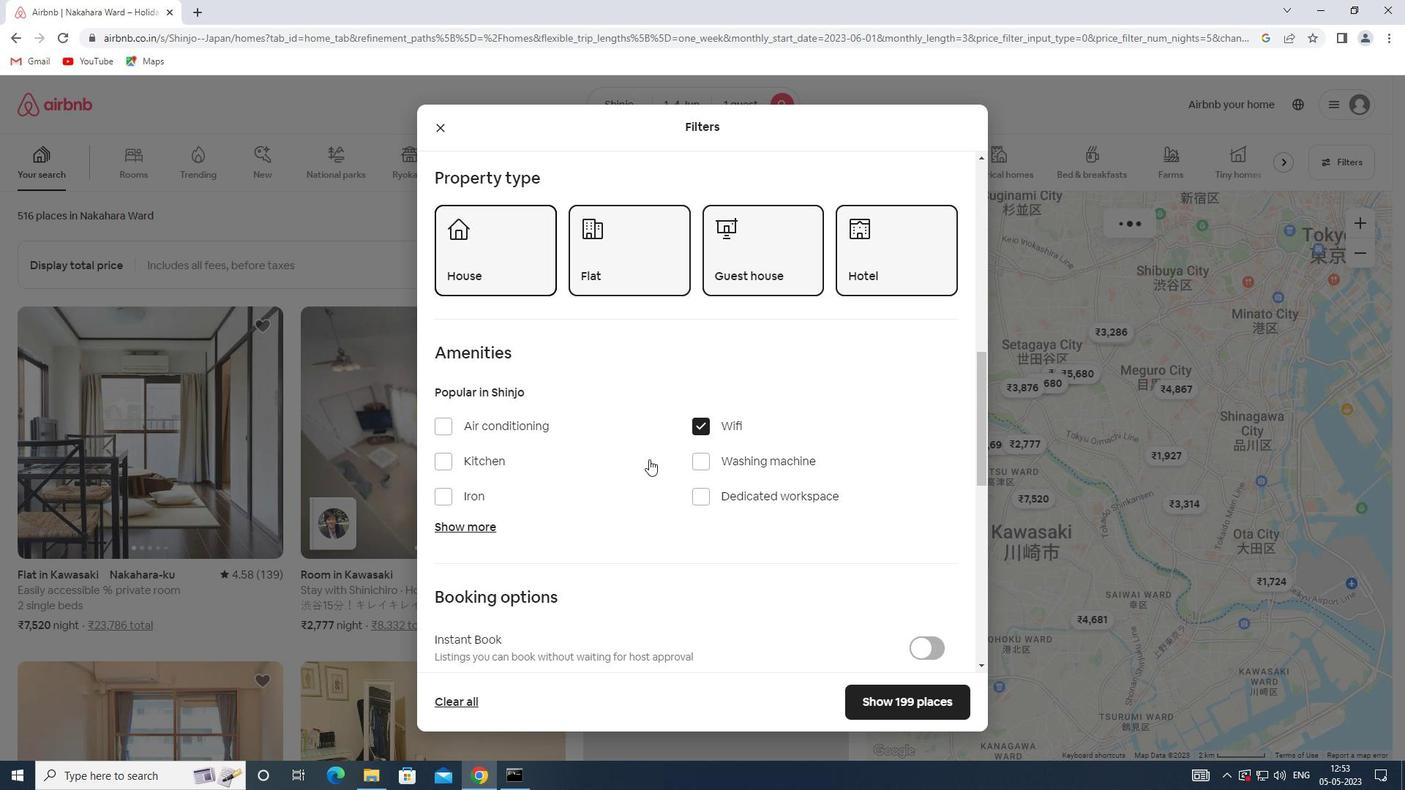 
Action: Mouse scrolled (662, 464) with delta (0, 0)
Screenshot: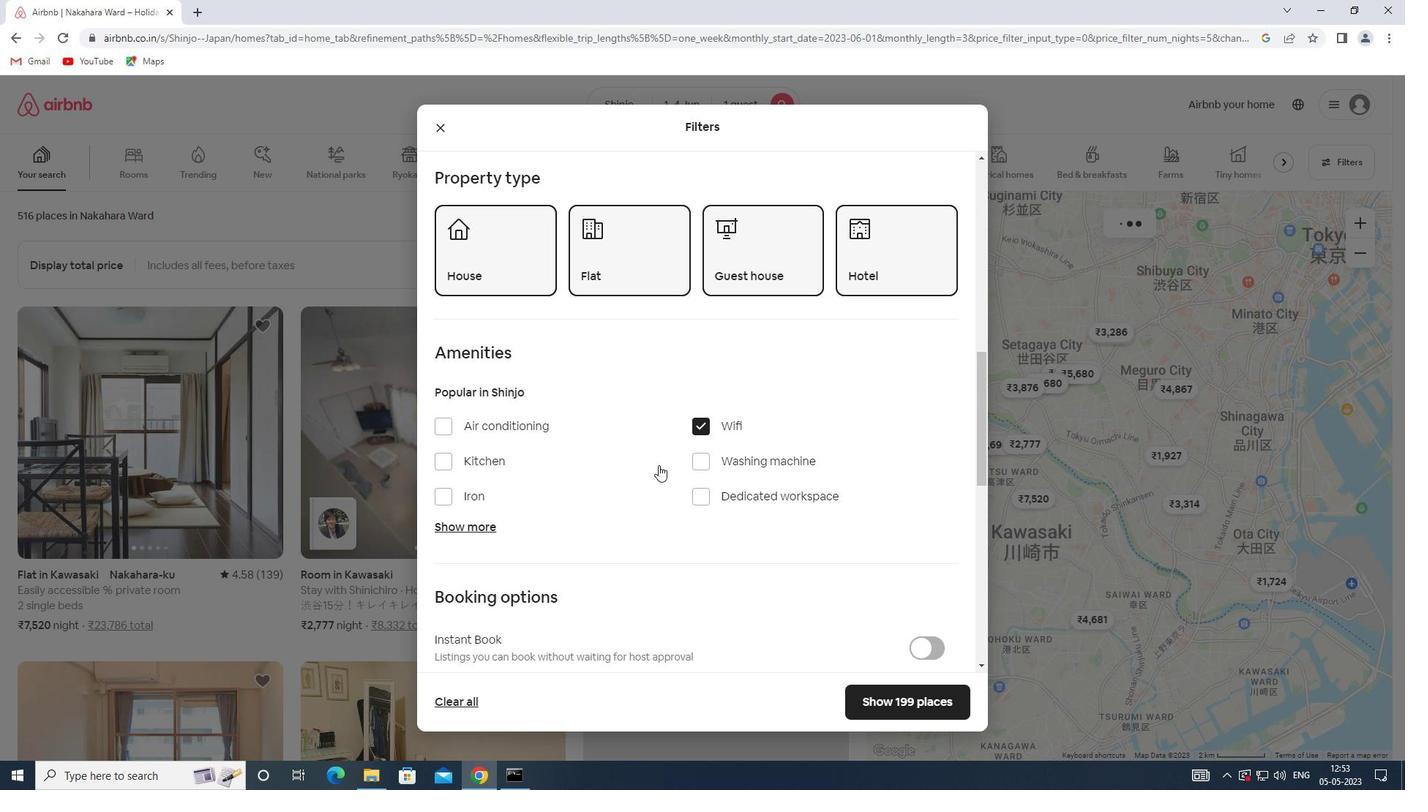 
Action: Mouse moved to (663, 466)
Screenshot: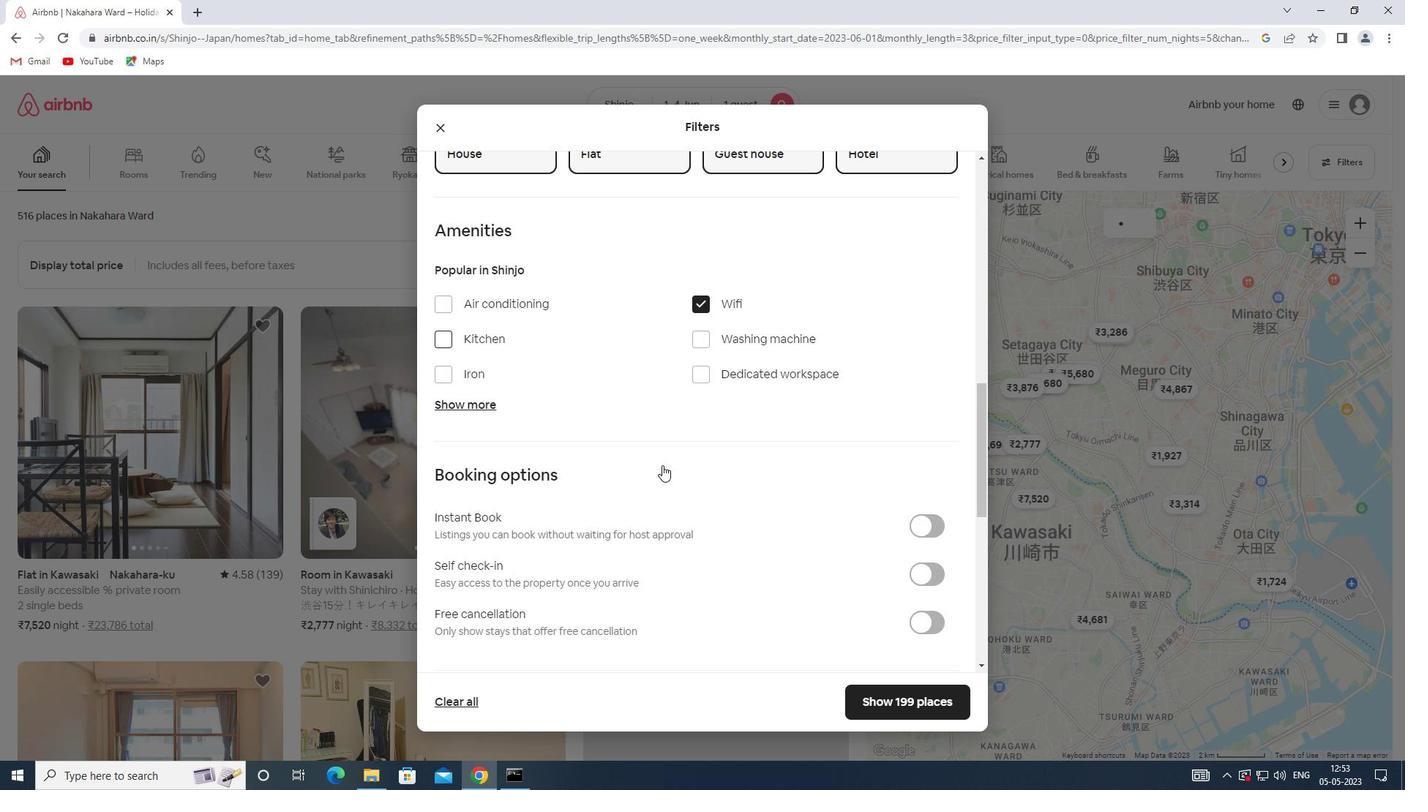 
Action: Mouse scrolled (663, 465) with delta (0, 0)
Screenshot: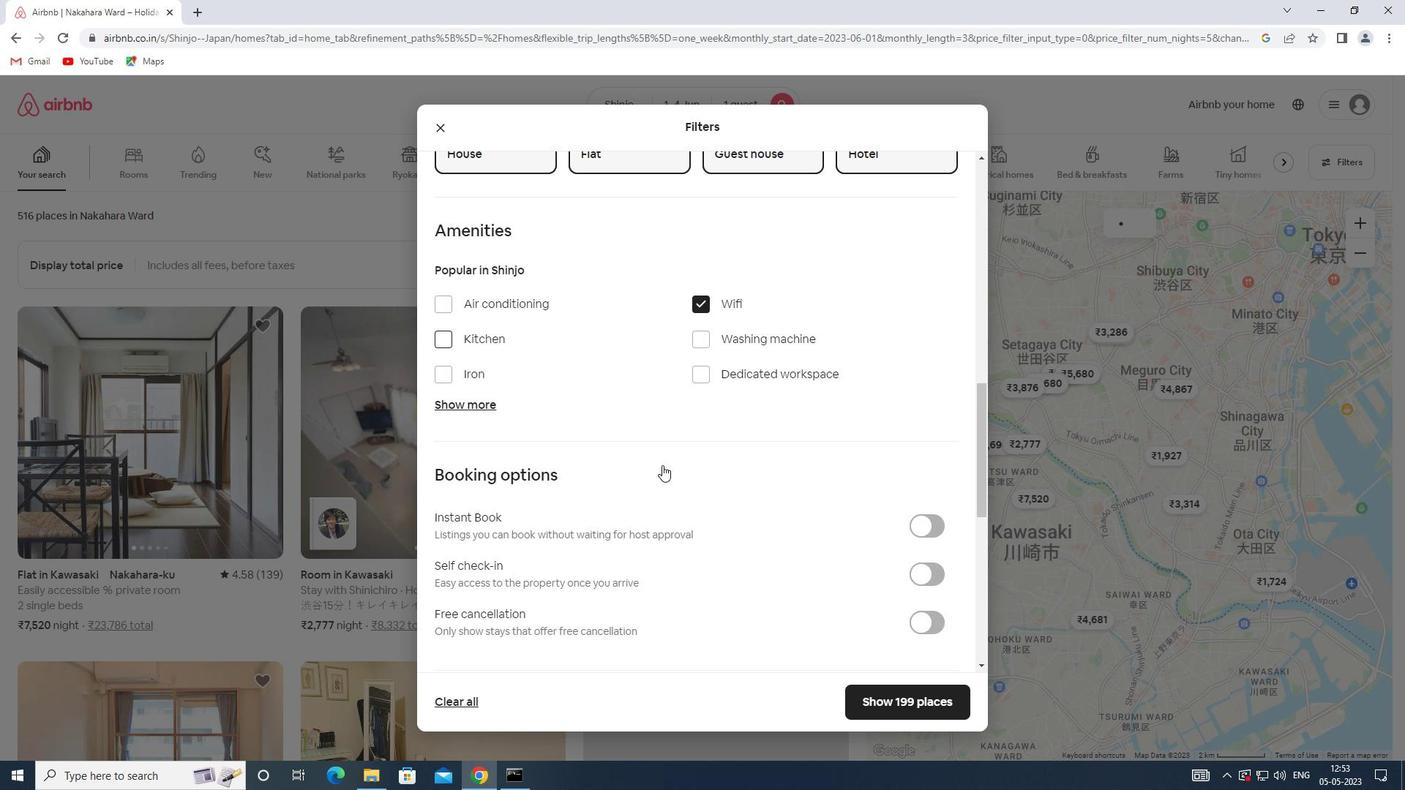 
Action: Mouse moved to (664, 468)
Screenshot: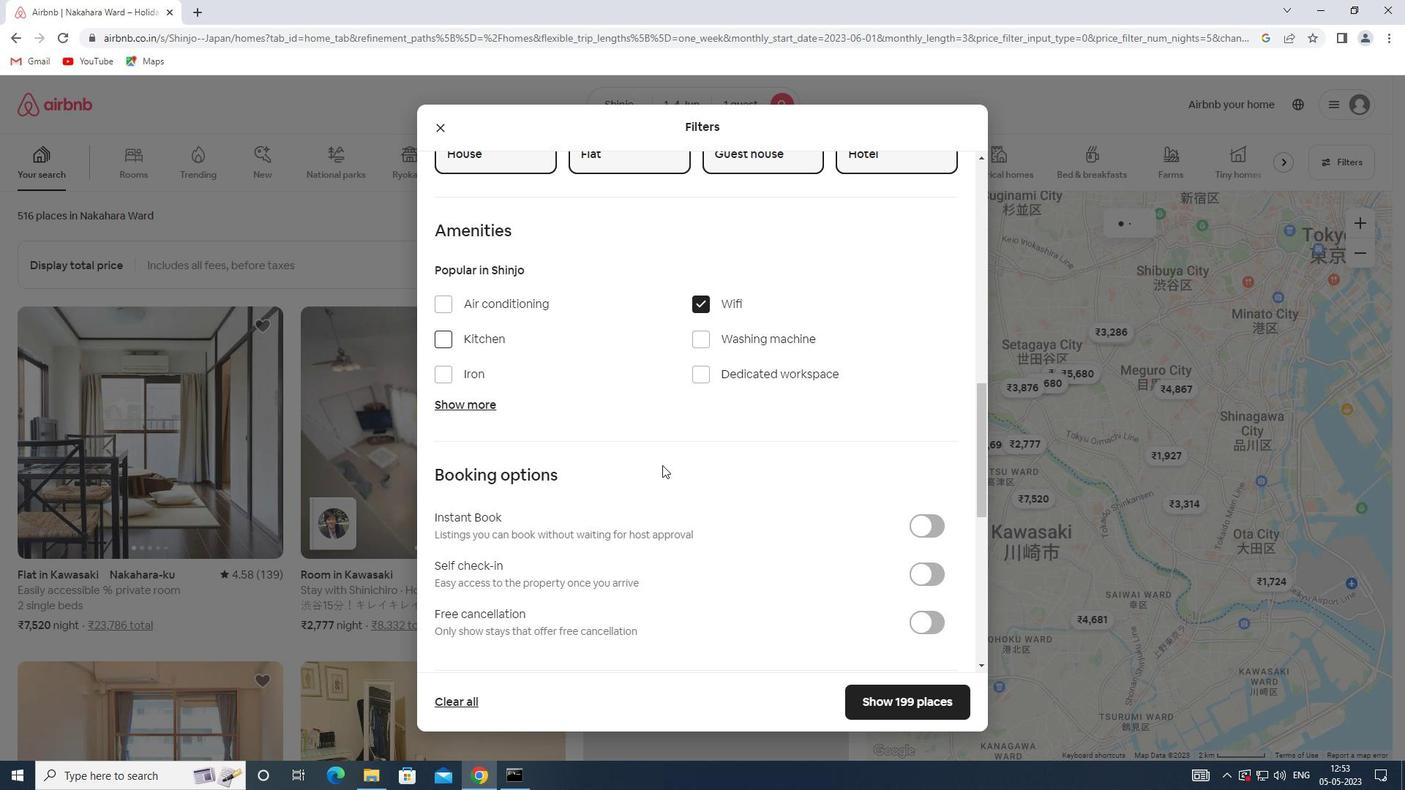 
Action: Mouse scrolled (664, 467) with delta (0, 0)
Screenshot: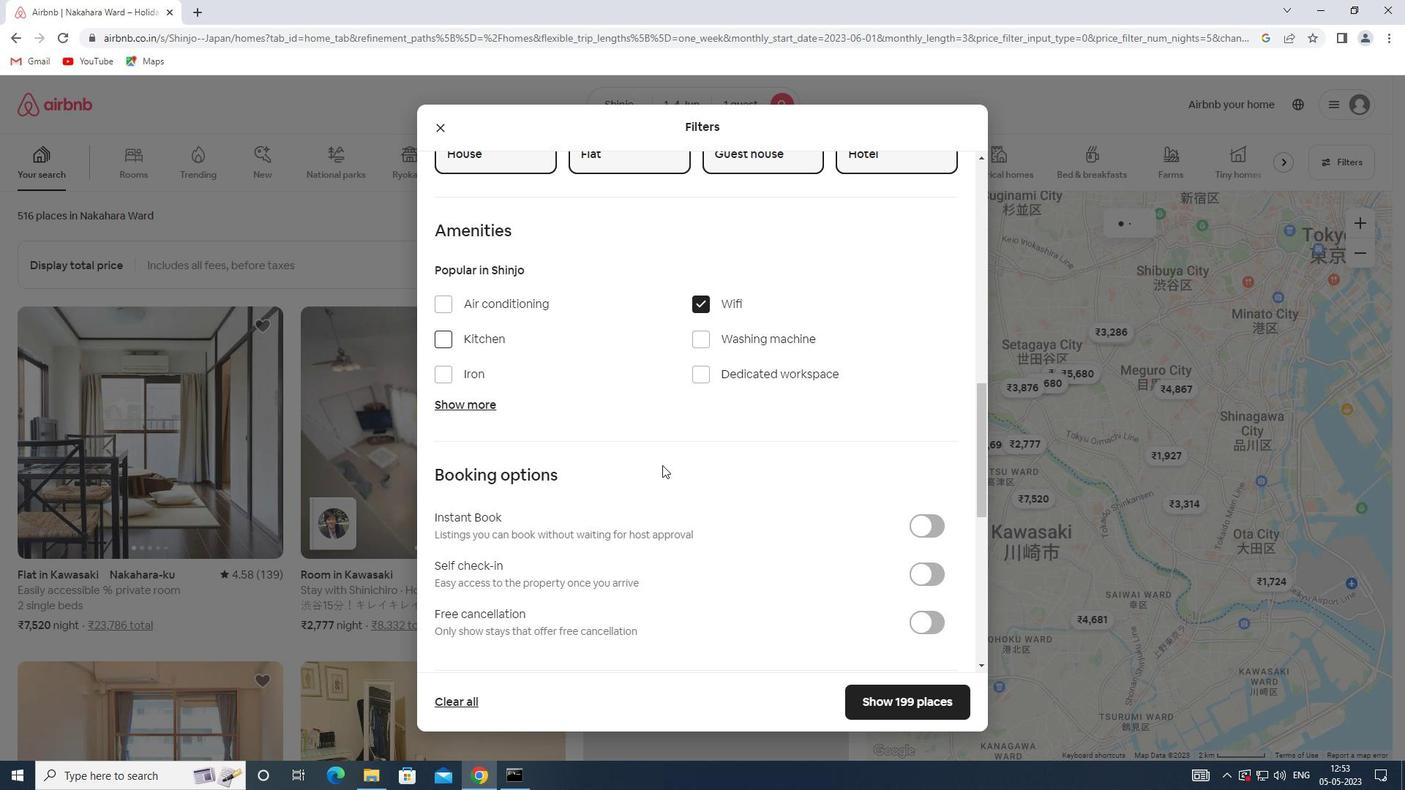 
Action: Mouse moved to (939, 399)
Screenshot: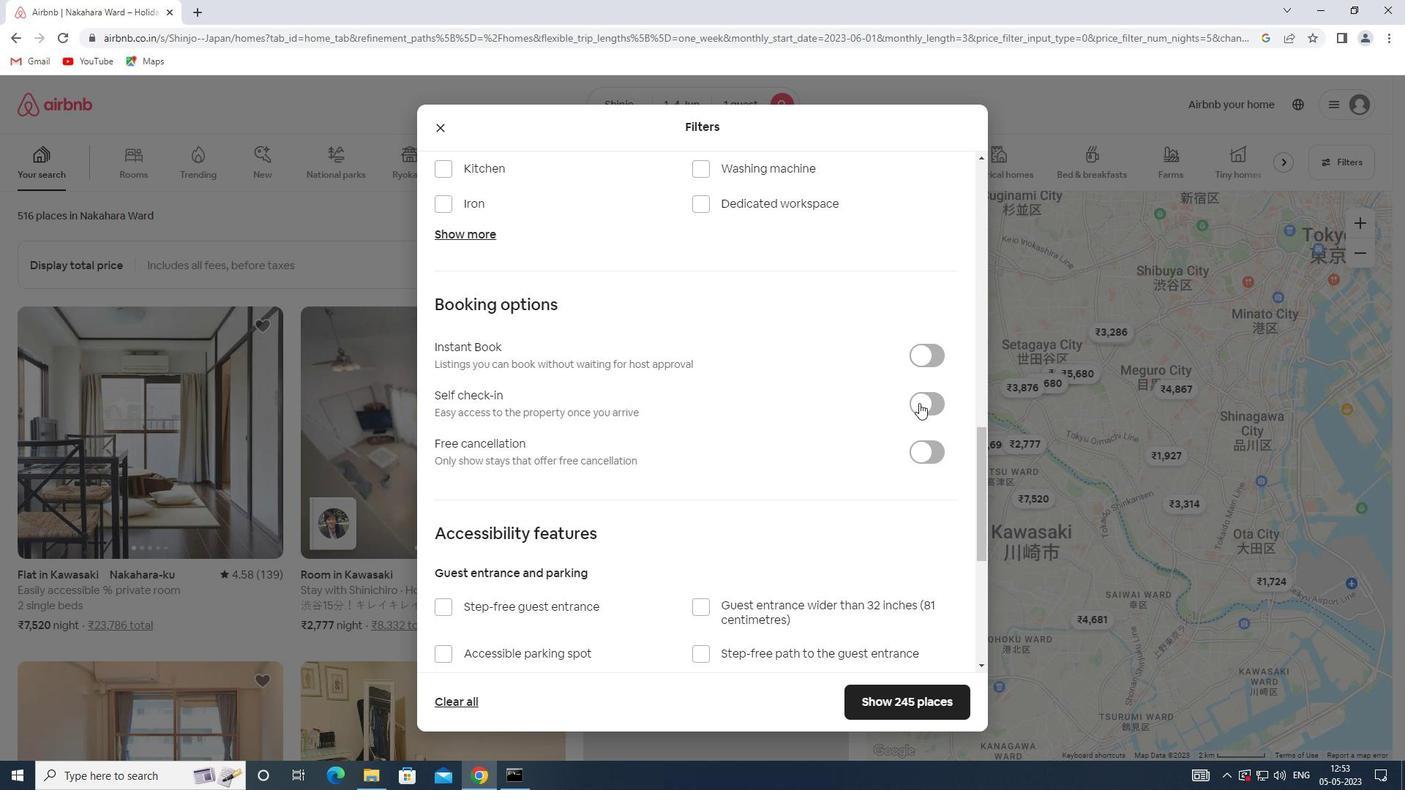 
Action: Mouse pressed left at (939, 399)
Screenshot: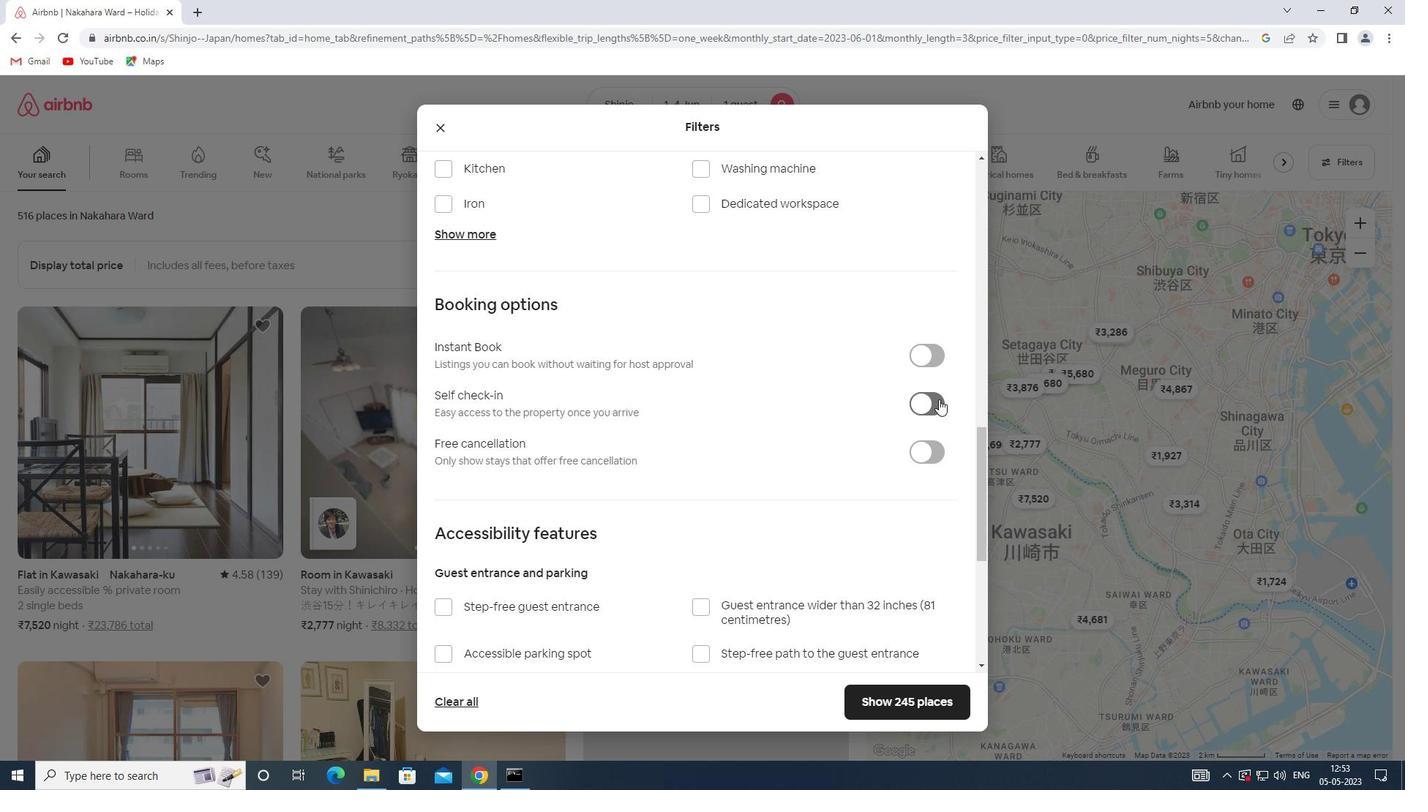 
Action: Mouse moved to (445, 514)
Screenshot: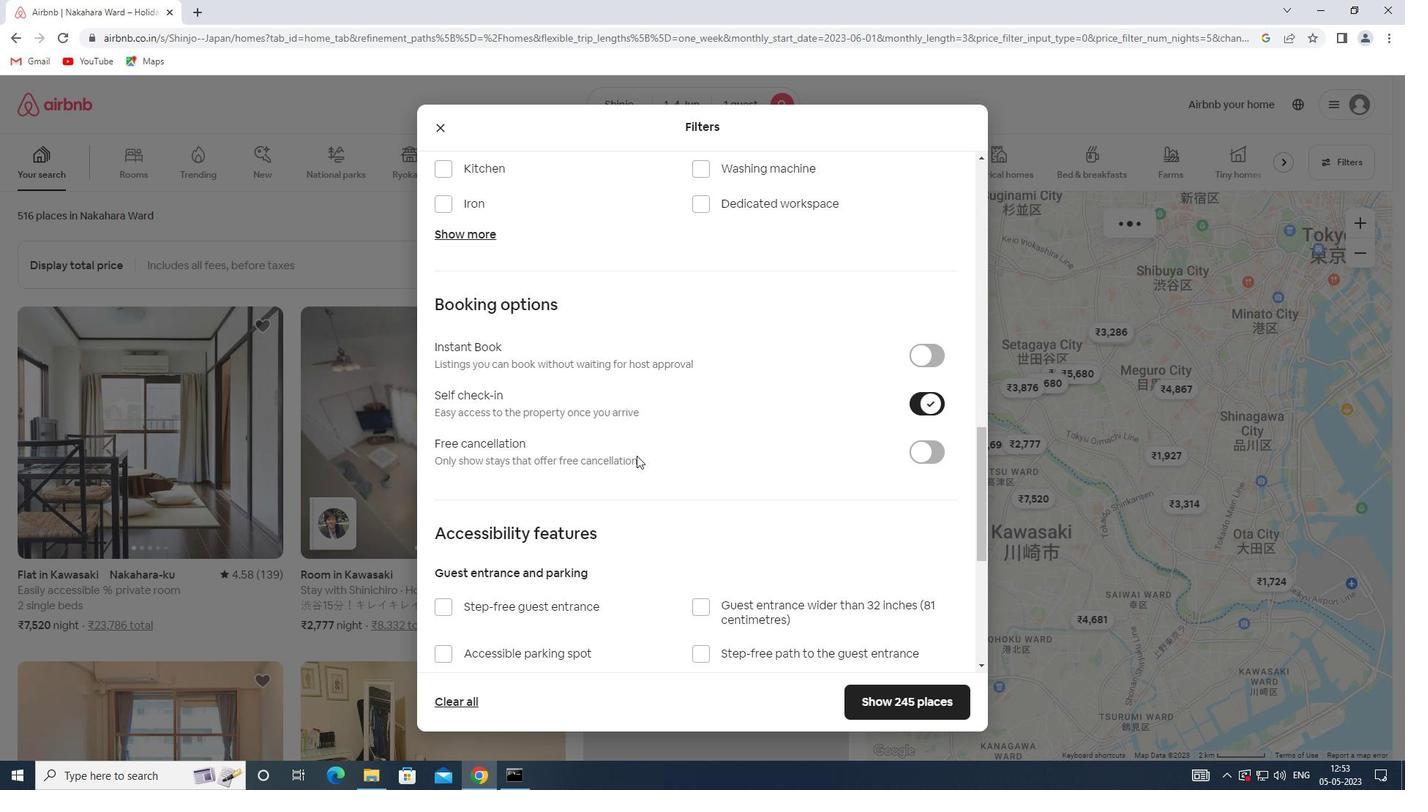 
Action: Mouse scrolled (445, 513) with delta (0, 0)
Screenshot: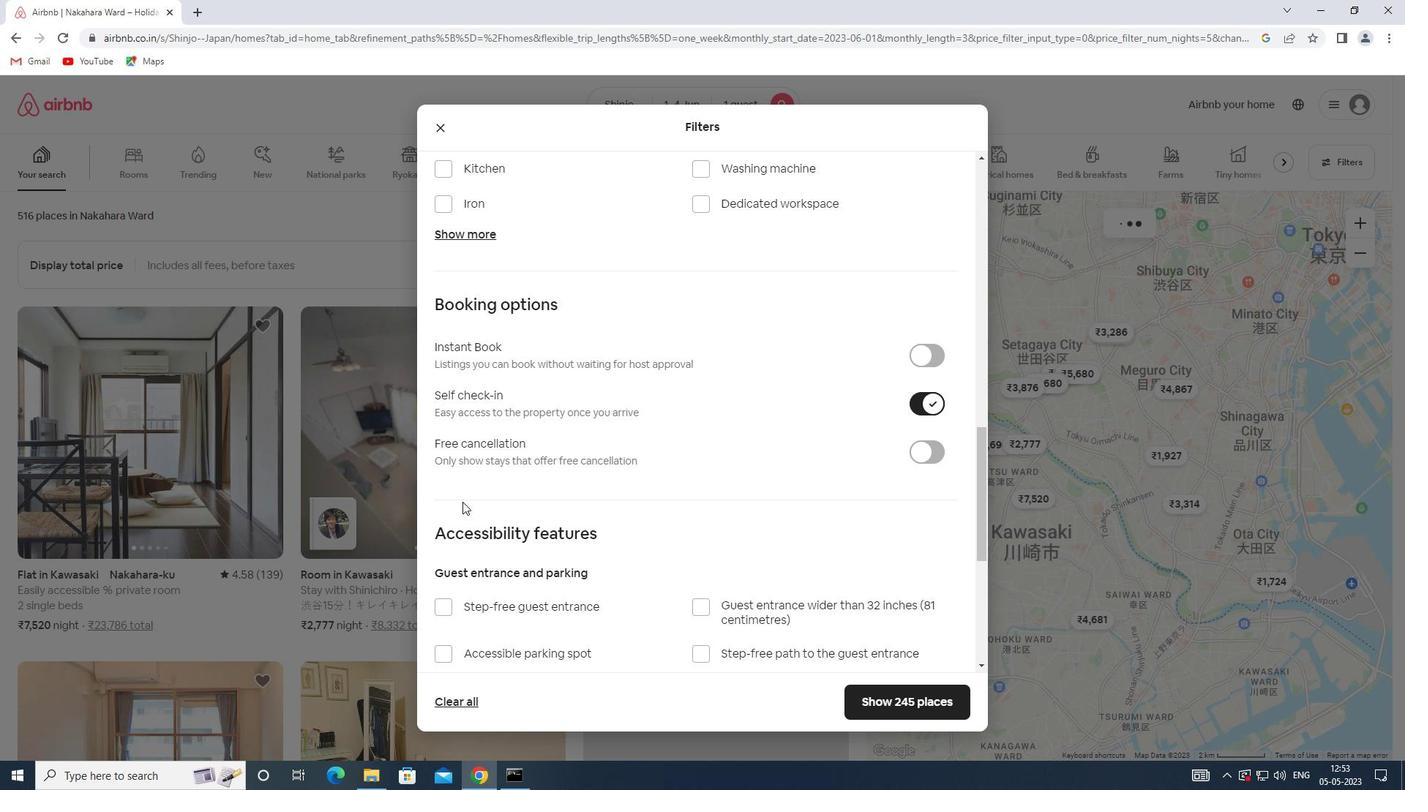 
Action: Mouse scrolled (445, 513) with delta (0, 0)
Screenshot: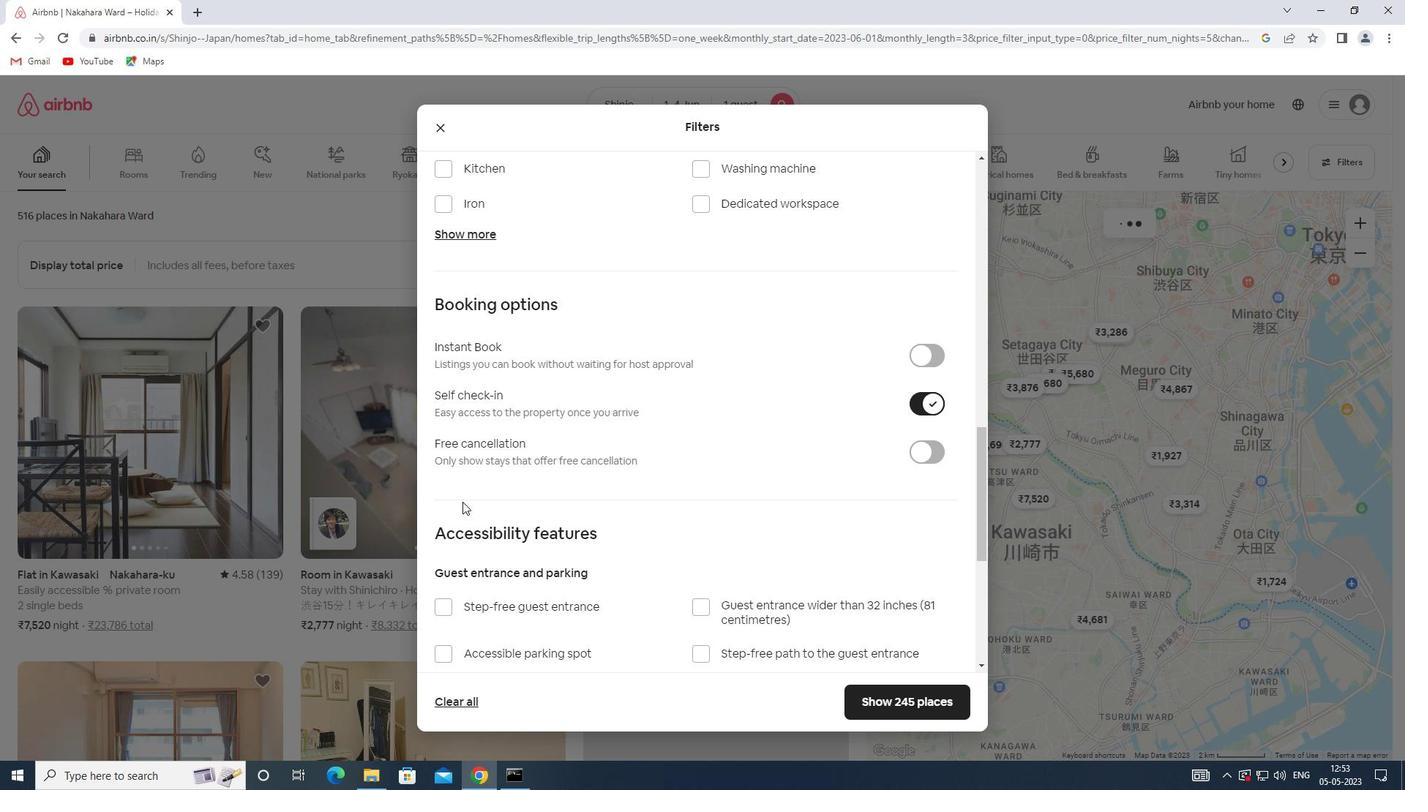 
Action: Mouse scrolled (445, 513) with delta (0, 0)
Screenshot: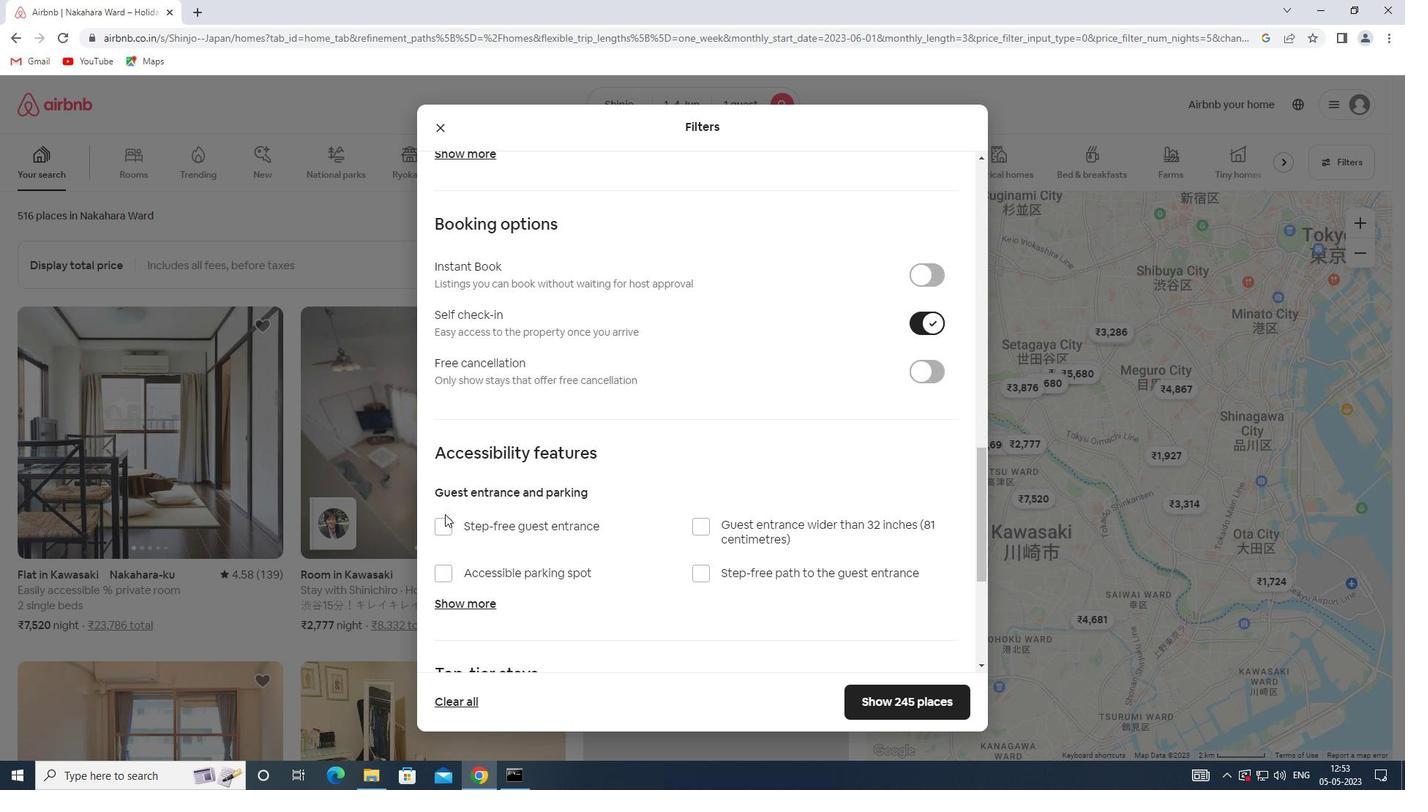 
Action: Mouse scrolled (445, 513) with delta (0, 0)
Screenshot: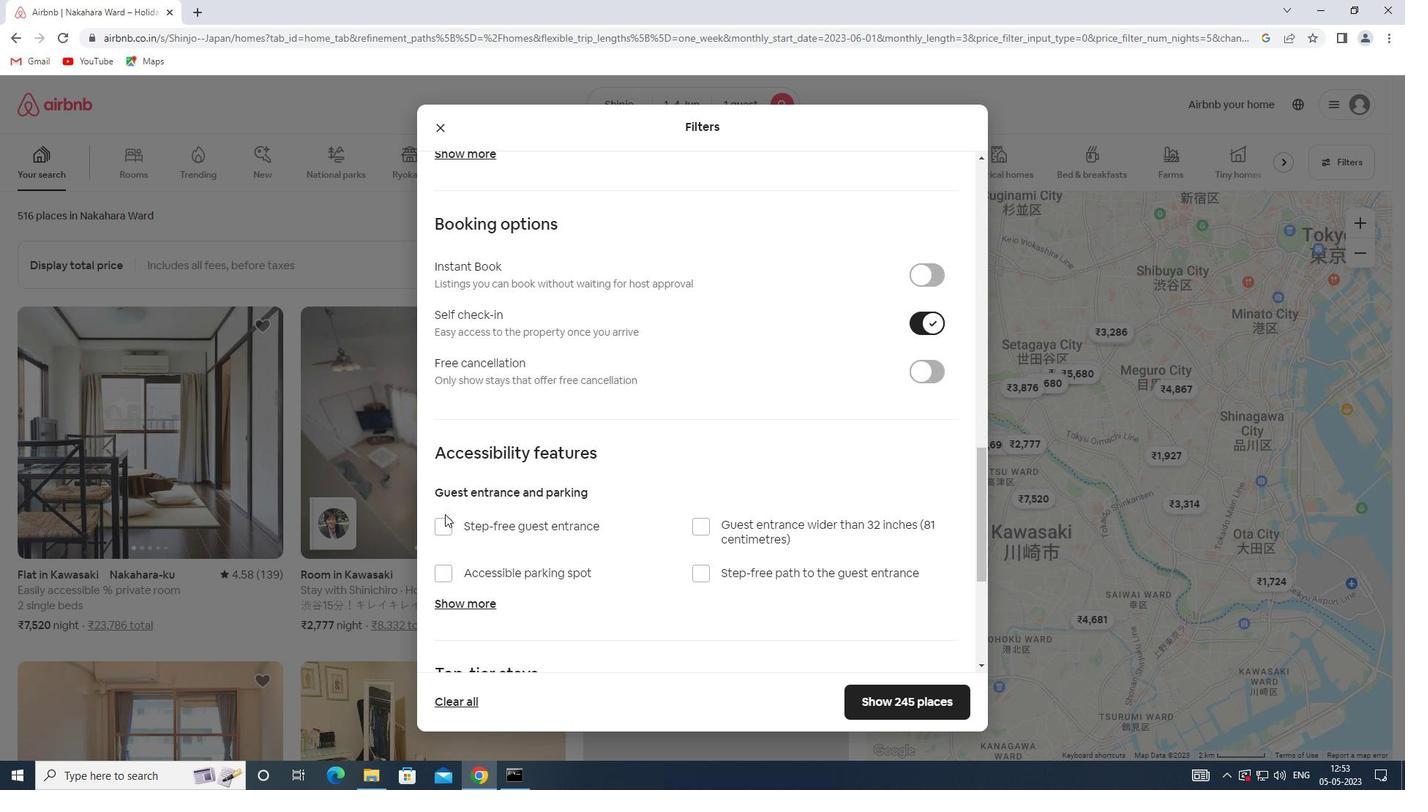 
Action: Mouse scrolled (445, 513) with delta (0, 0)
Screenshot: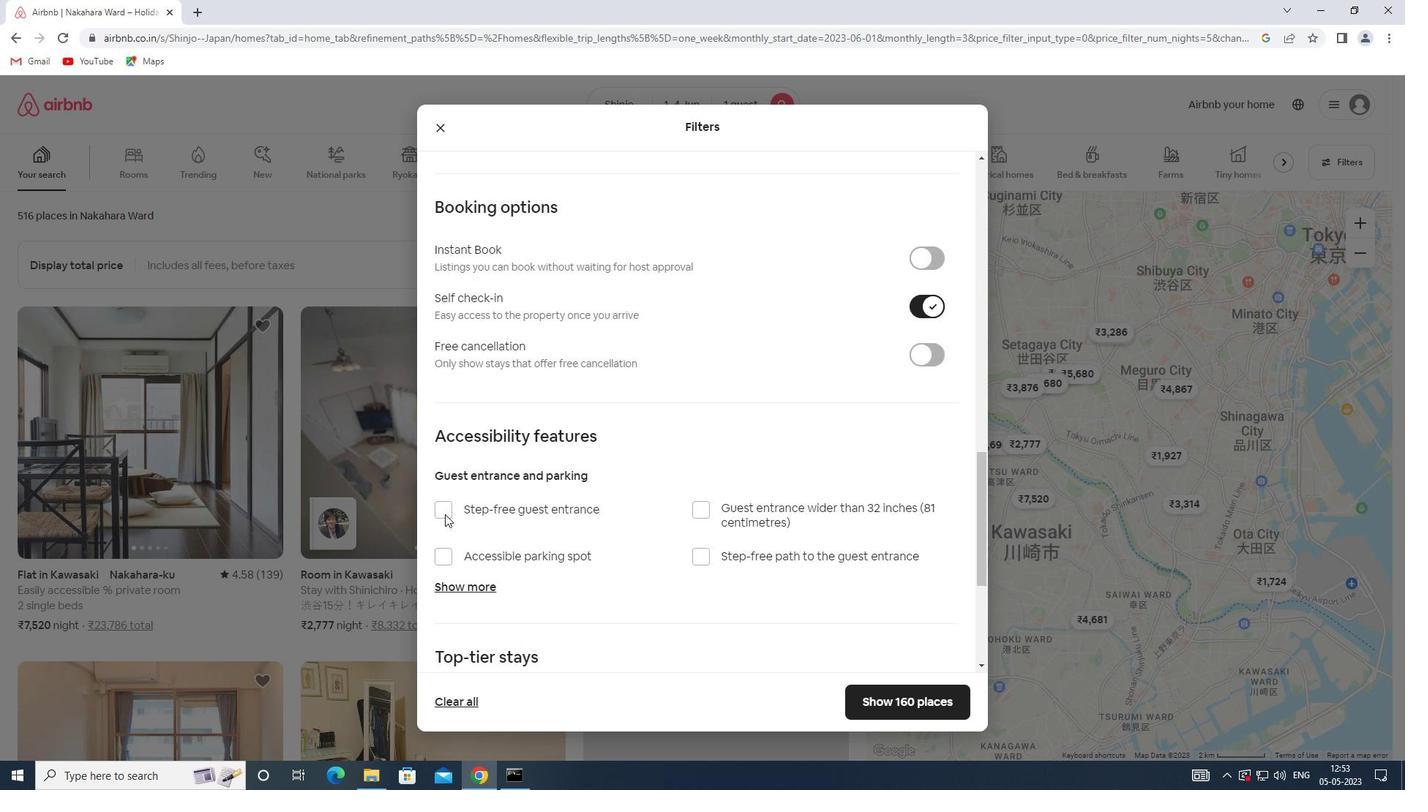 
Action: Mouse moved to (500, 587)
Screenshot: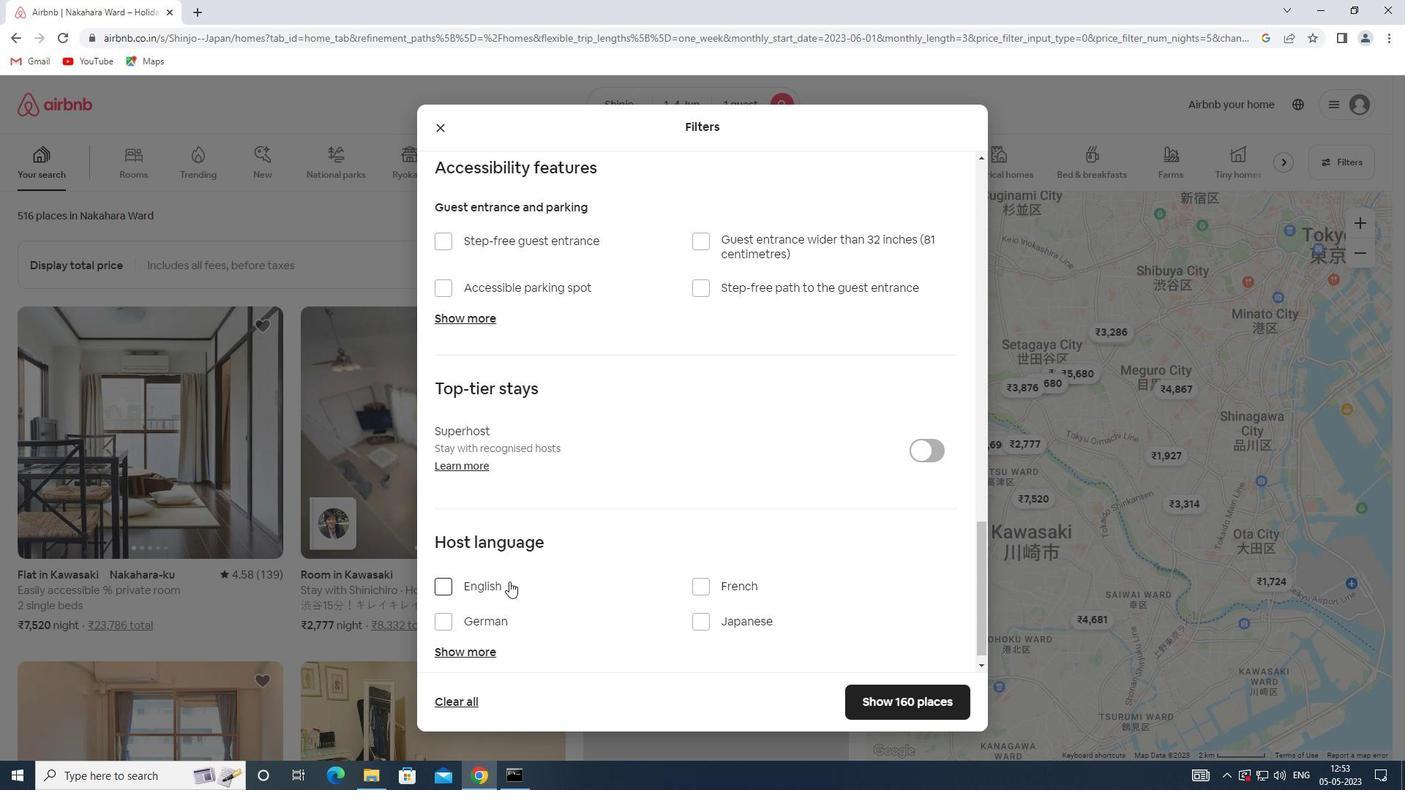
Action: Mouse pressed left at (500, 587)
Screenshot: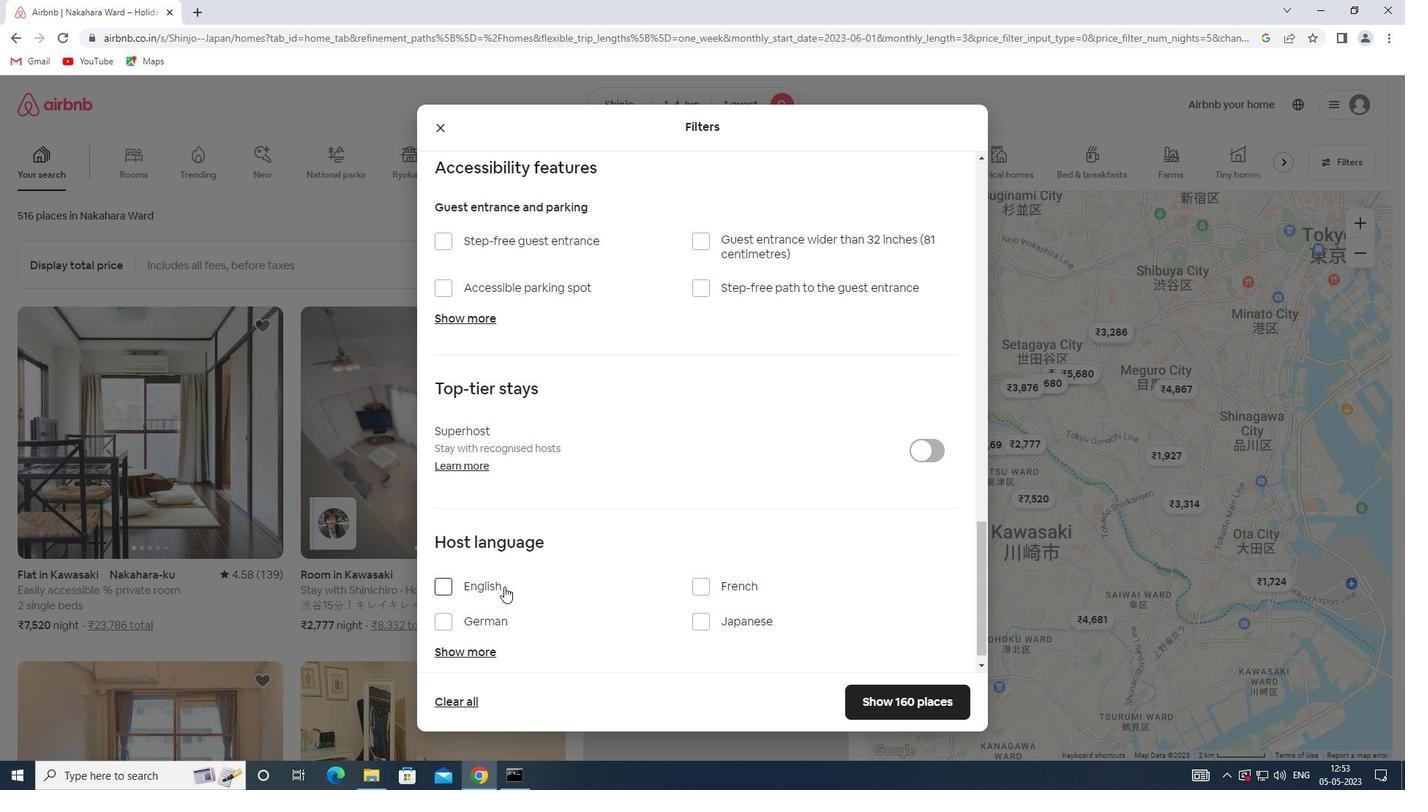
Action: Mouse moved to (918, 705)
Screenshot: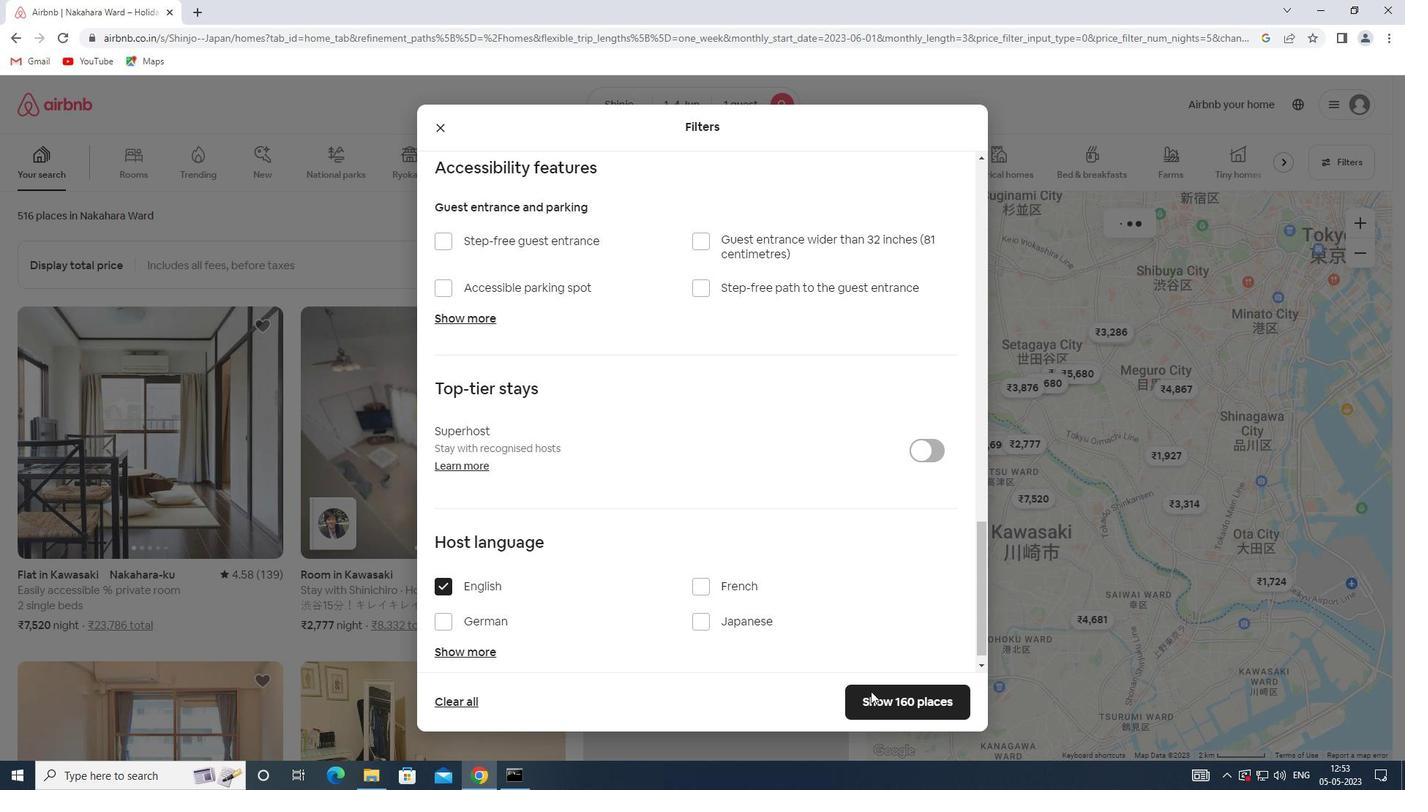 
Action: Mouse pressed left at (918, 705)
Screenshot: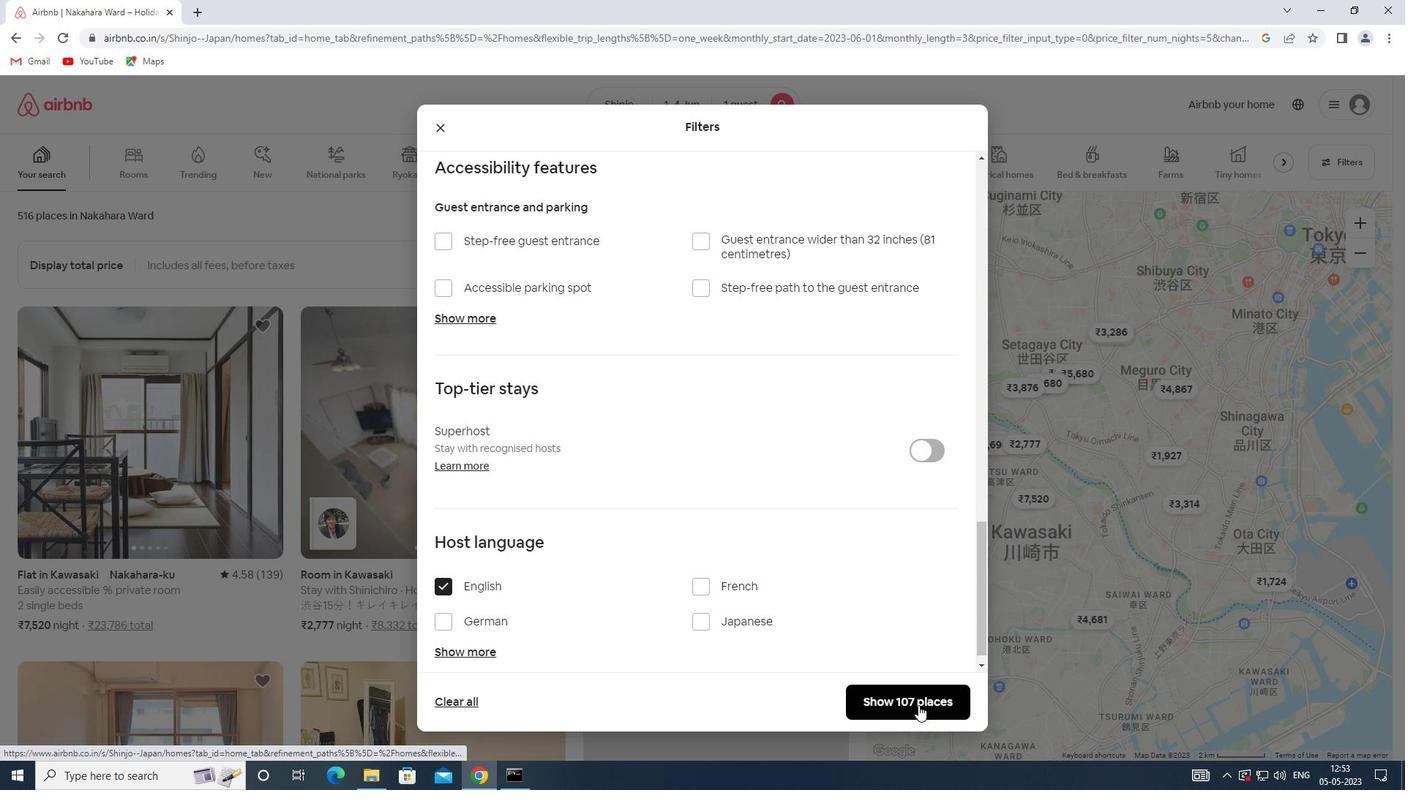 
